 Task: Find connections with filter location Carpina with filter topic #houseforsalewith filter profile language German with filter current company The Indian Hotels Company Limited (IHCL) with filter school PSG College of Arts and Science with filter industry Nonresidential Building Construction with filter service category Video Production with filter keywords title Community Food Project Worker
Action: Mouse moved to (489, 151)
Screenshot: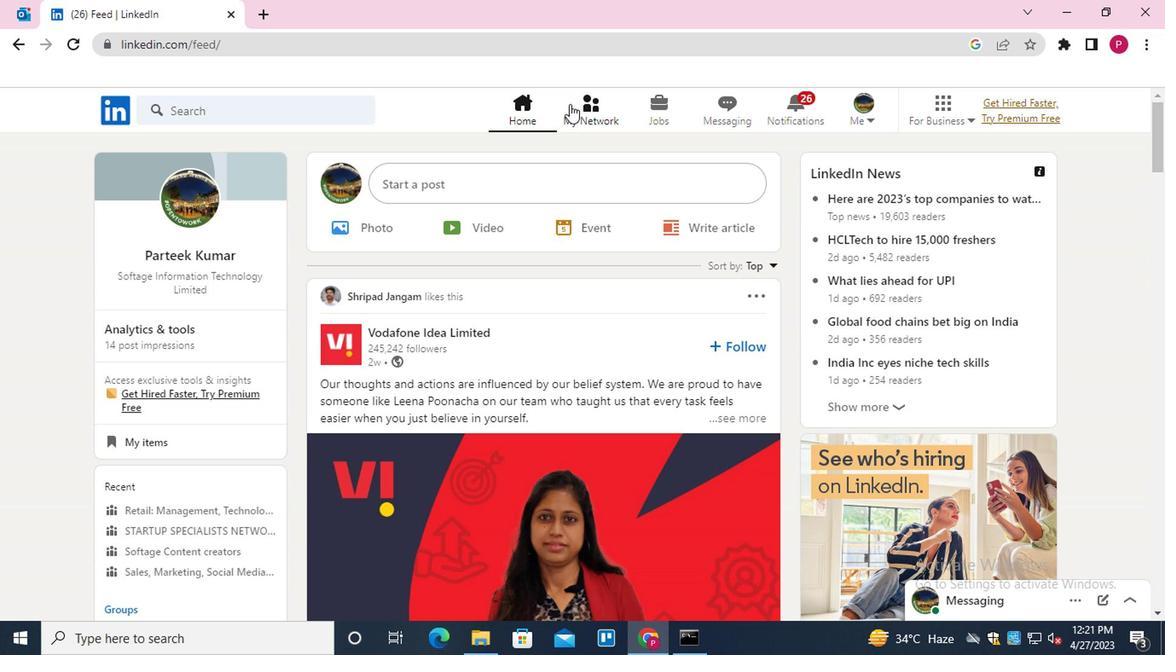 
Action: Mouse pressed left at (489, 151)
Screenshot: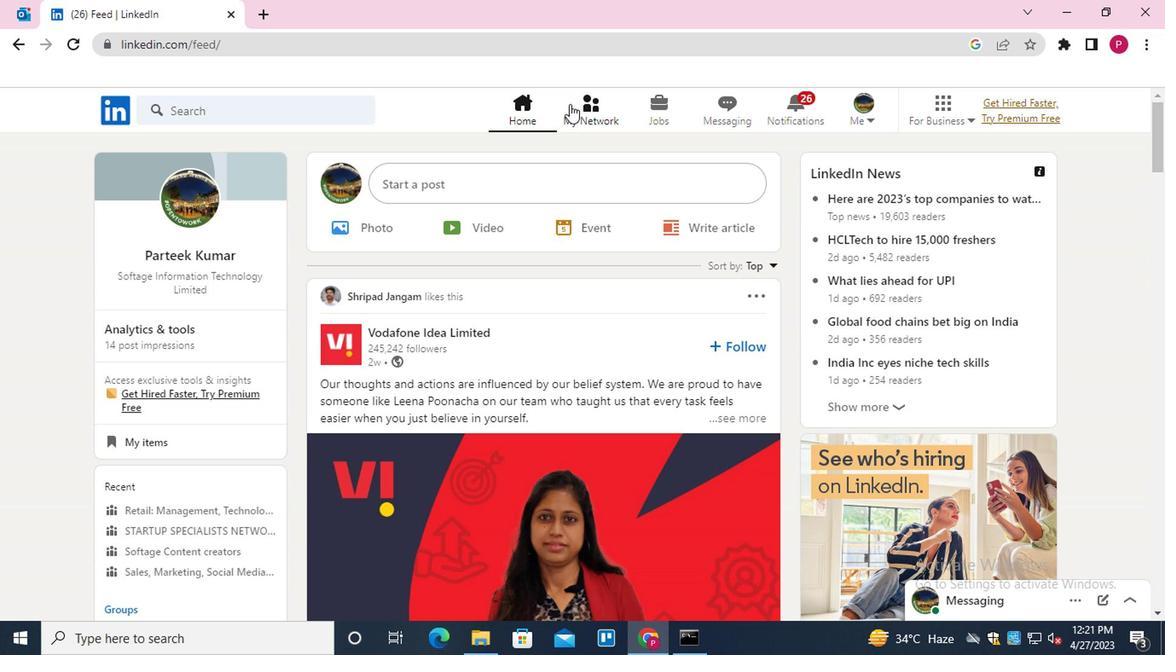 
Action: Mouse moved to (281, 224)
Screenshot: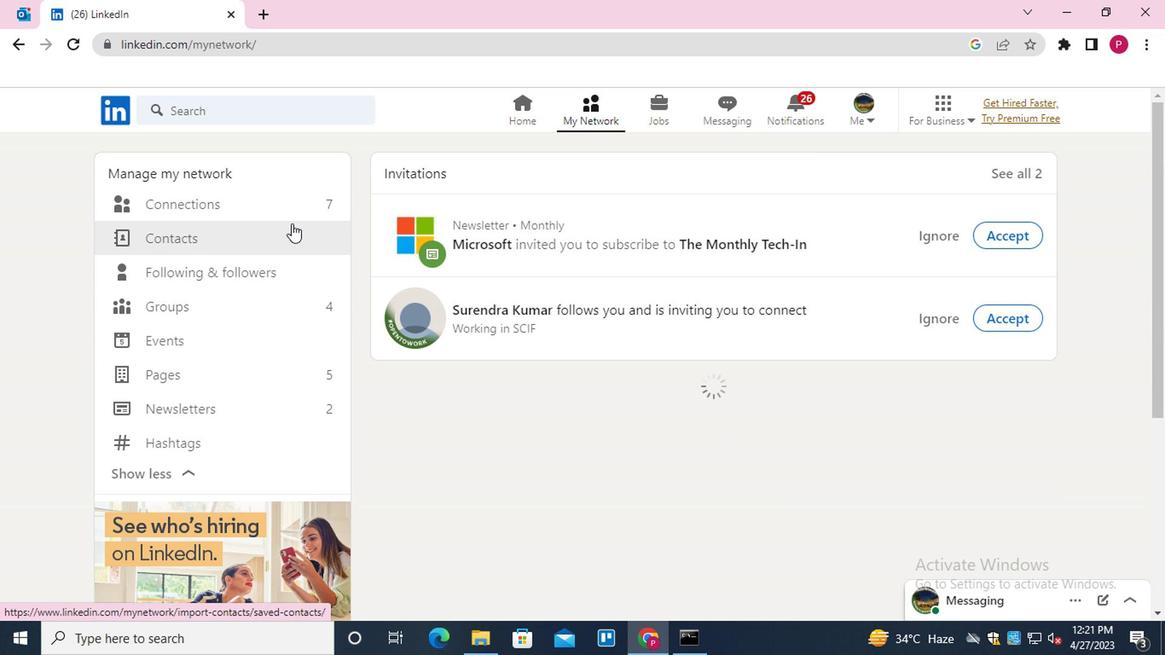 
Action: Mouse pressed left at (281, 224)
Screenshot: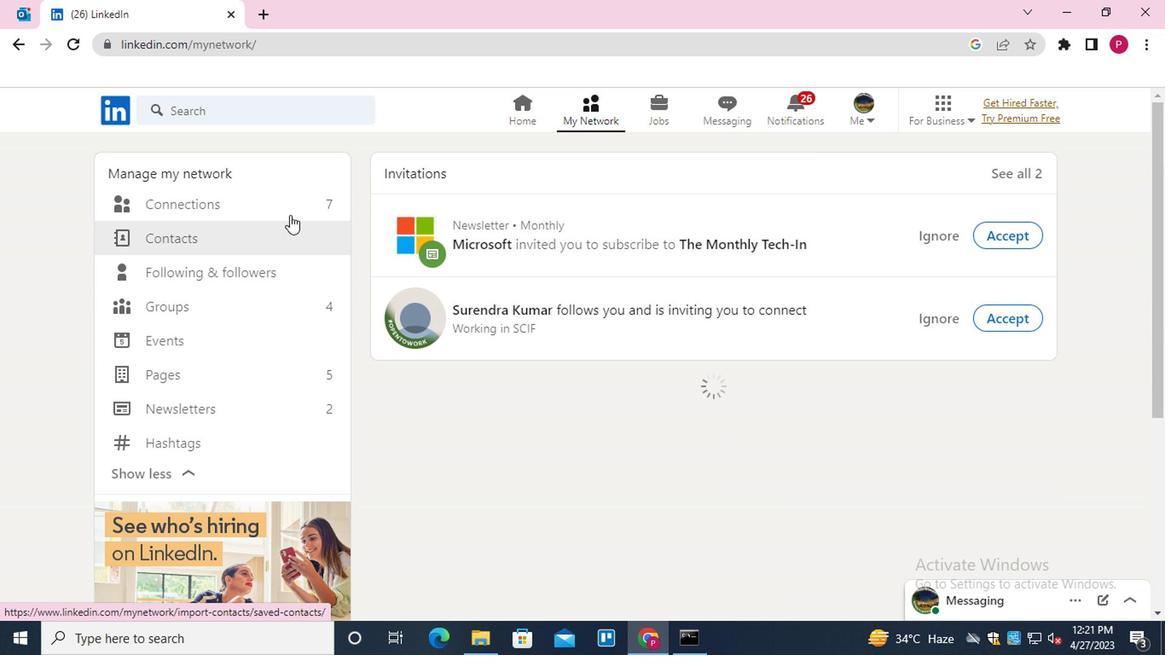 
Action: Mouse moved to (580, 219)
Screenshot: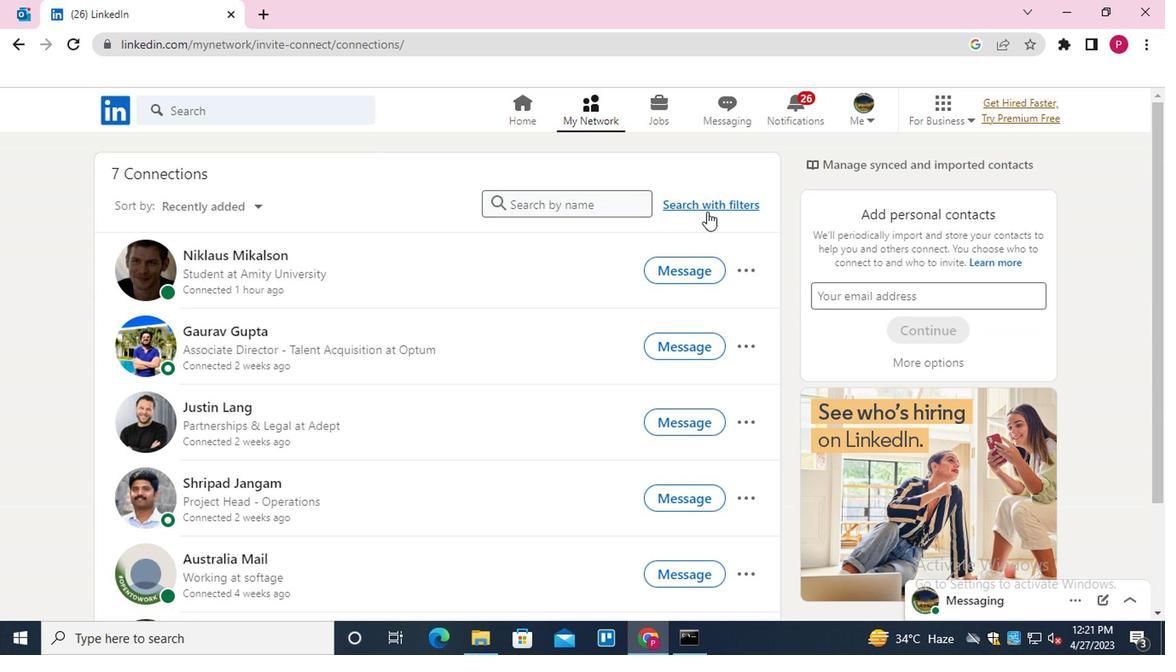 
Action: Mouse pressed left at (580, 219)
Screenshot: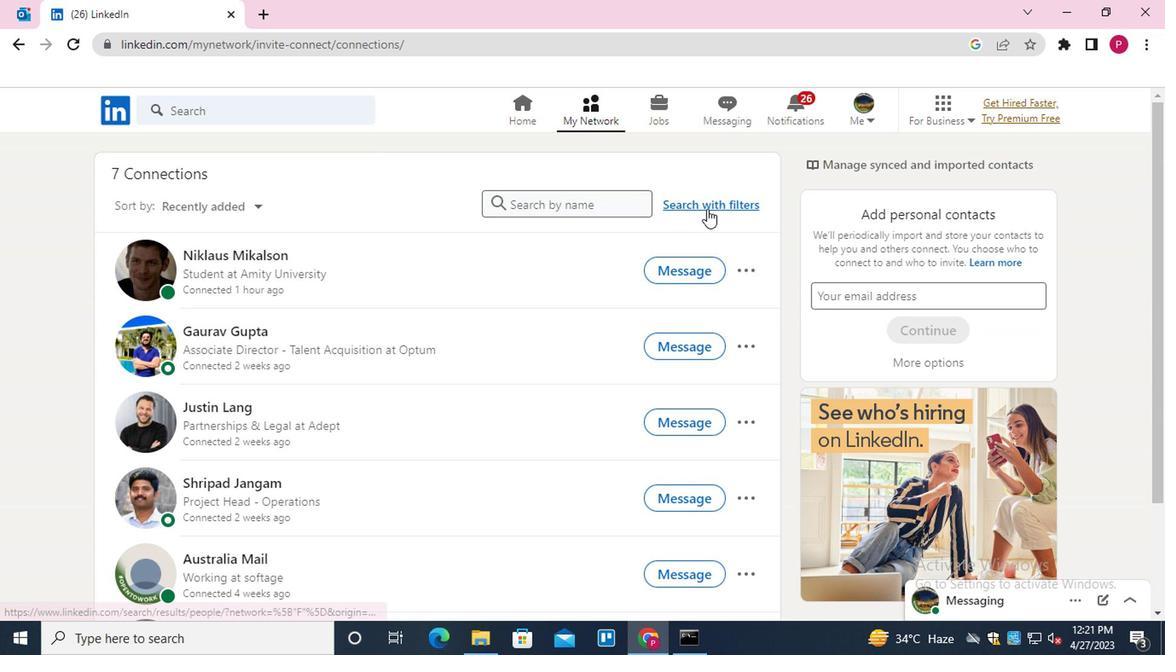 
Action: Mouse moved to (530, 188)
Screenshot: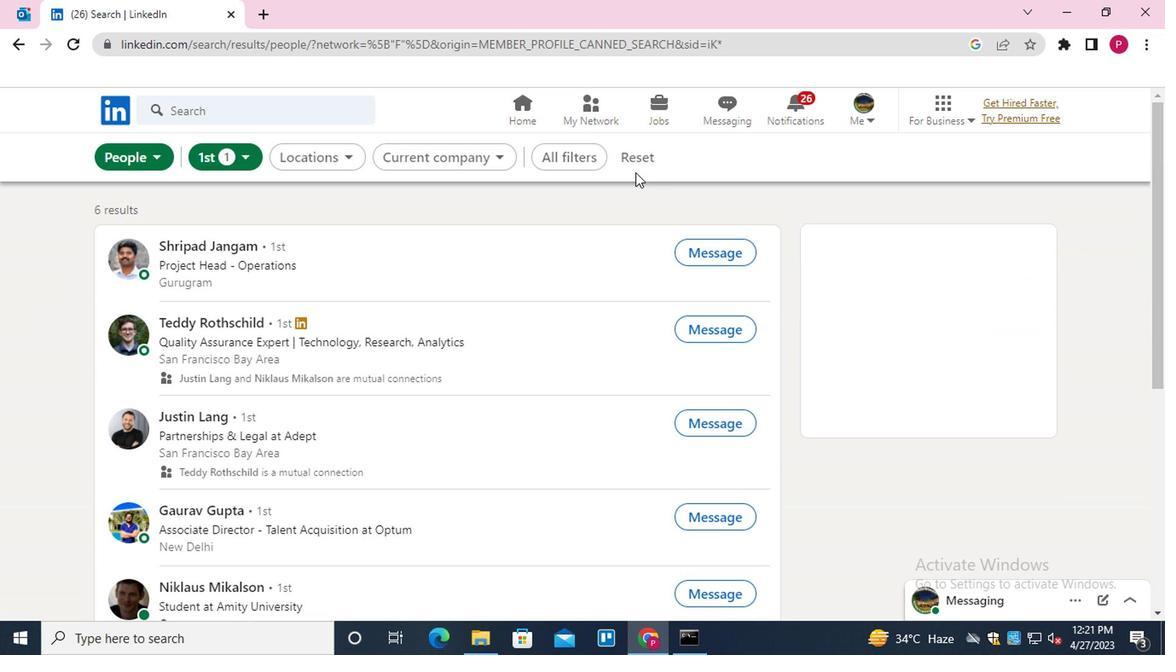 
Action: Mouse pressed left at (530, 188)
Screenshot: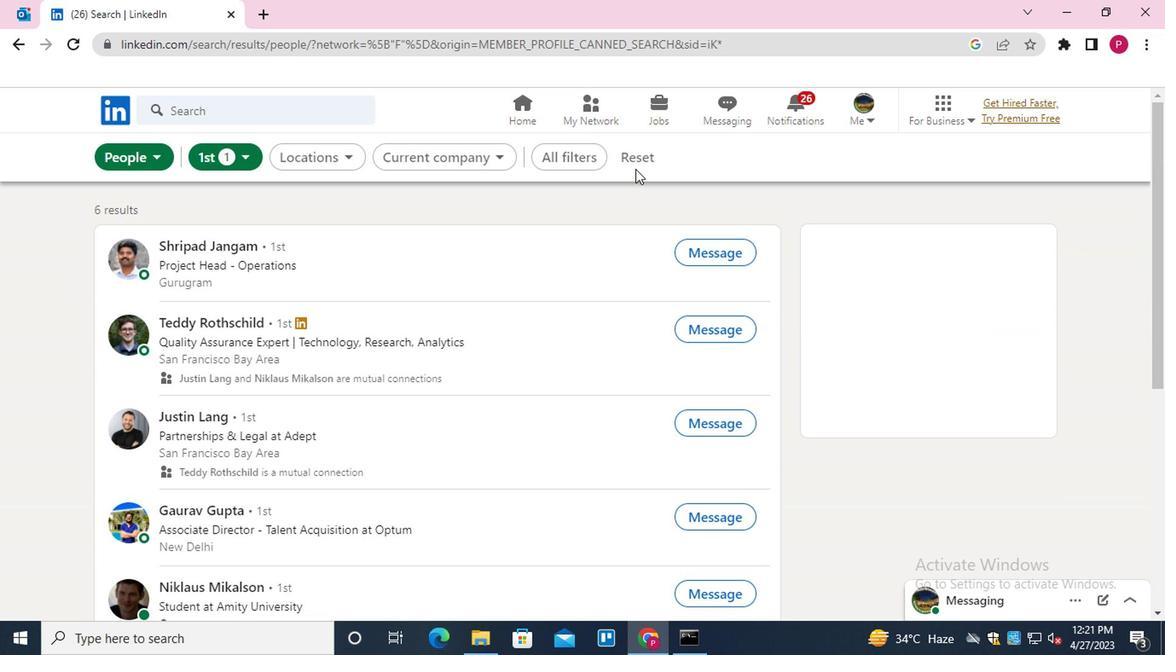 
Action: Mouse moved to (514, 190)
Screenshot: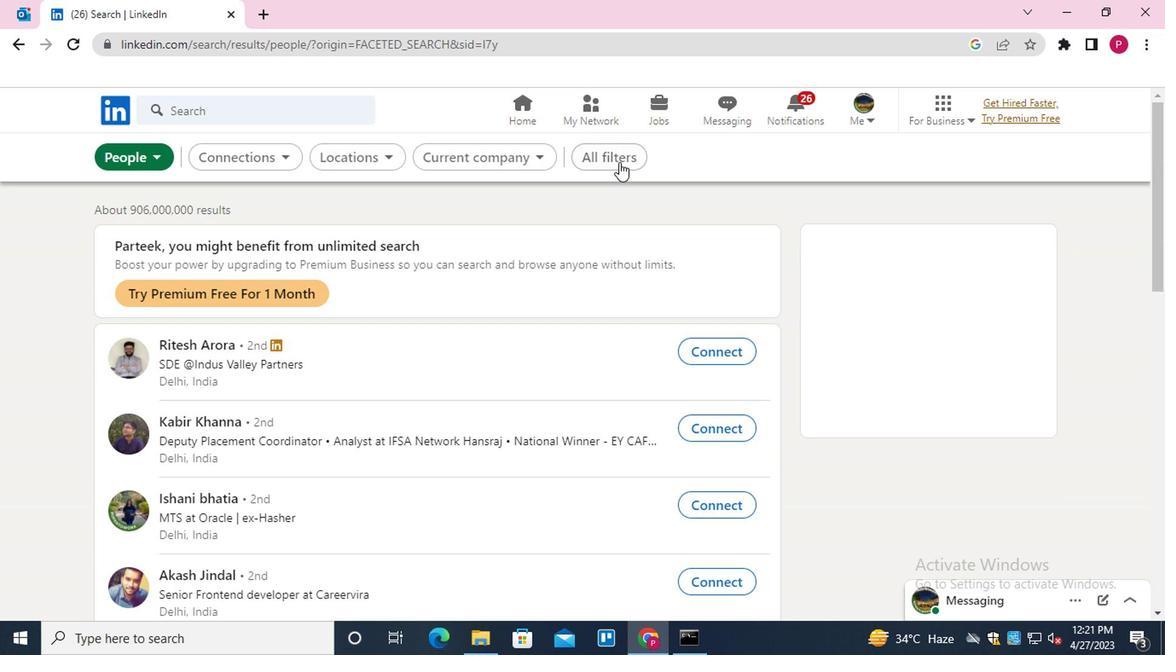 
Action: Mouse pressed left at (514, 190)
Screenshot: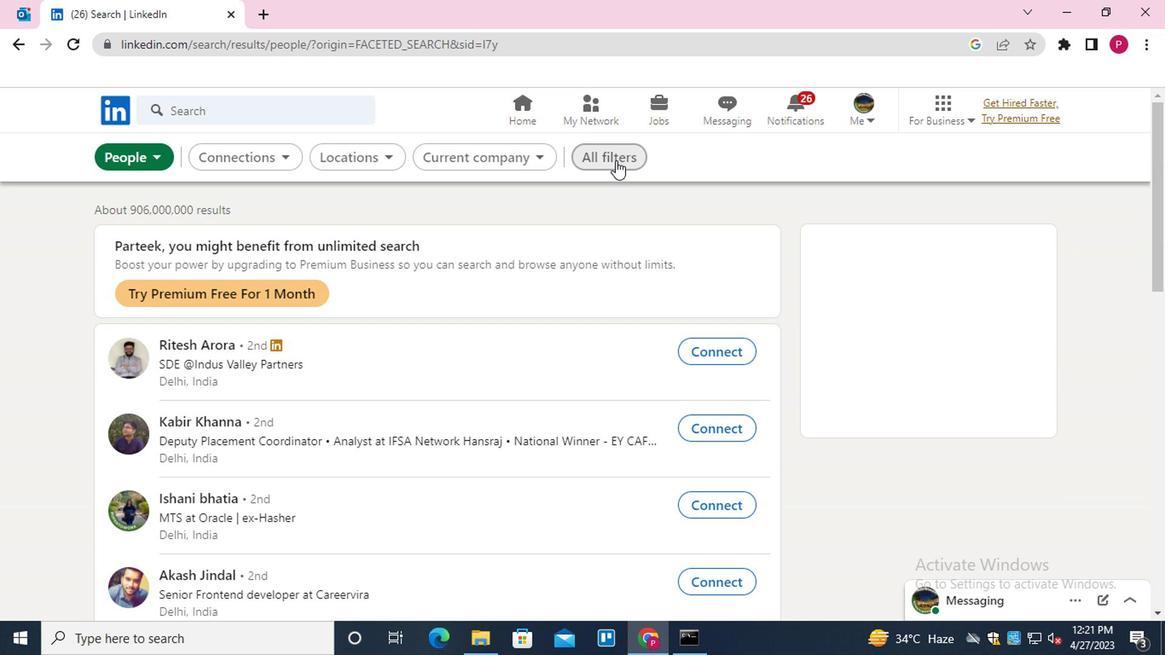 
Action: Mouse moved to (781, 360)
Screenshot: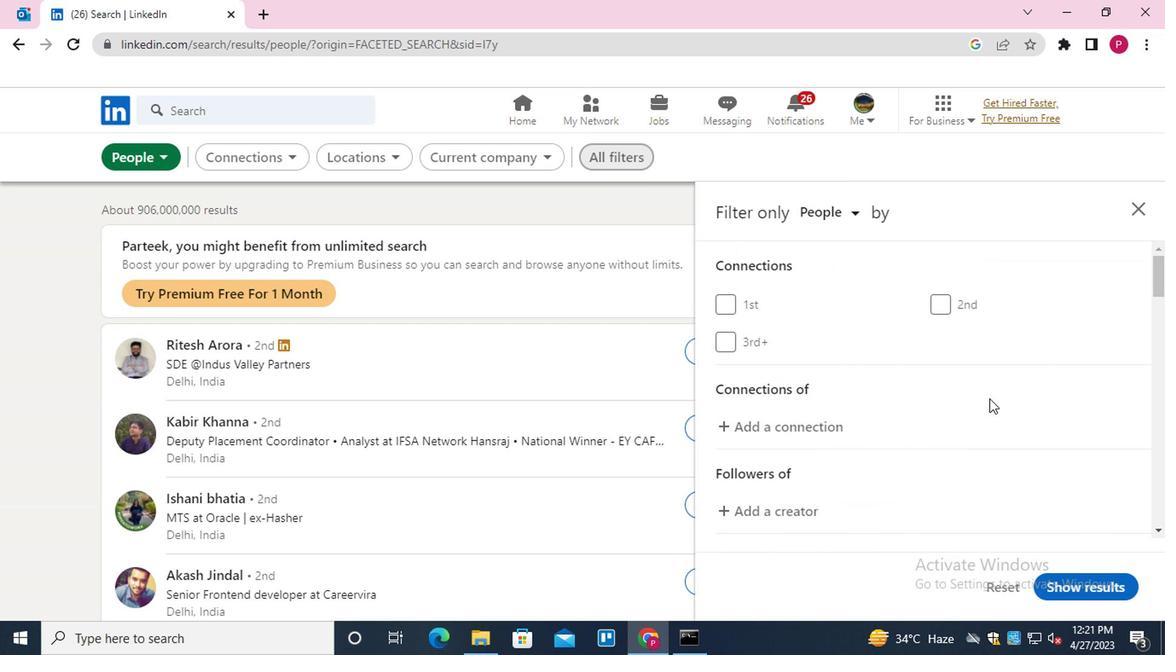 
Action: Mouse scrolled (781, 359) with delta (0, 0)
Screenshot: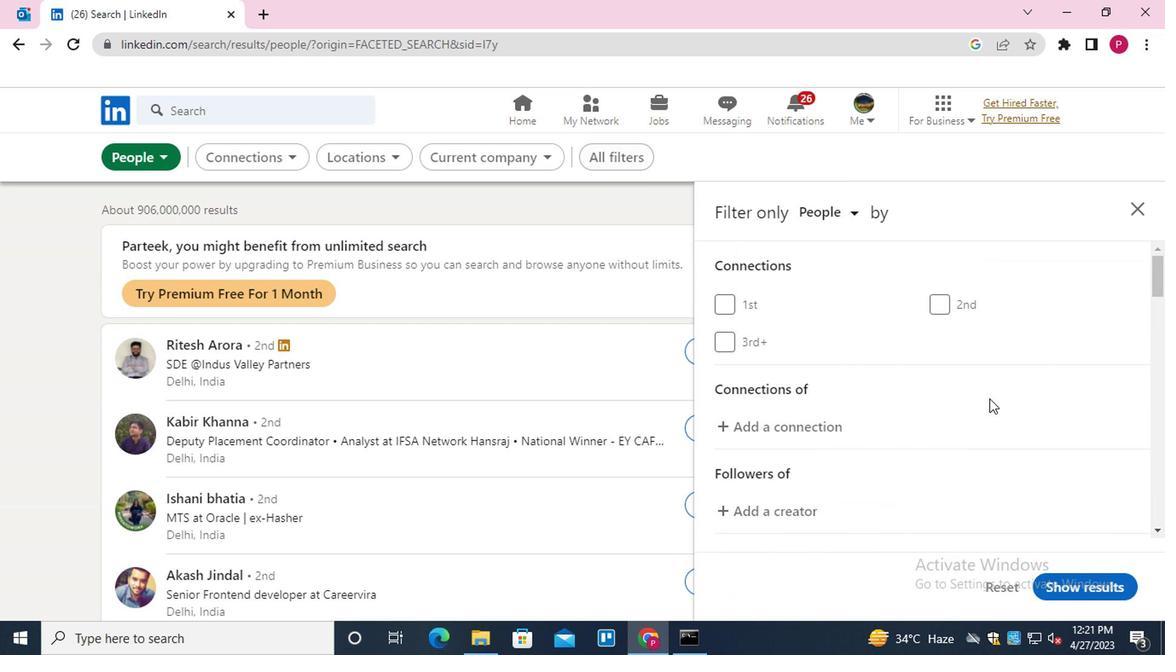 
Action: Mouse scrolled (781, 359) with delta (0, 0)
Screenshot: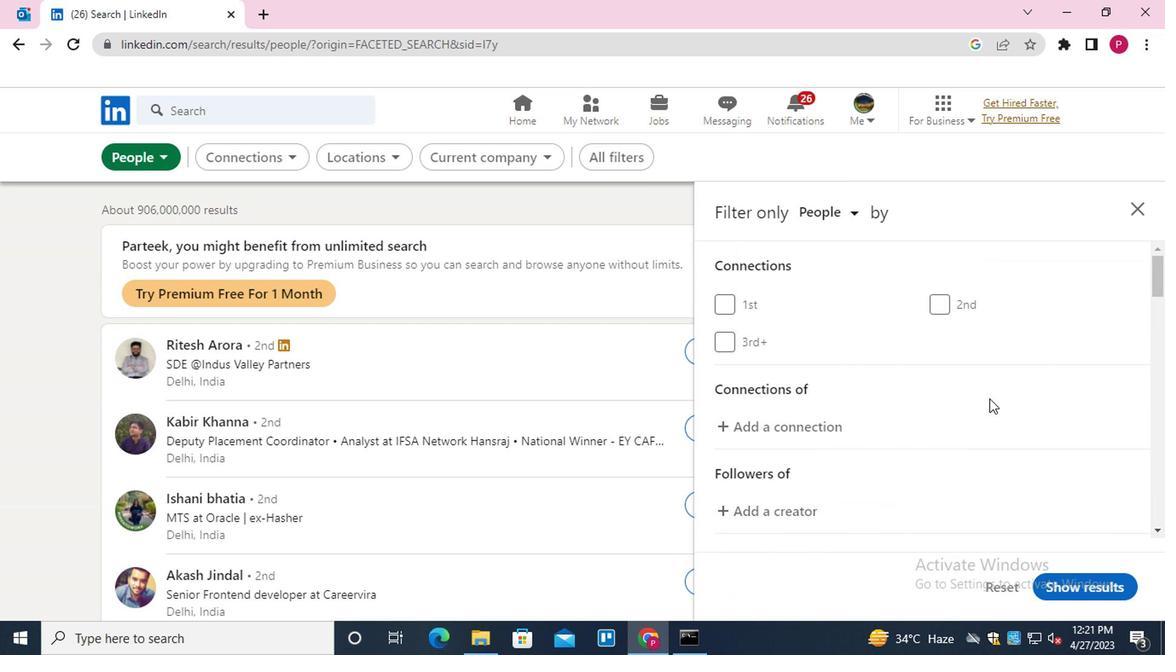 
Action: Mouse scrolled (781, 359) with delta (0, 0)
Screenshot: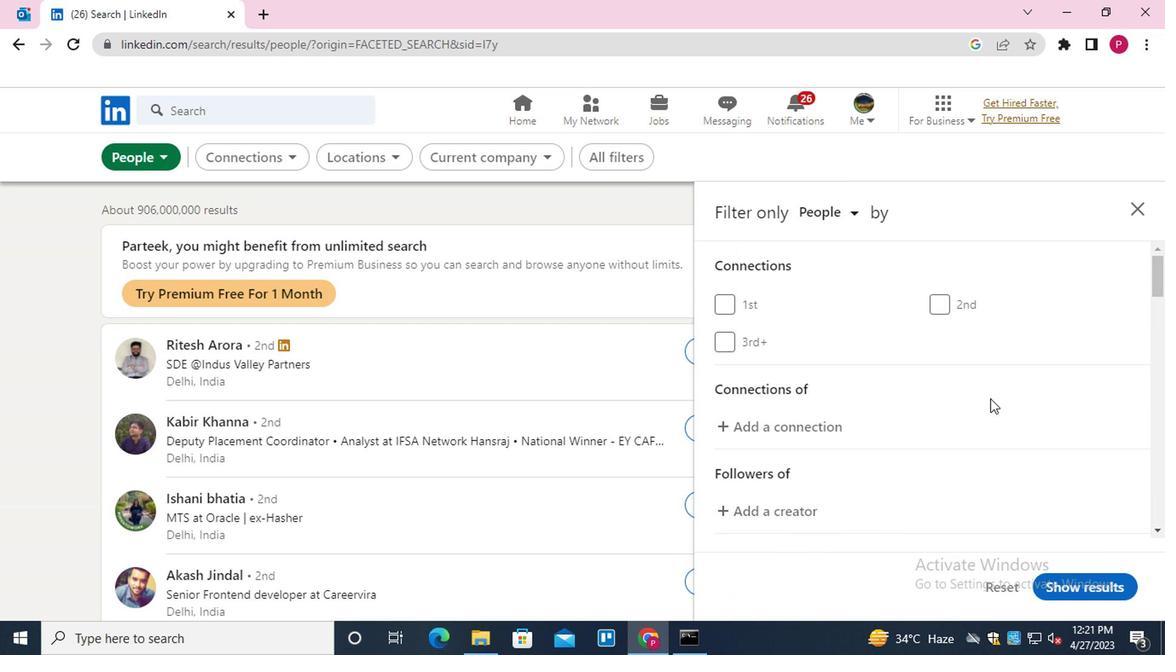 
Action: Mouse moved to (751, 365)
Screenshot: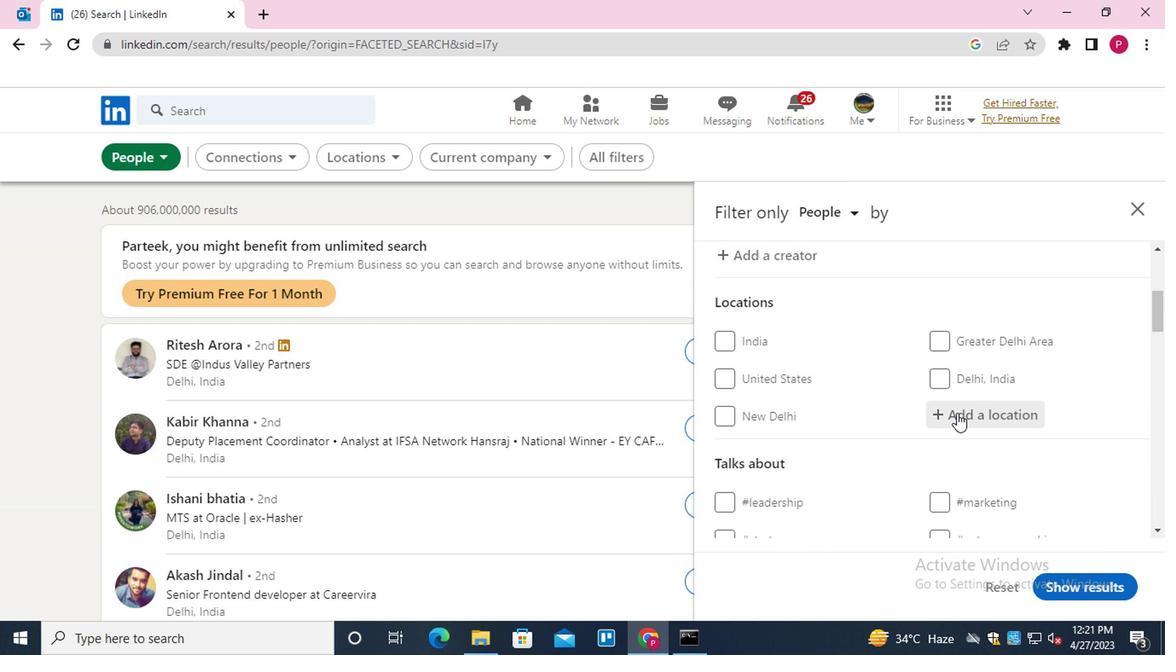
Action: Mouse scrolled (751, 365) with delta (0, 0)
Screenshot: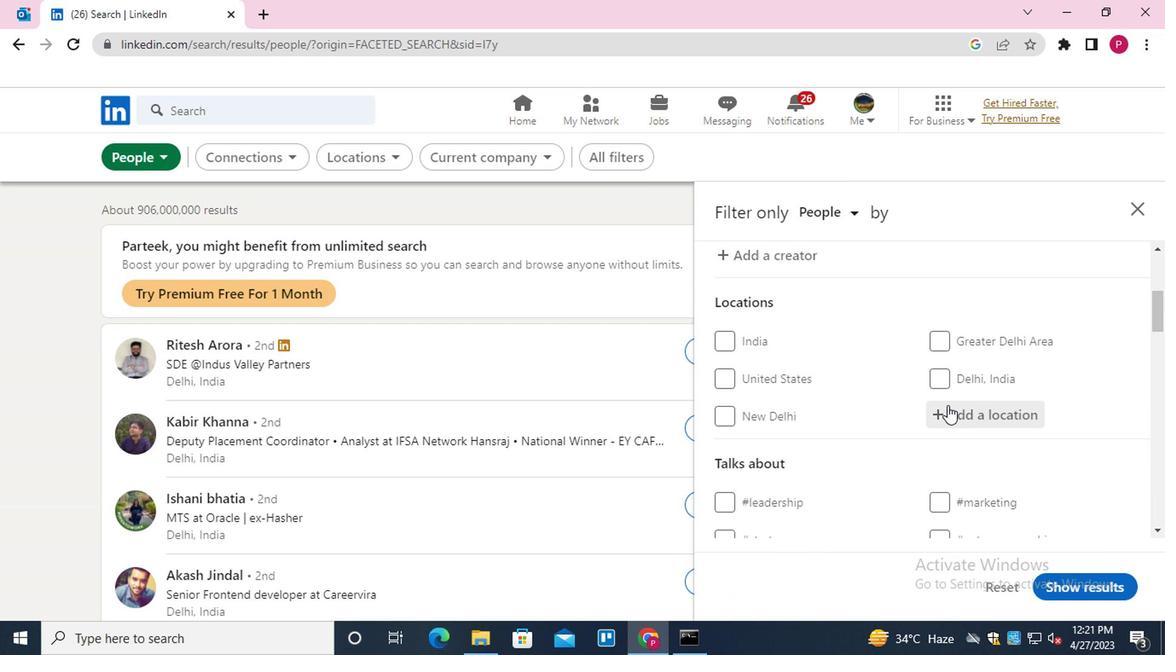 
Action: Mouse scrolled (751, 365) with delta (0, 0)
Screenshot: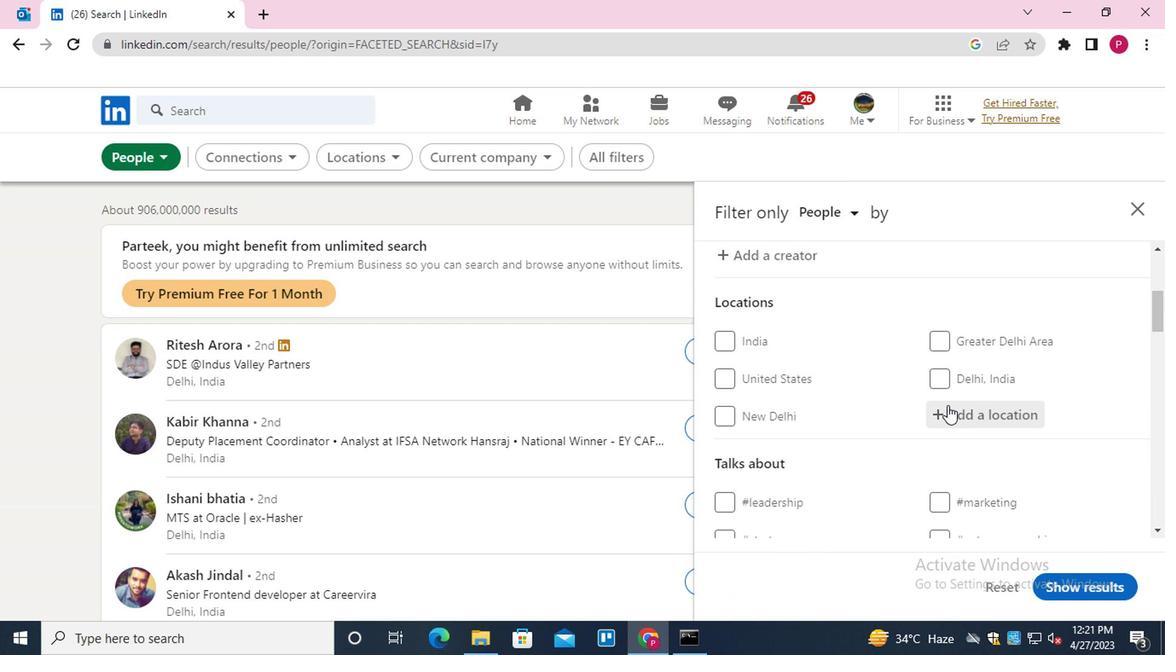 
Action: Mouse moved to (751, 364)
Screenshot: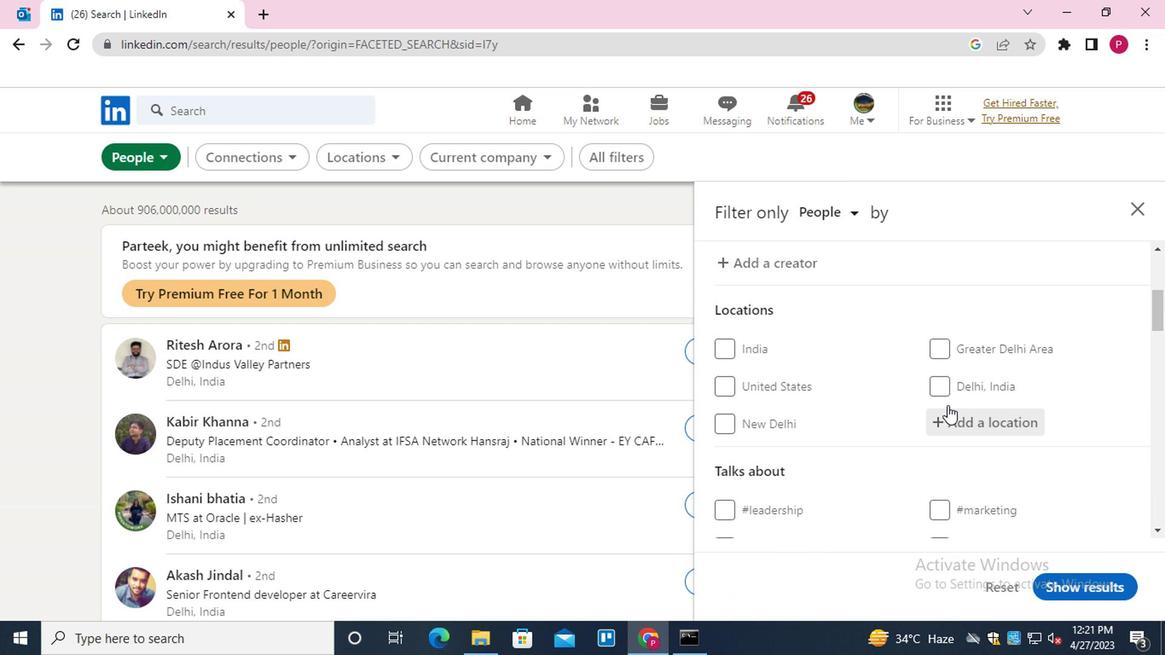 
Action: Mouse scrolled (751, 364) with delta (0, 0)
Screenshot: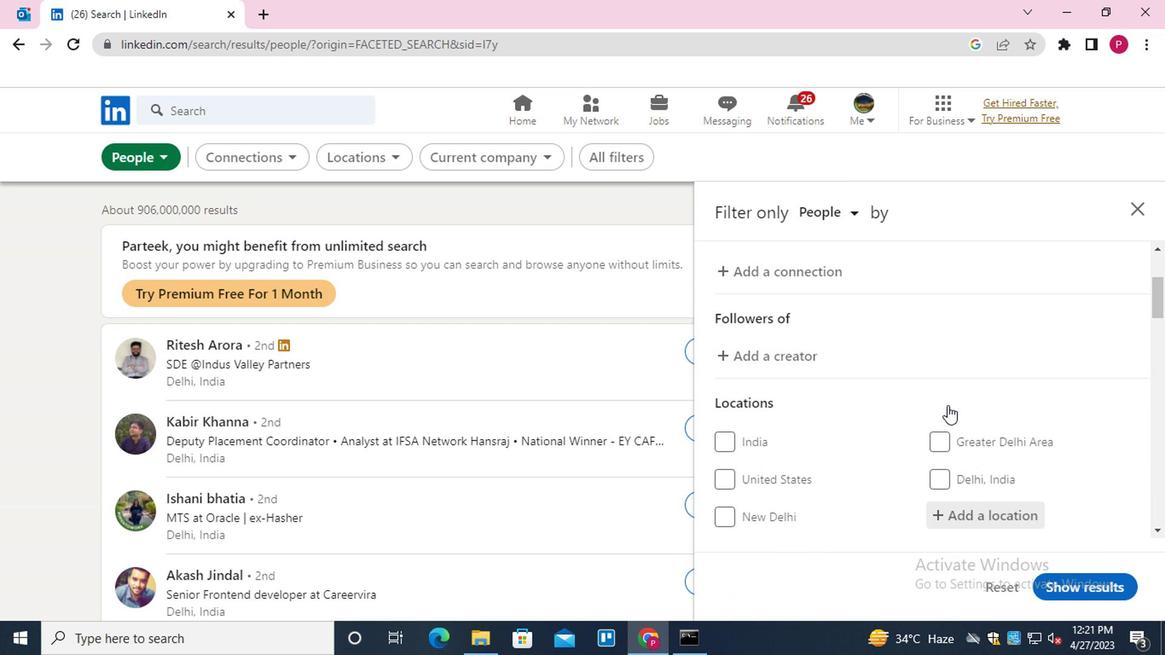 
Action: Mouse scrolled (751, 364) with delta (0, 0)
Screenshot: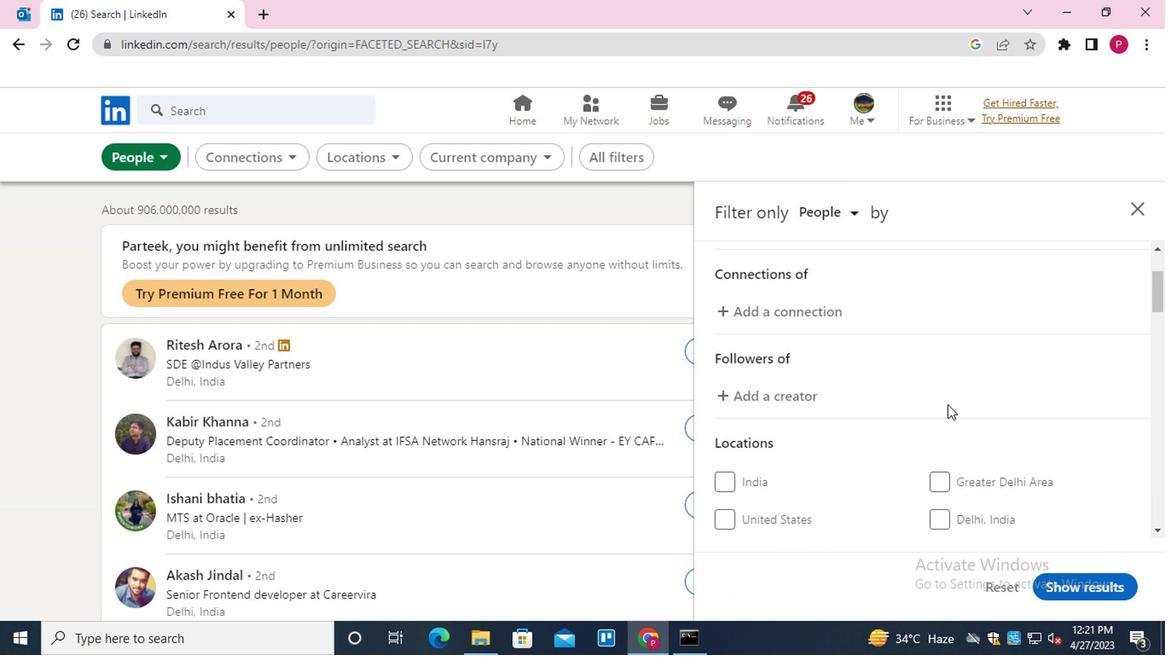 
Action: Mouse moved to (767, 368)
Screenshot: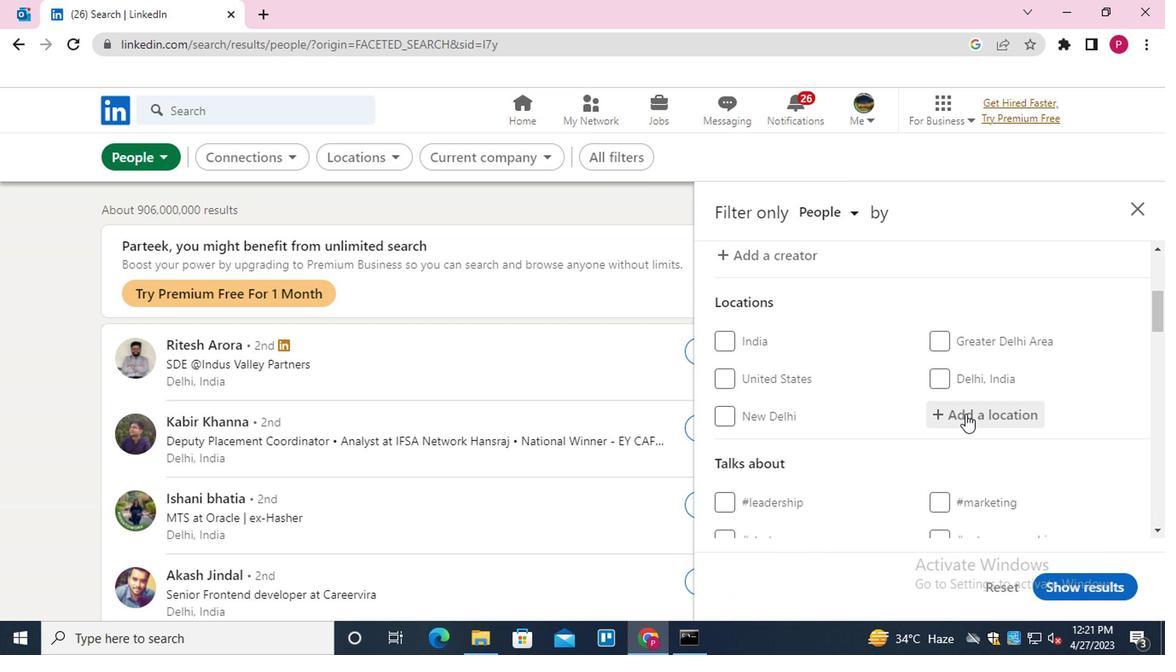 
Action: Mouse pressed left at (767, 368)
Screenshot: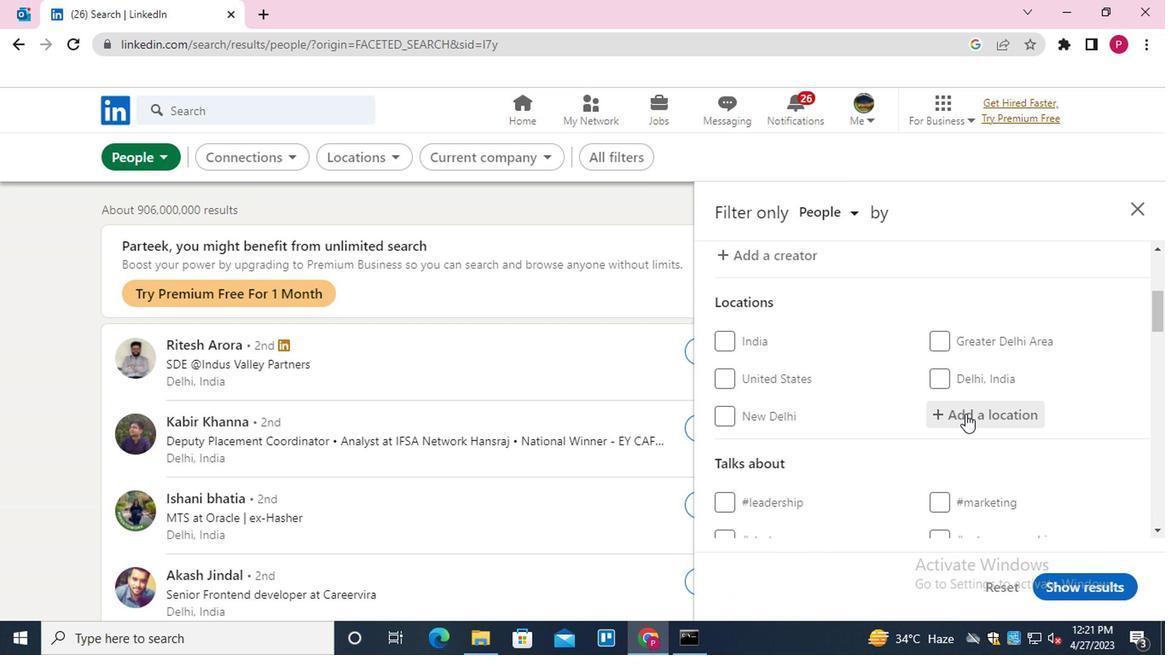 
Action: Key pressed <Key.shift>CARPINA<Key.down><Key.enter>
Screenshot: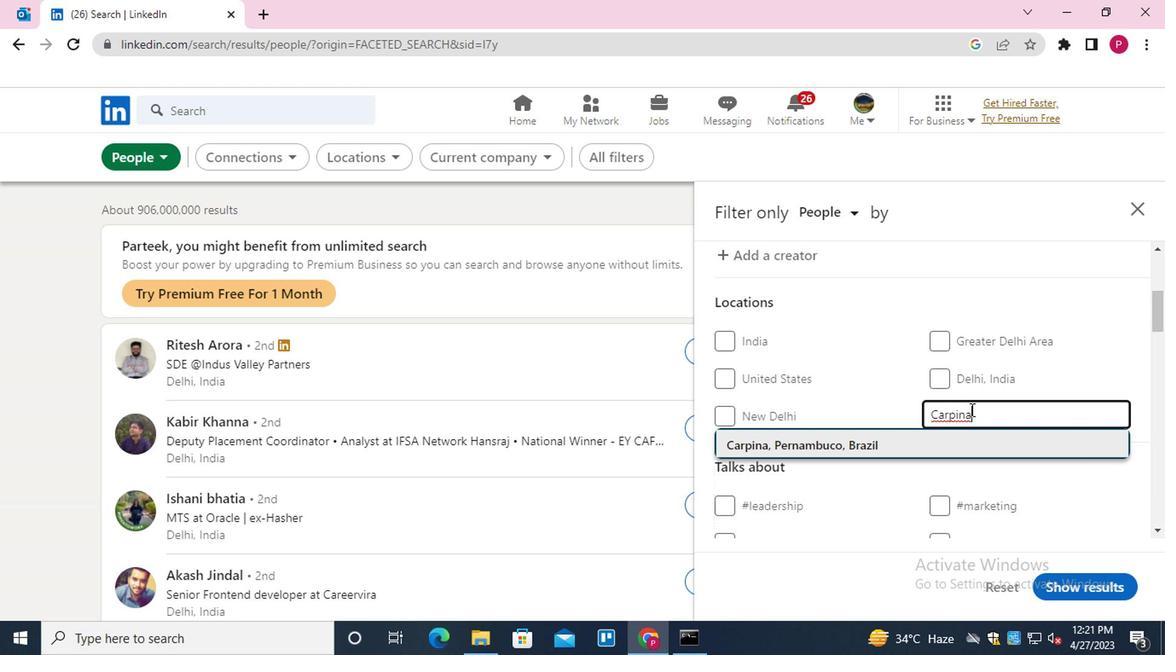 
Action: Mouse scrolled (767, 367) with delta (0, 0)
Screenshot: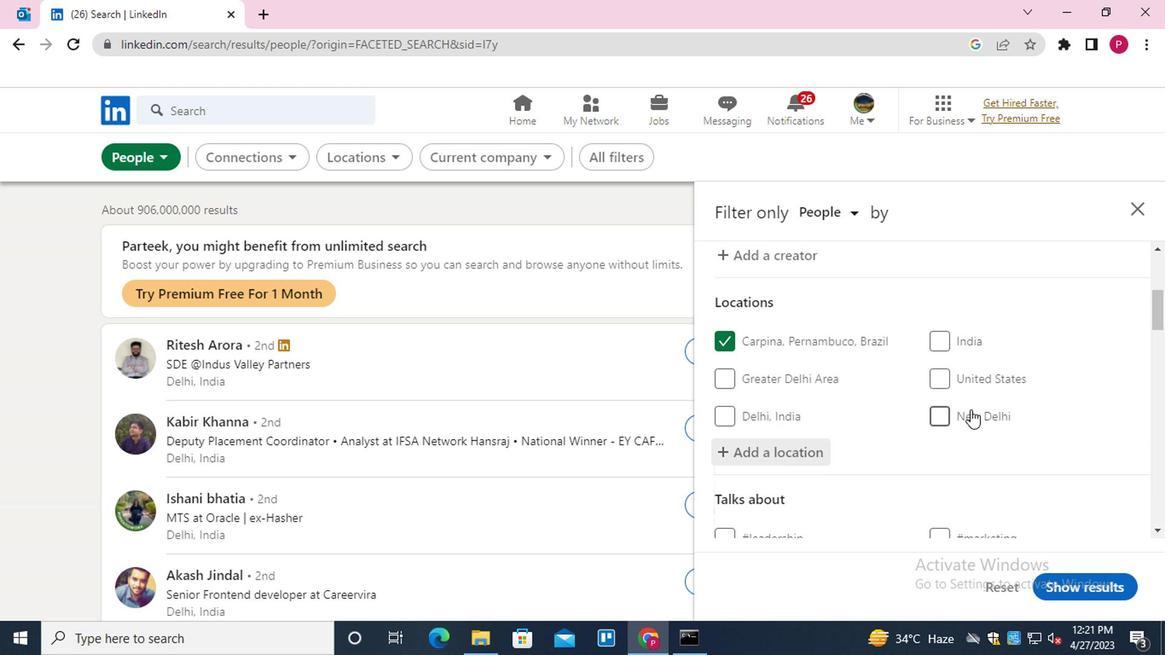 
Action: Mouse scrolled (767, 367) with delta (0, 0)
Screenshot: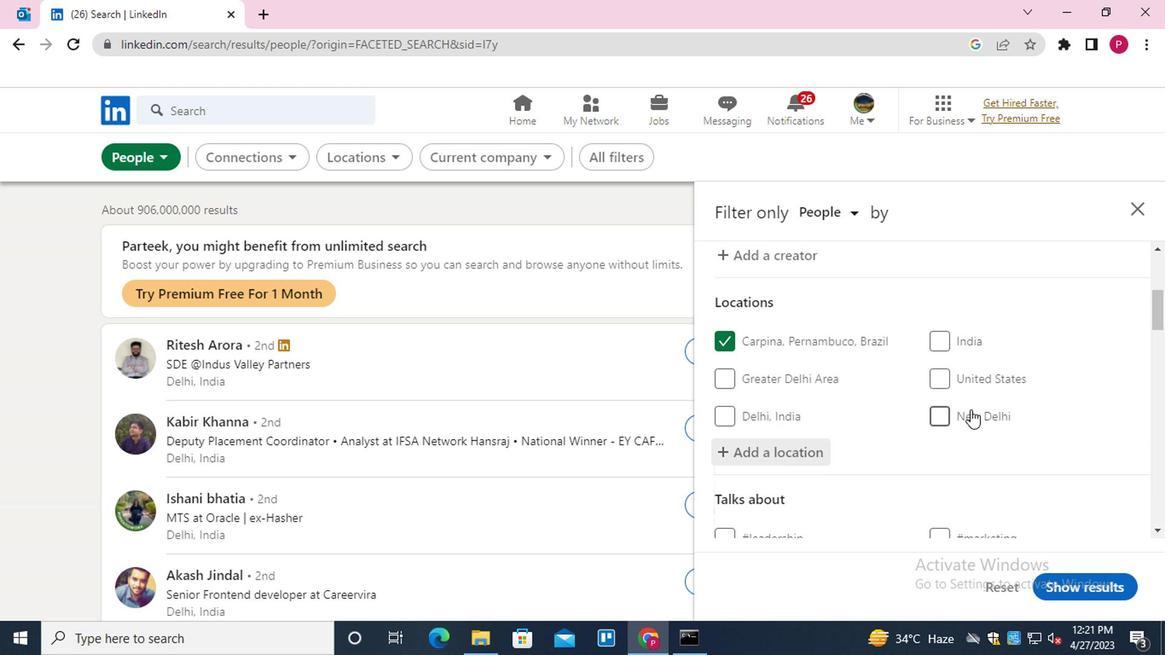
Action: Mouse scrolled (767, 367) with delta (0, 0)
Screenshot: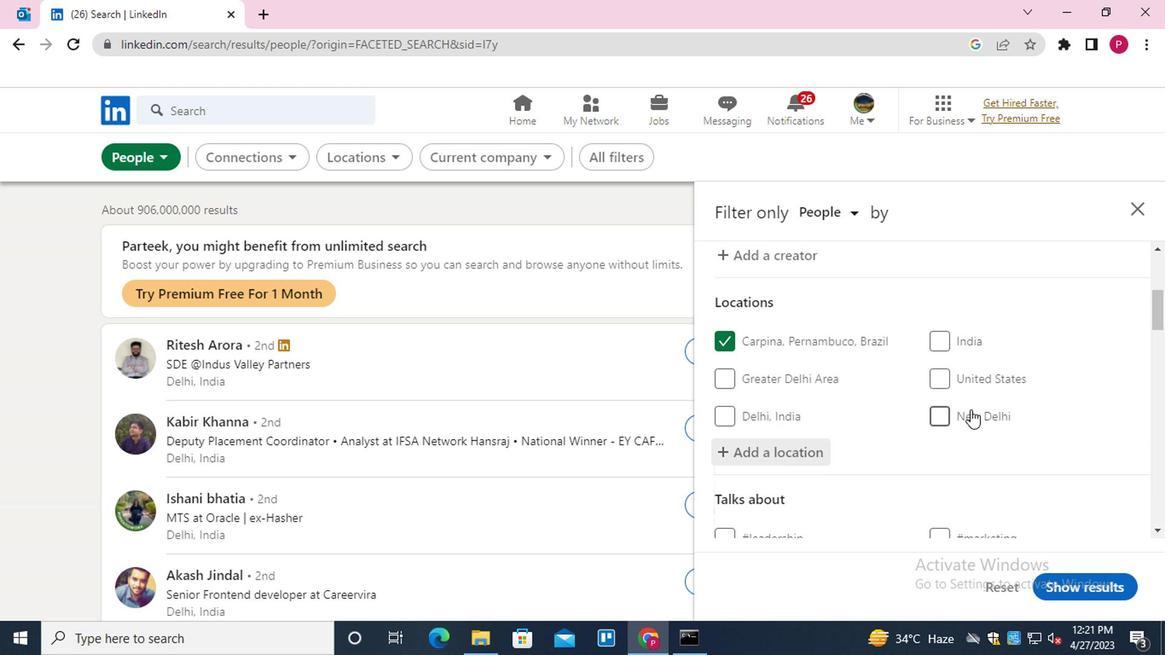 
Action: Mouse moved to (774, 335)
Screenshot: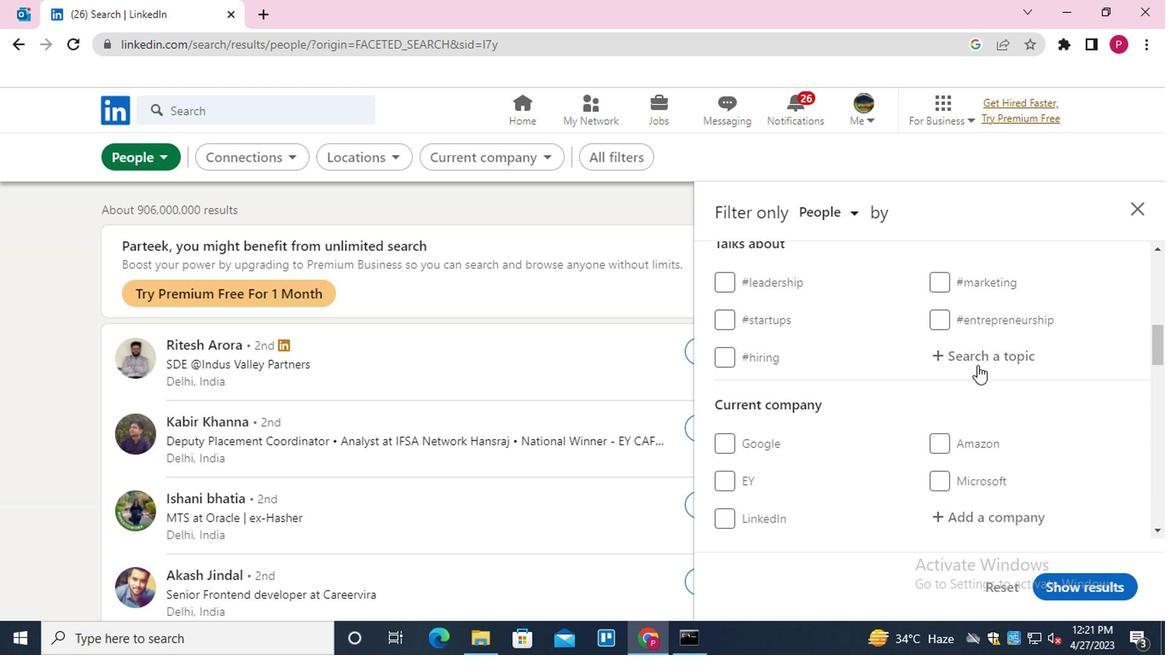
Action: Mouse pressed left at (774, 335)
Screenshot: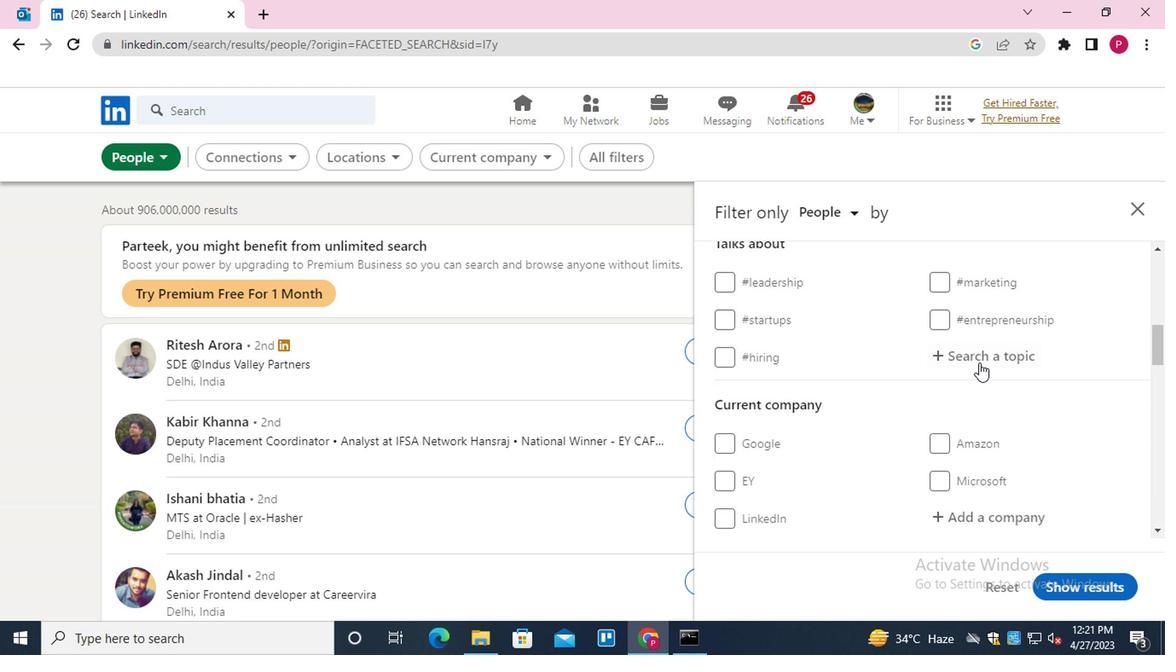 
Action: Key pressed HOUSEFOR<Key.down><Key.enter>
Screenshot: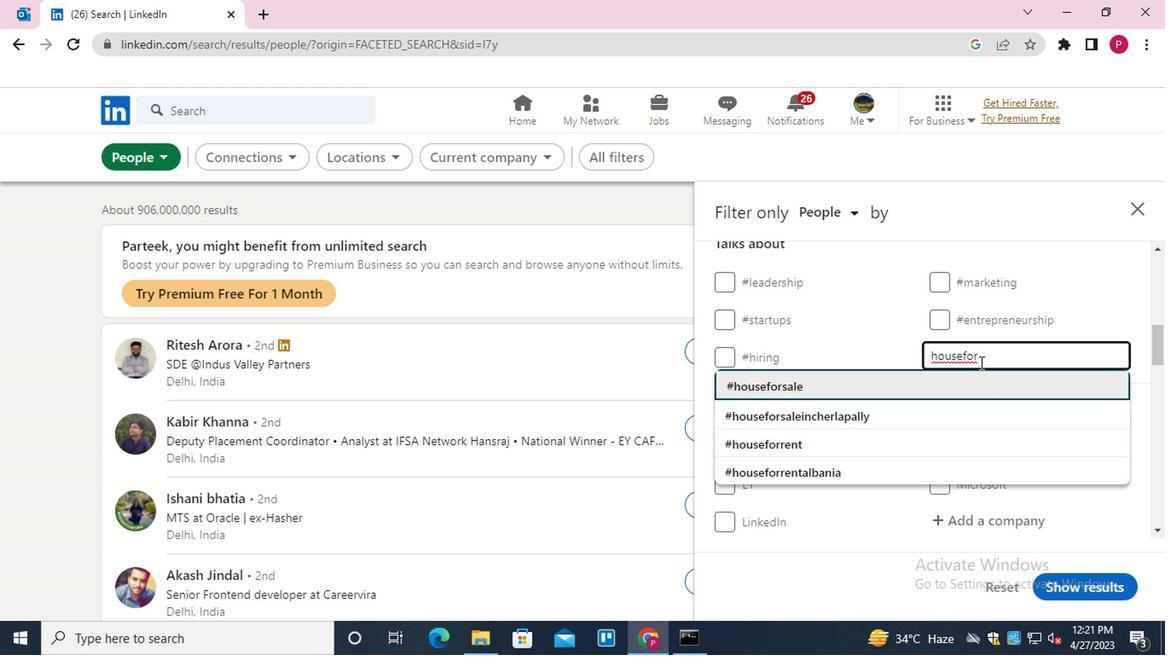 
Action: Mouse moved to (721, 359)
Screenshot: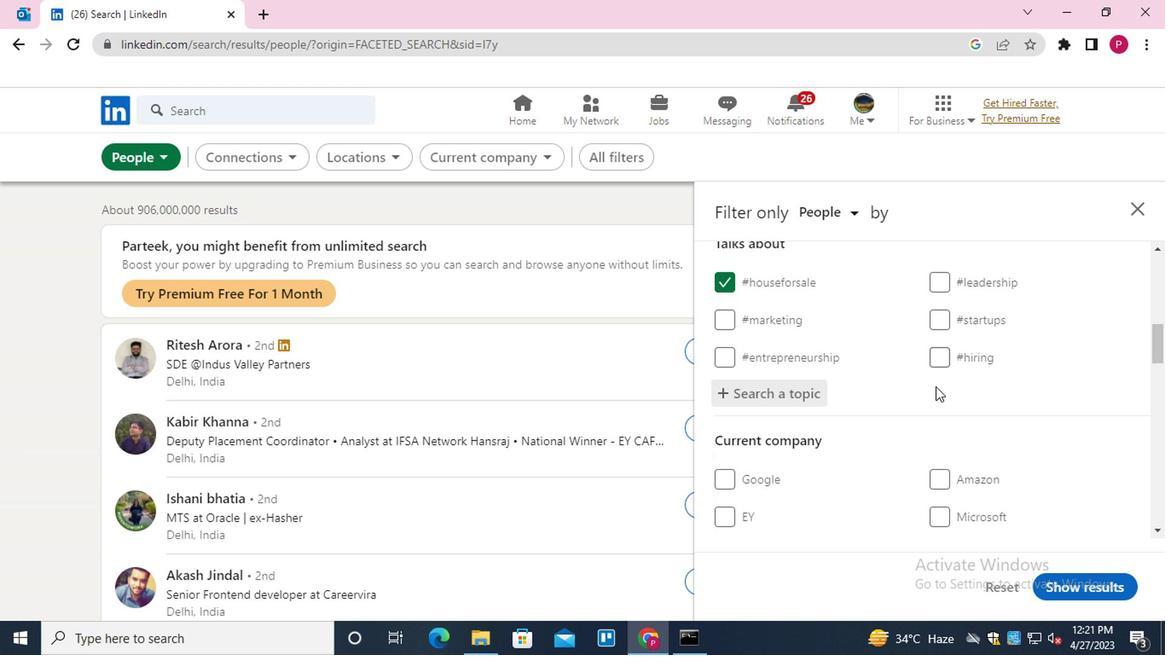 
Action: Mouse scrolled (721, 359) with delta (0, 0)
Screenshot: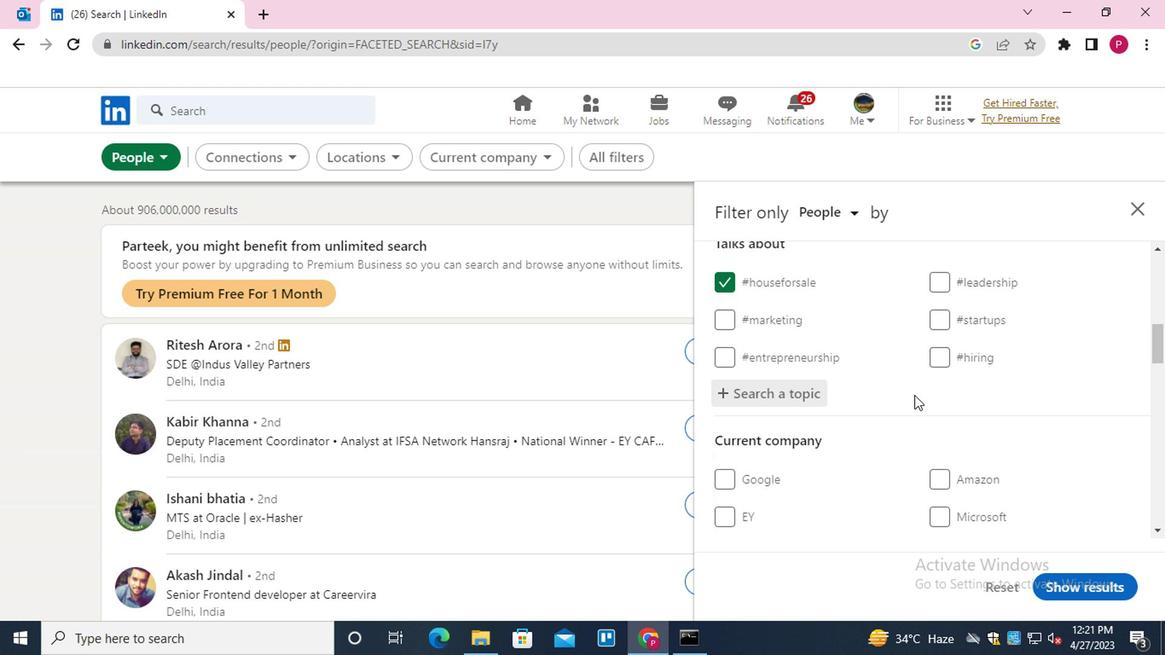 
Action: Mouse scrolled (721, 359) with delta (0, 0)
Screenshot: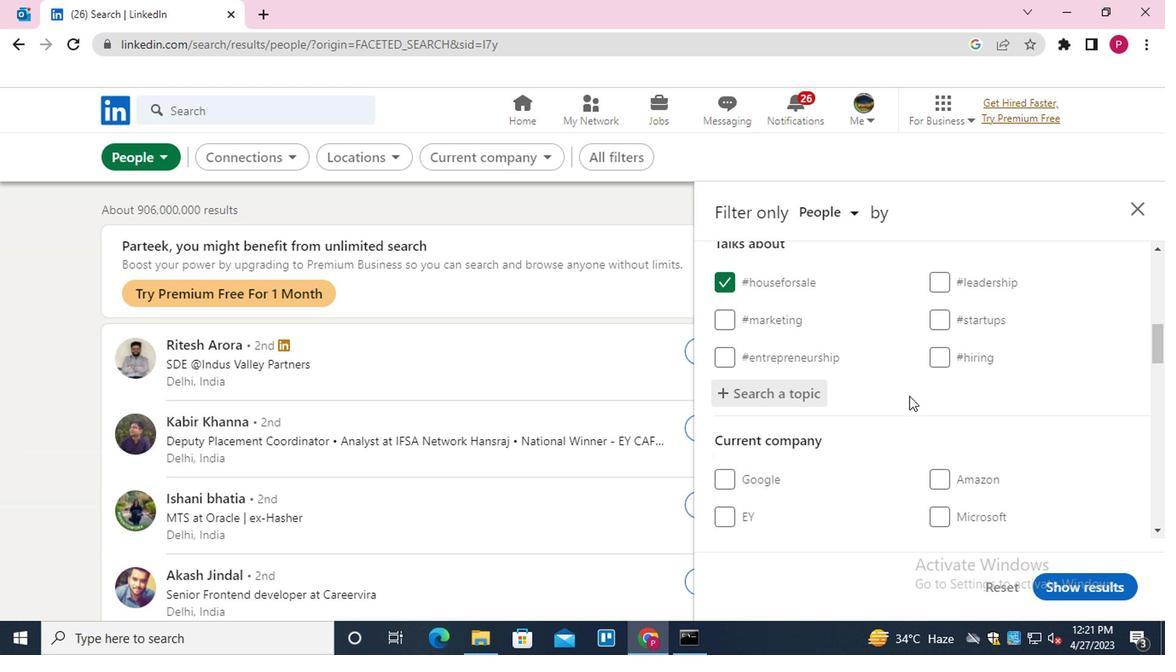 
Action: Mouse moved to (737, 356)
Screenshot: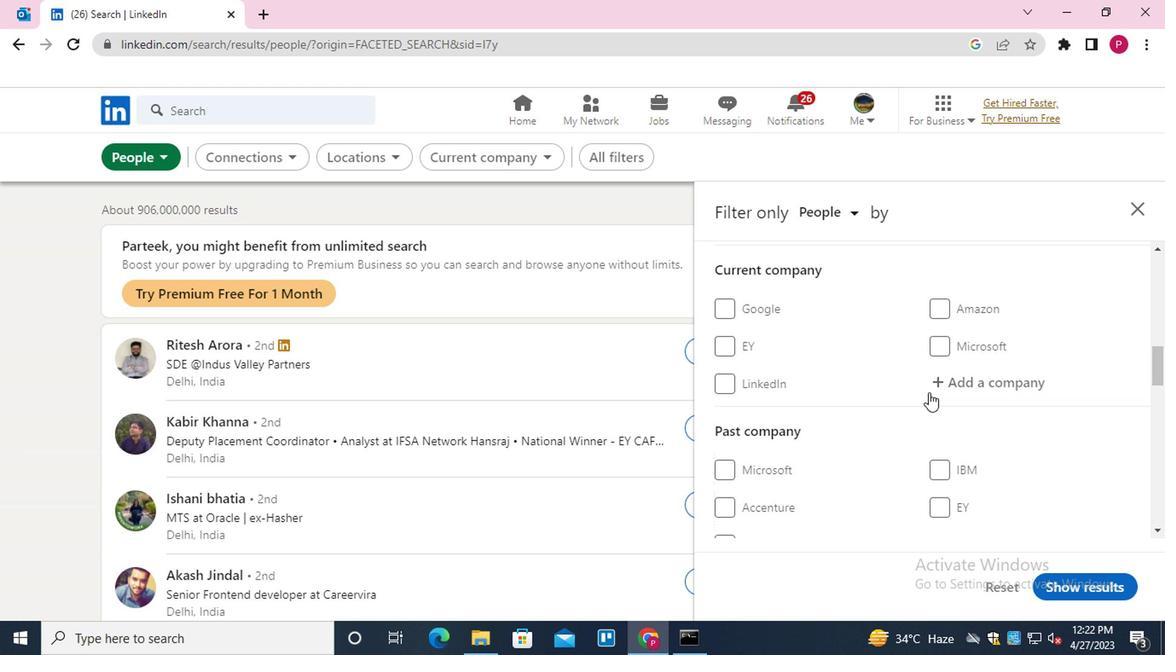 
Action: Mouse scrolled (737, 356) with delta (0, 0)
Screenshot: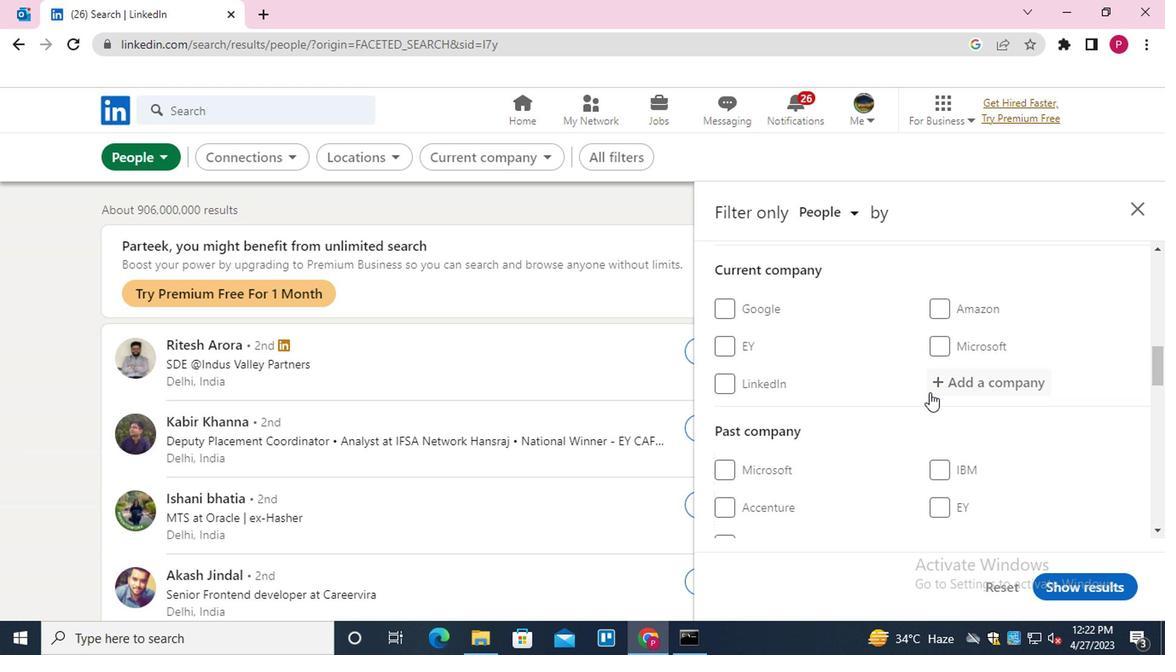 
Action: Mouse moved to (737, 356)
Screenshot: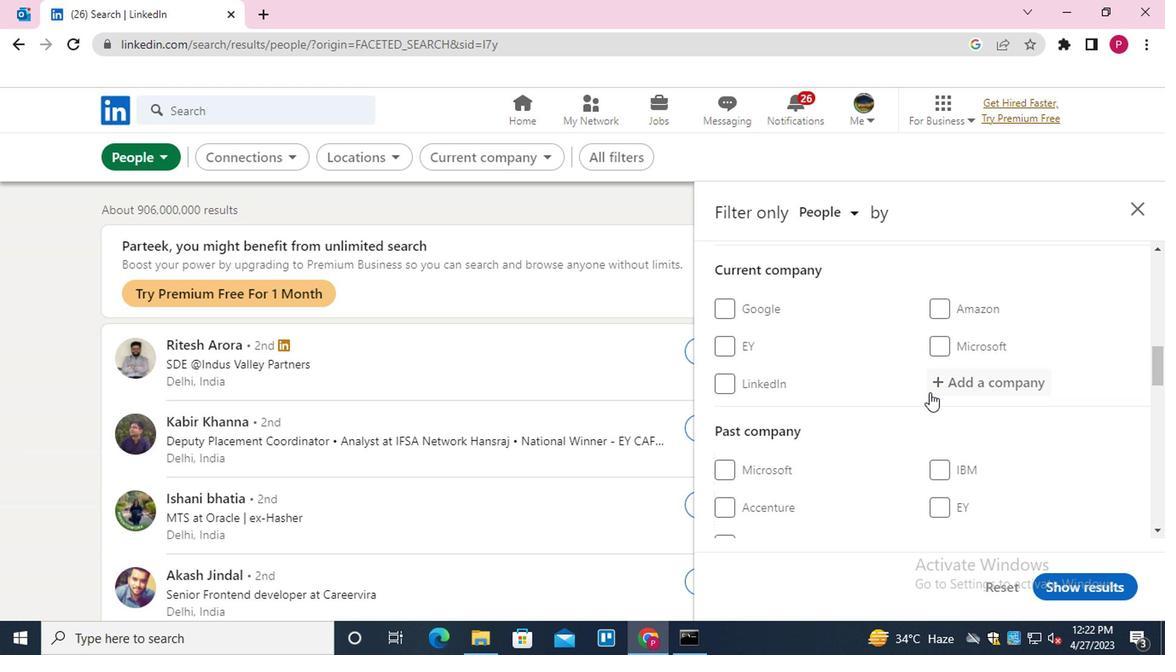 
Action: Mouse scrolled (737, 356) with delta (0, 0)
Screenshot: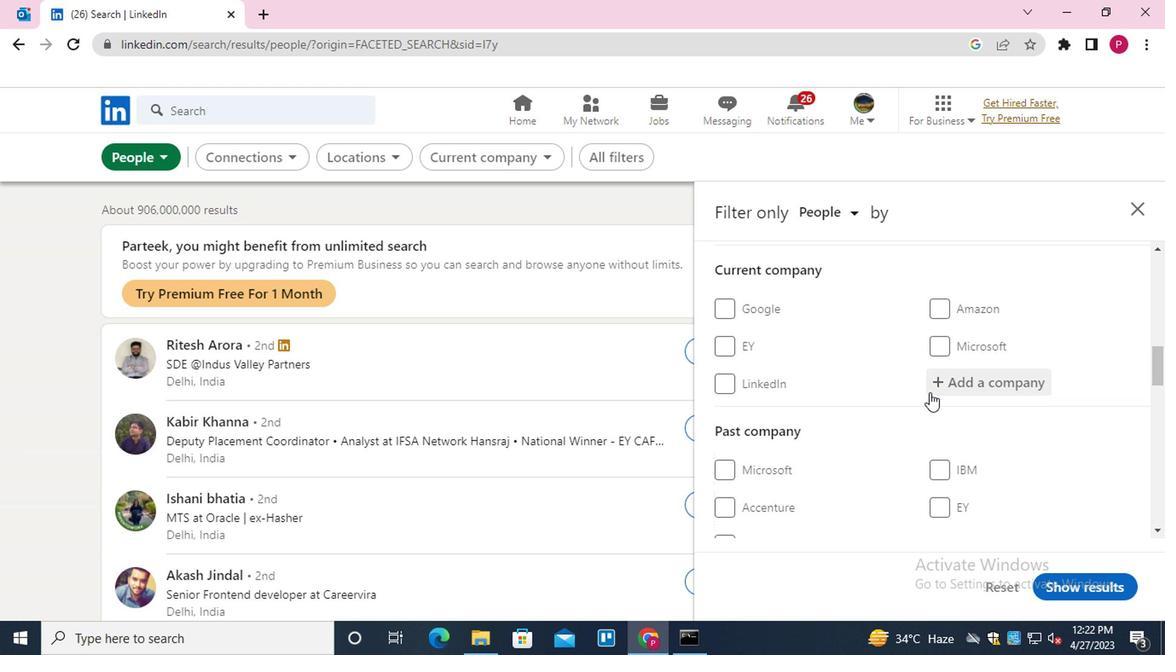 
Action: Mouse moved to (731, 357)
Screenshot: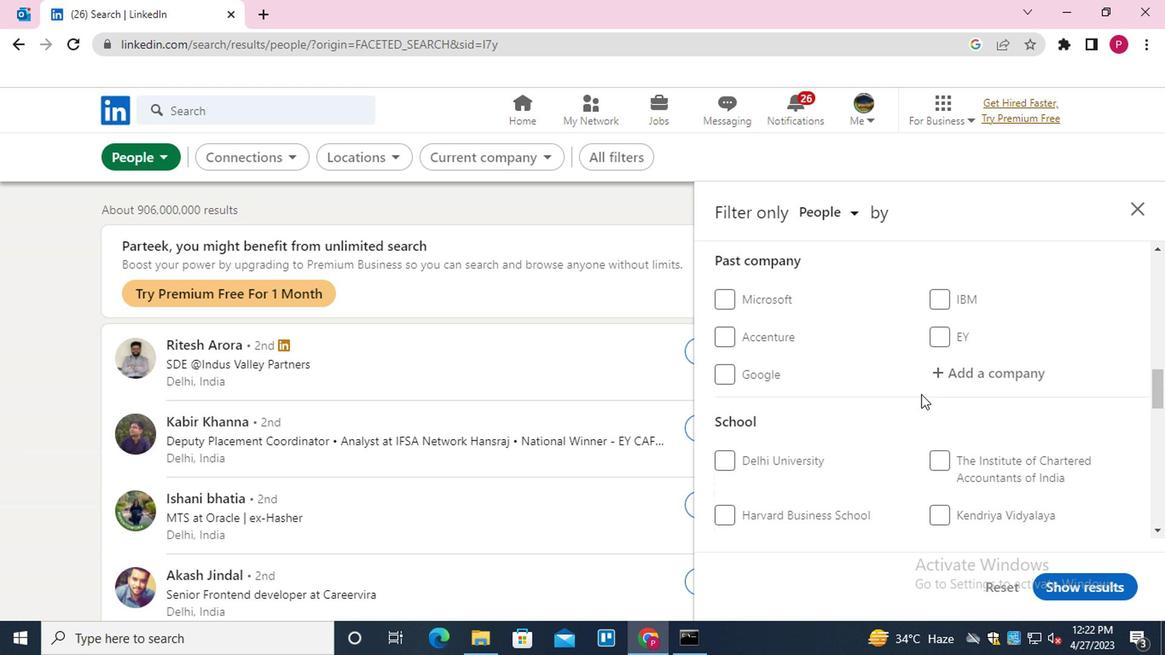 
Action: Mouse scrolled (731, 356) with delta (0, 0)
Screenshot: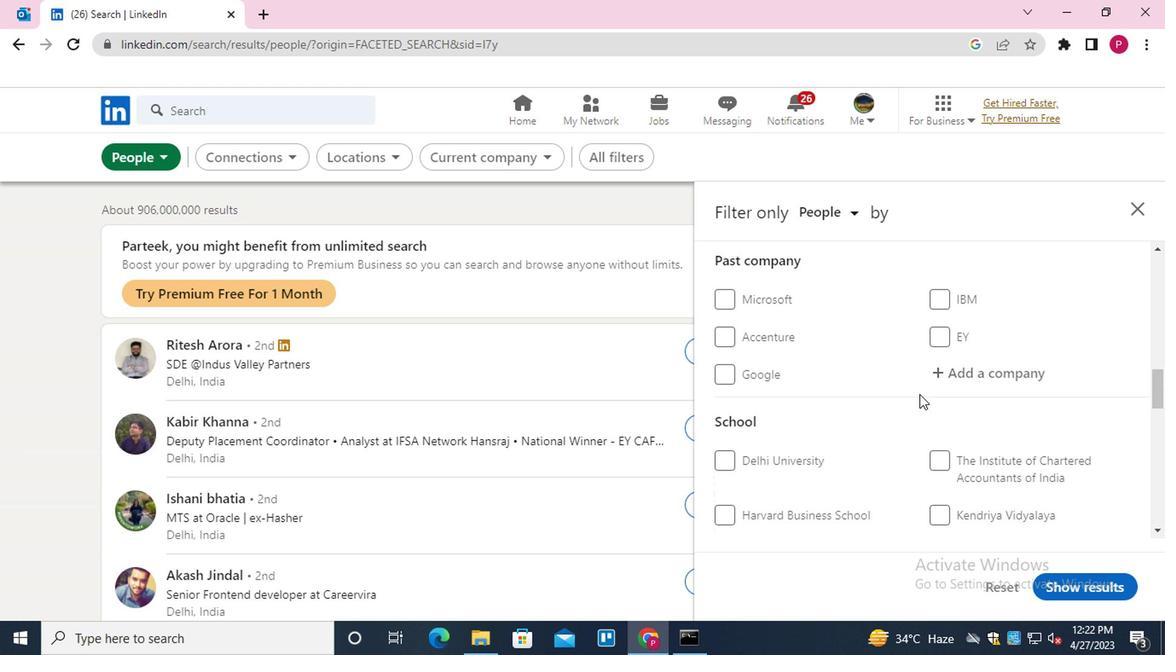 
Action: Mouse scrolled (731, 356) with delta (0, 0)
Screenshot: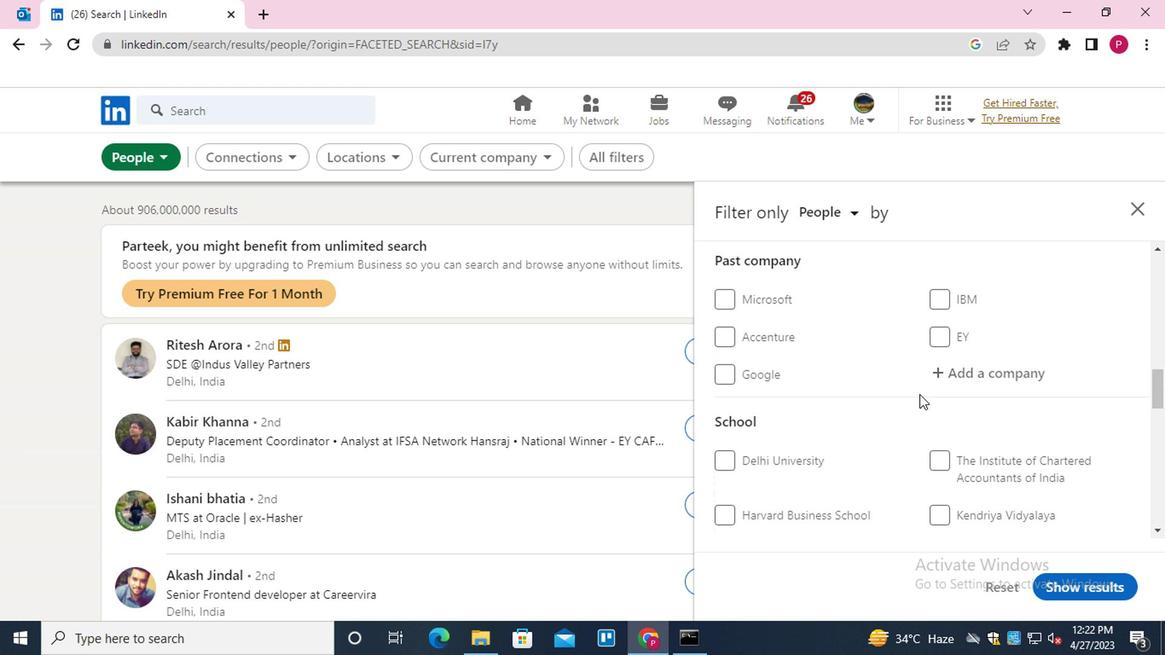 
Action: Mouse moved to (620, 296)
Screenshot: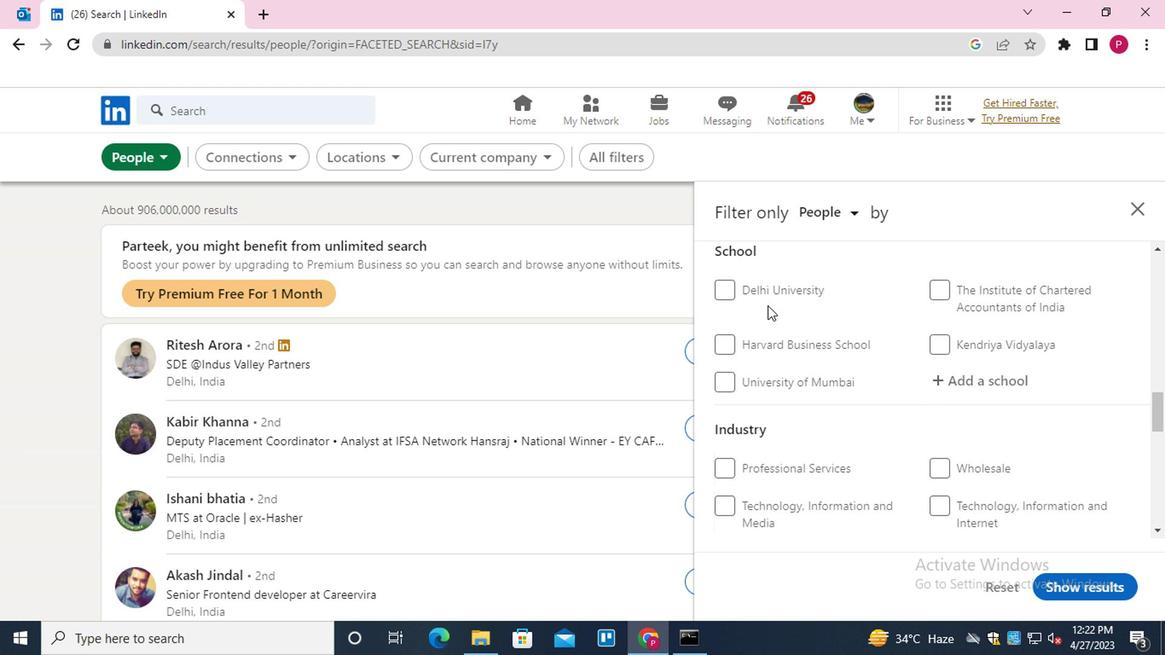 
Action: Mouse scrolled (620, 295) with delta (0, 0)
Screenshot: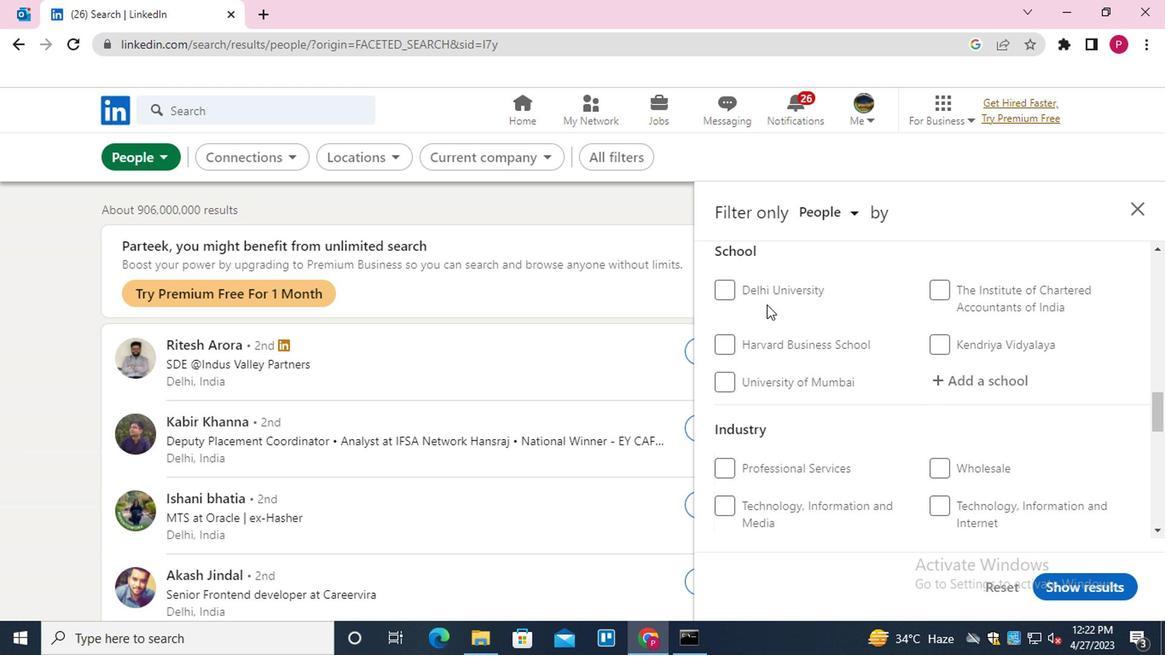 
Action: Mouse moved to (620, 301)
Screenshot: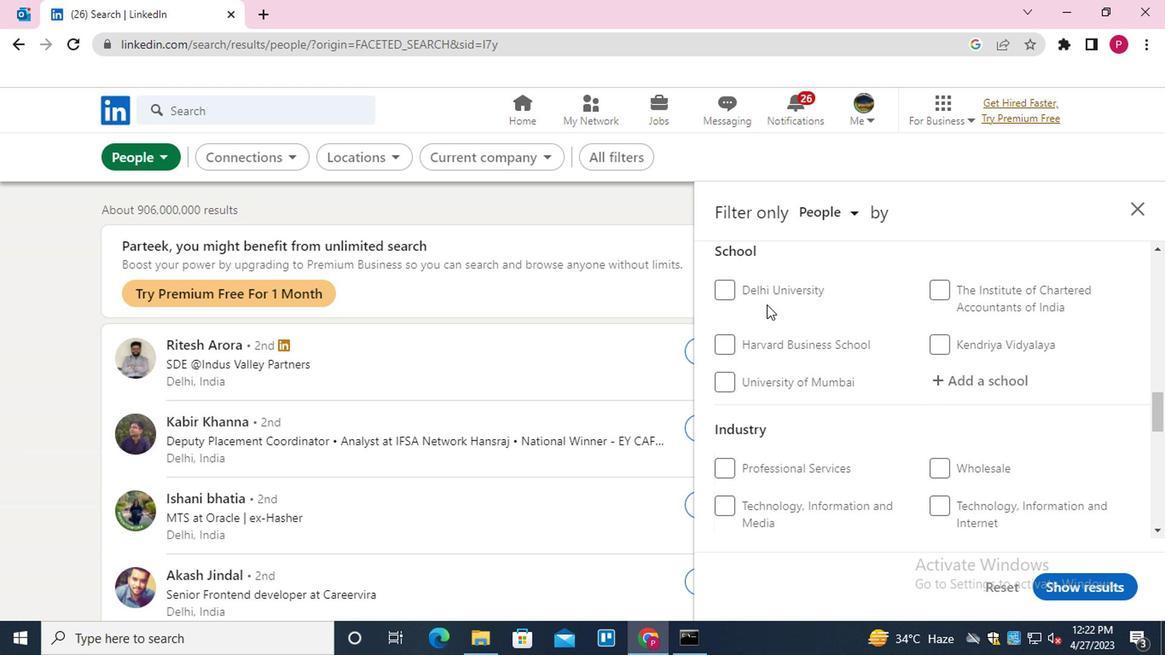 
Action: Mouse scrolled (620, 300) with delta (0, 0)
Screenshot: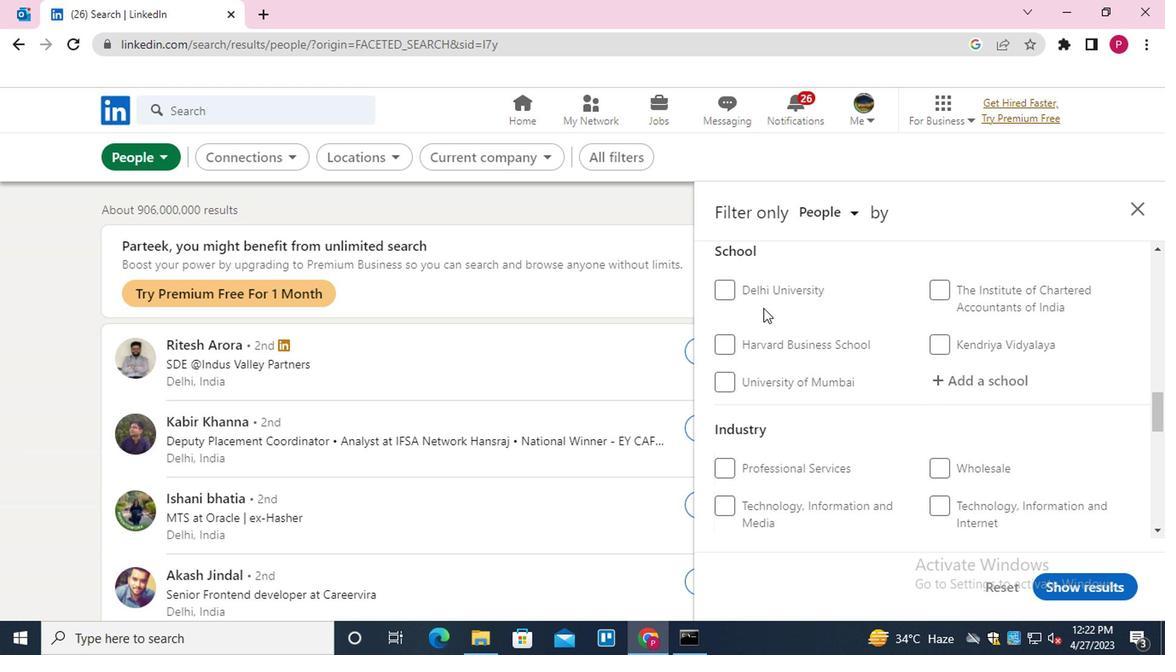 
Action: Mouse scrolled (620, 300) with delta (0, 0)
Screenshot: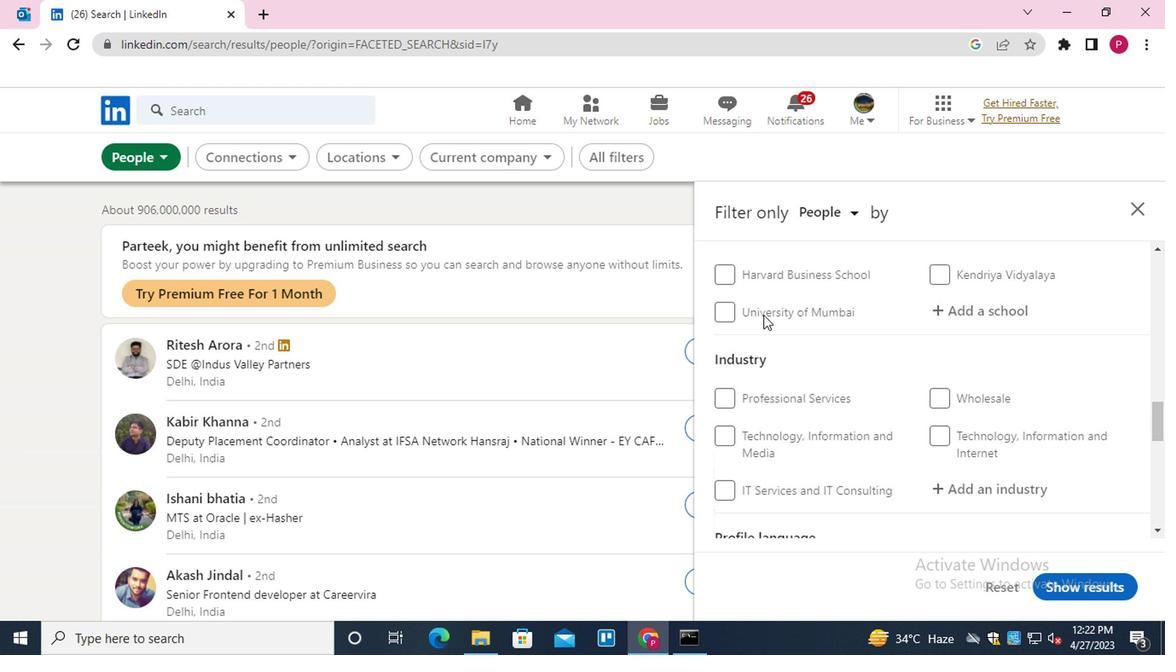 
Action: Mouse scrolled (620, 300) with delta (0, 0)
Screenshot: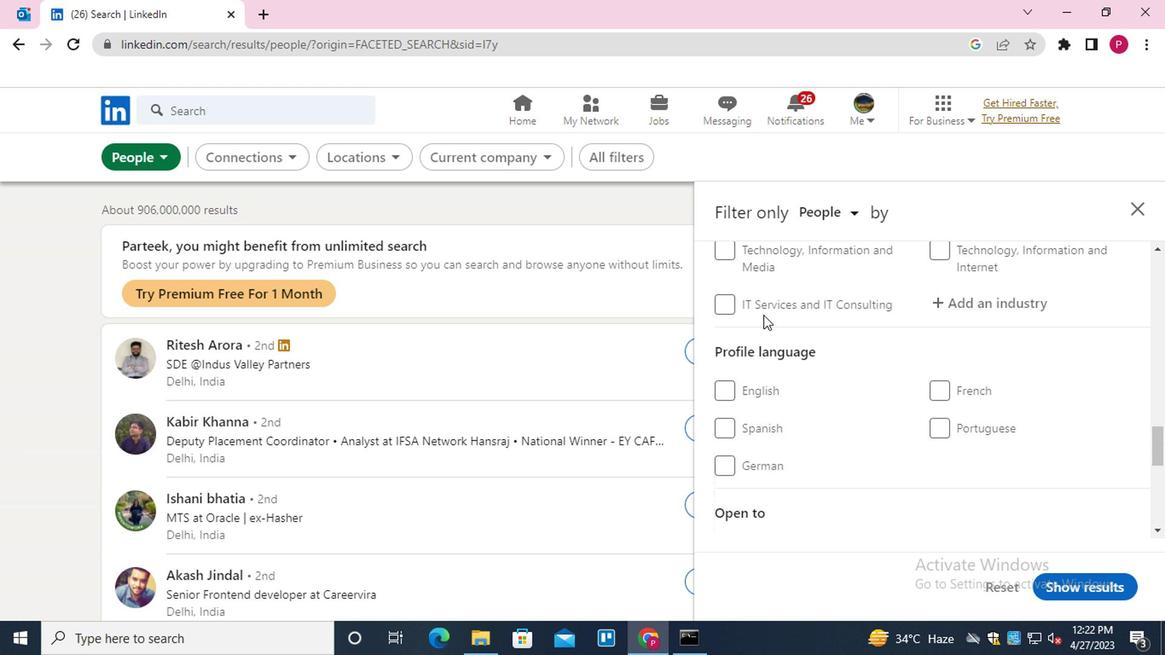 
Action: Mouse moved to (591, 352)
Screenshot: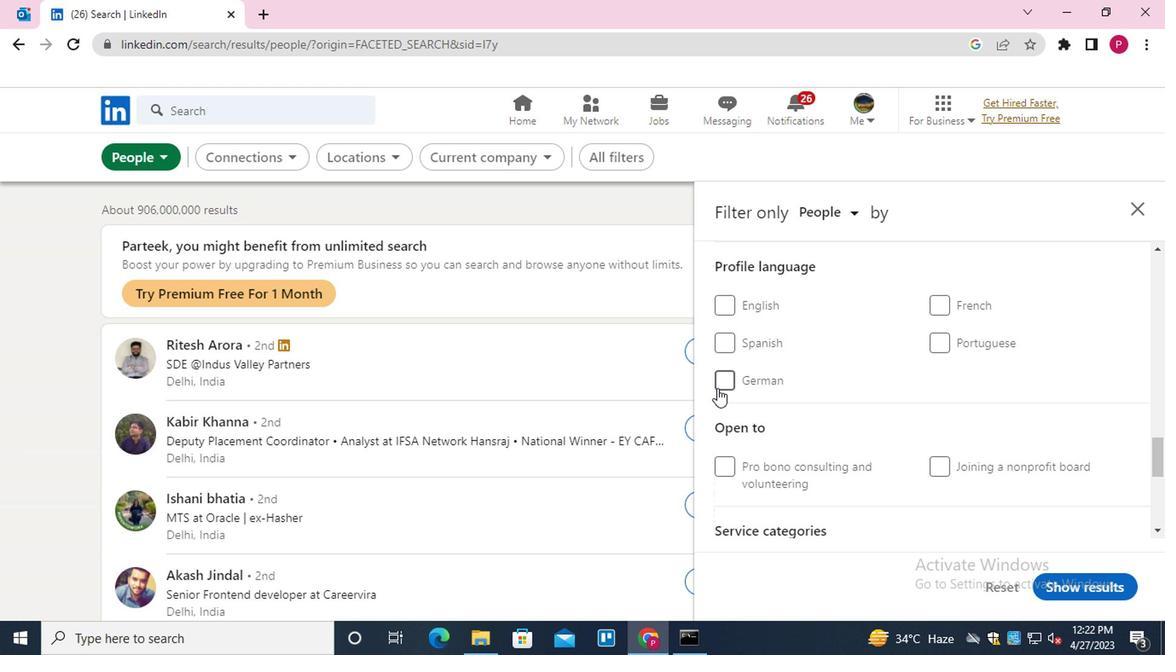 
Action: Mouse pressed left at (591, 352)
Screenshot: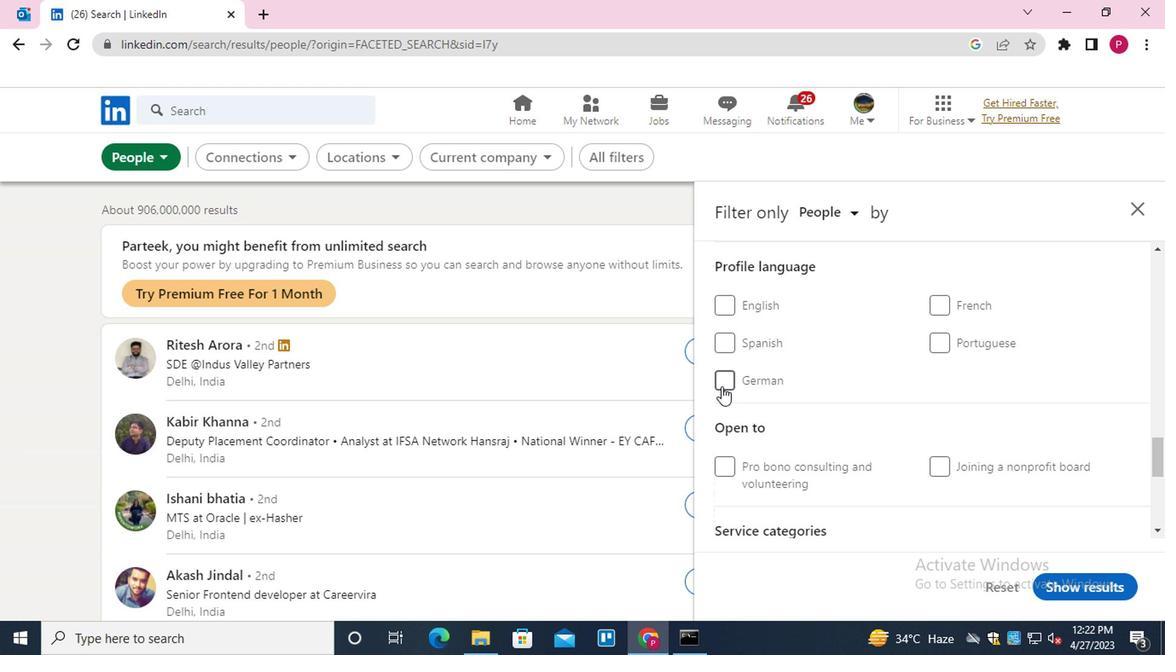 
Action: Mouse moved to (616, 355)
Screenshot: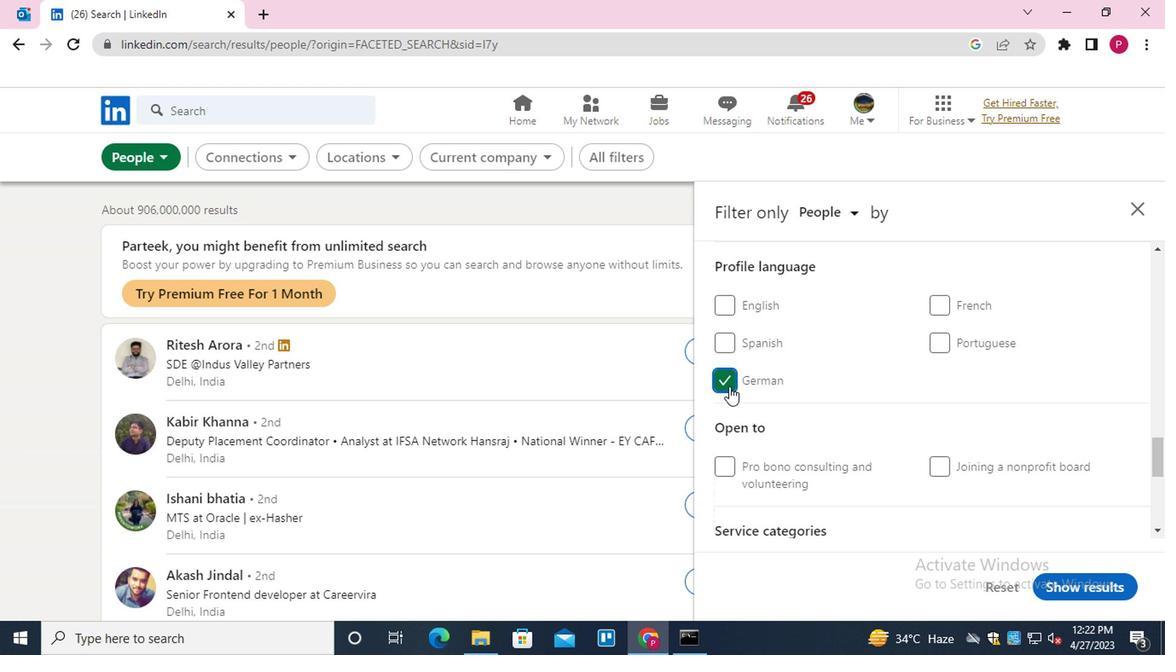 
Action: Mouse scrolled (616, 355) with delta (0, 0)
Screenshot: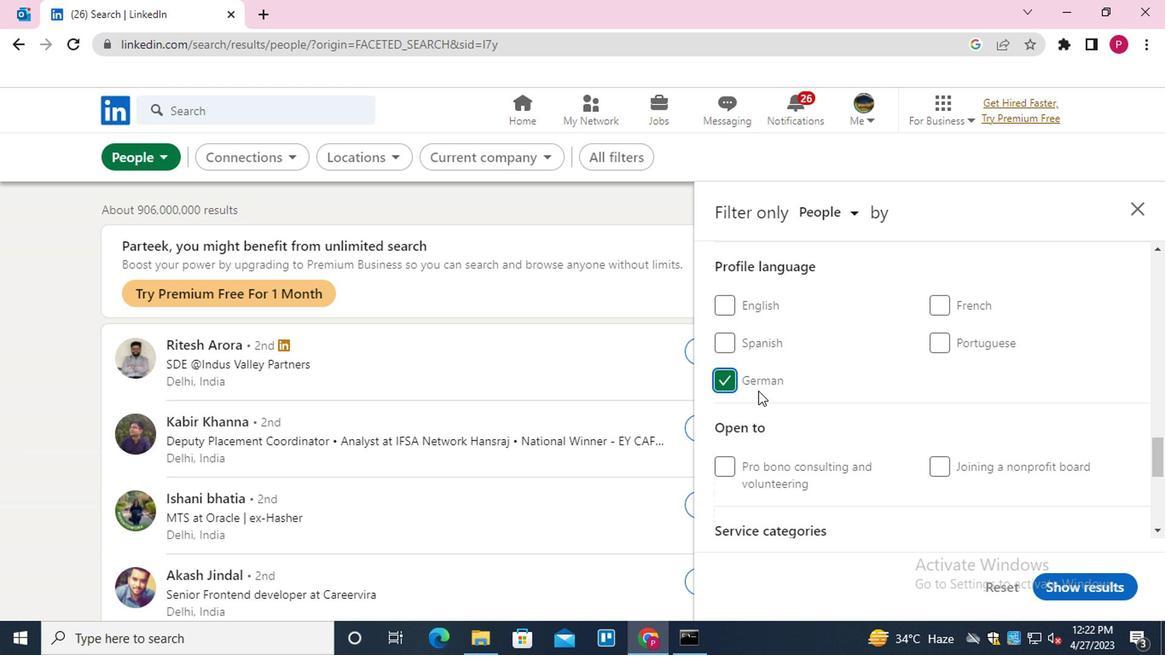 
Action: Mouse scrolled (616, 355) with delta (0, 0)
Screenshot: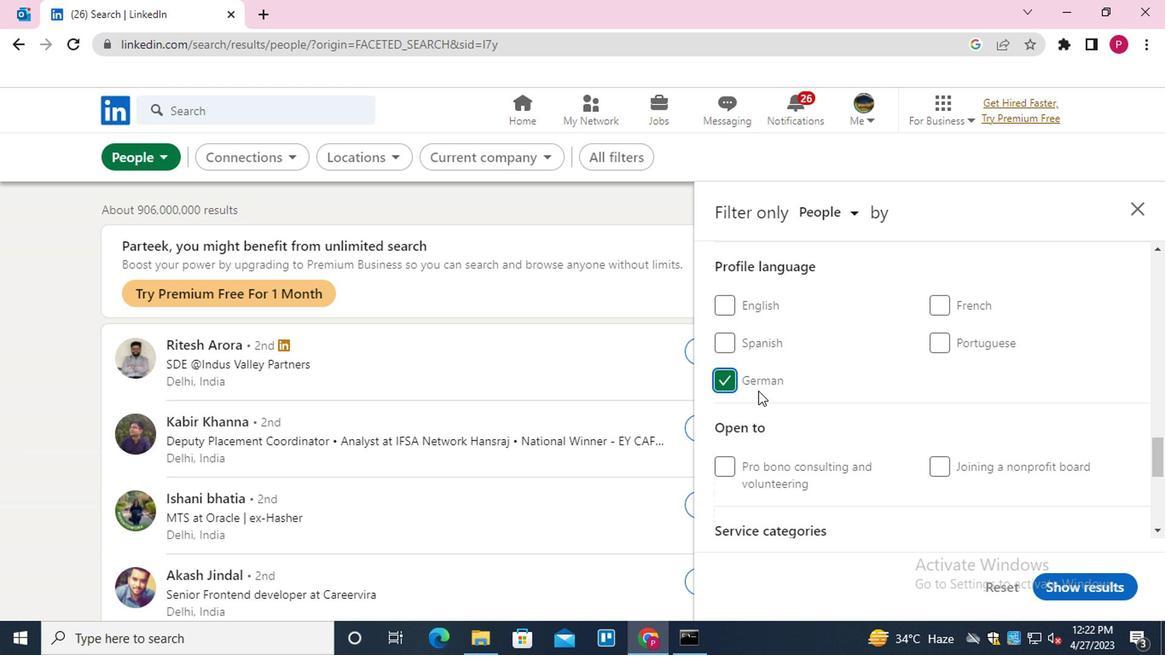 
Action: Mouse scrolled (616, 355) with delta (0, 0)
Screenshot: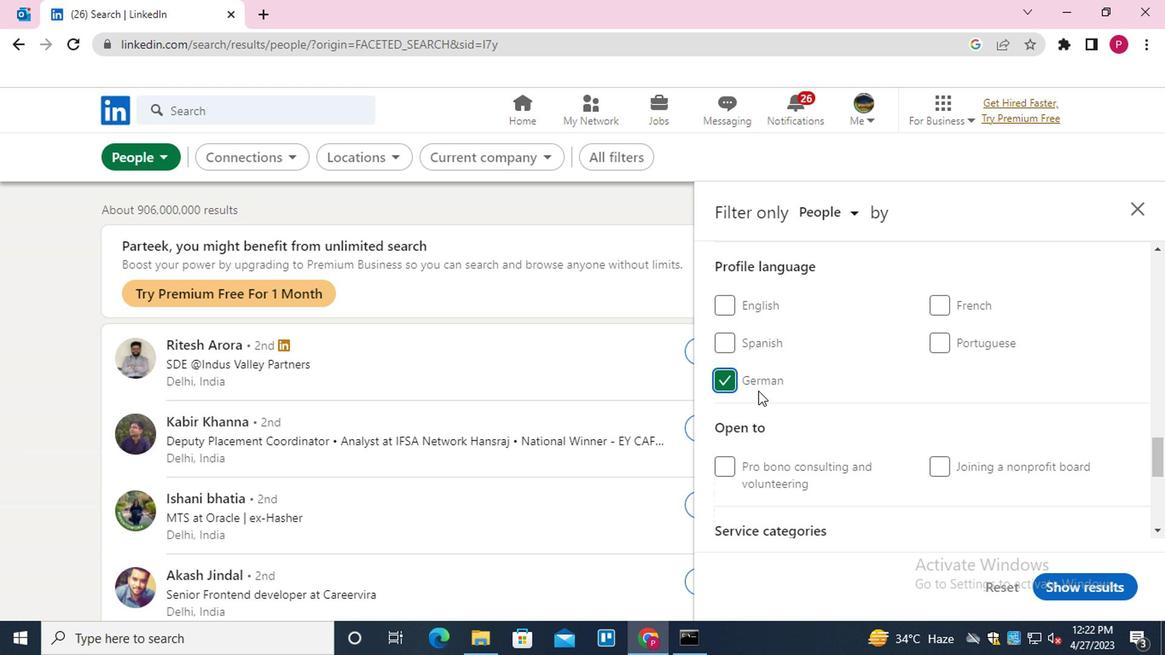 
Action: Mouse scrolled (616, 355) with delta (0, 0)
Screenshot: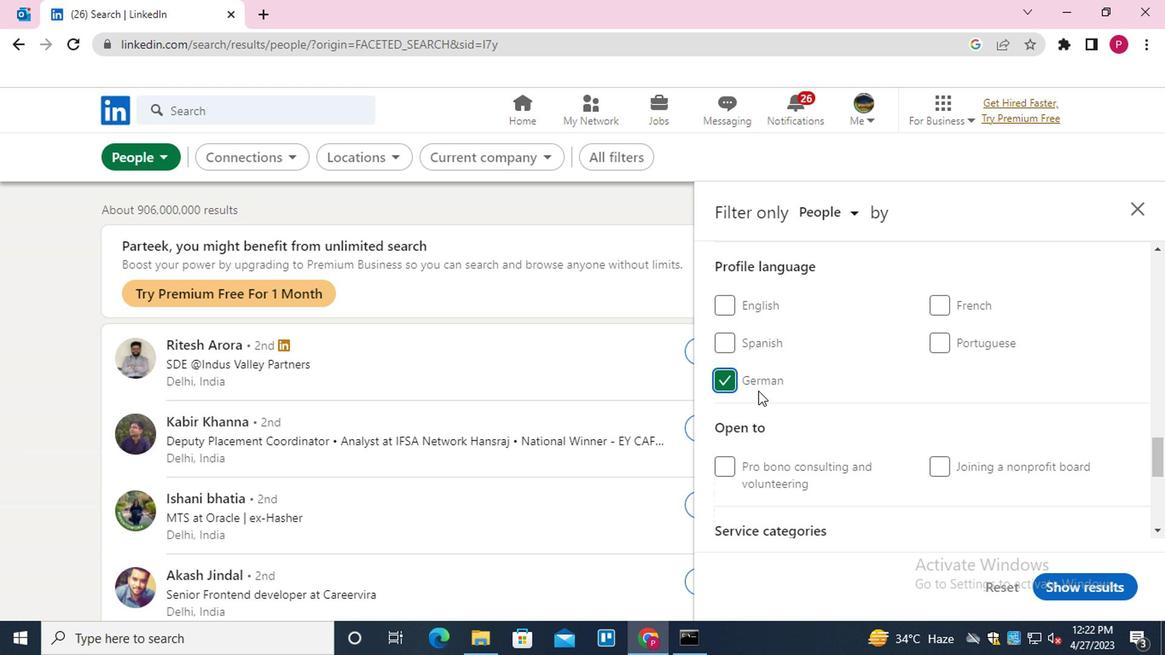 
Action: Mouse scrolled (616, 355) with delta (0, 0)
Screenshot: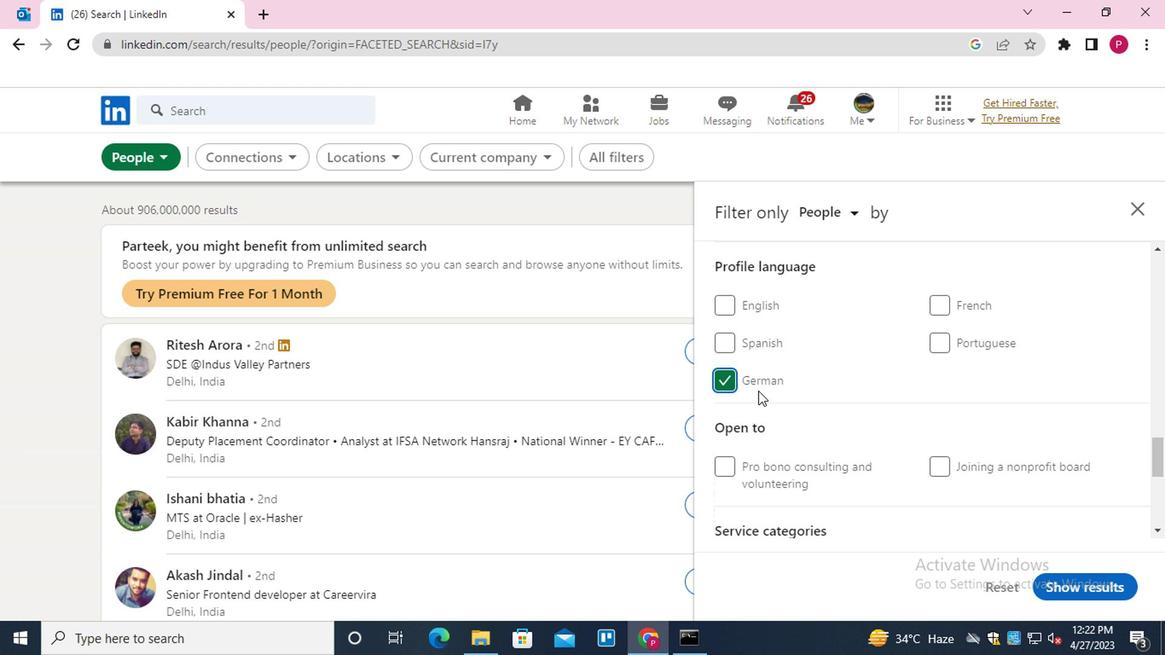 
Action: Mouse scrolled (616, 355) with delta (0, 0)
Screenshot: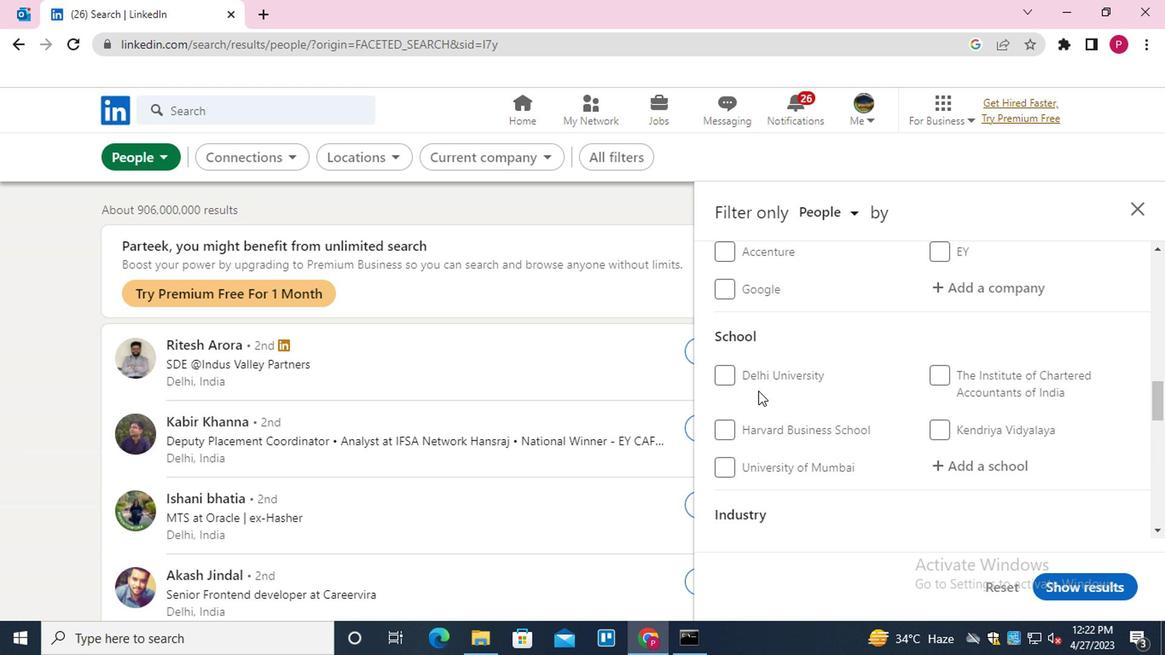 
Action: Mouse scrolled (616, 355) with delta (0, 0)
Screenshot: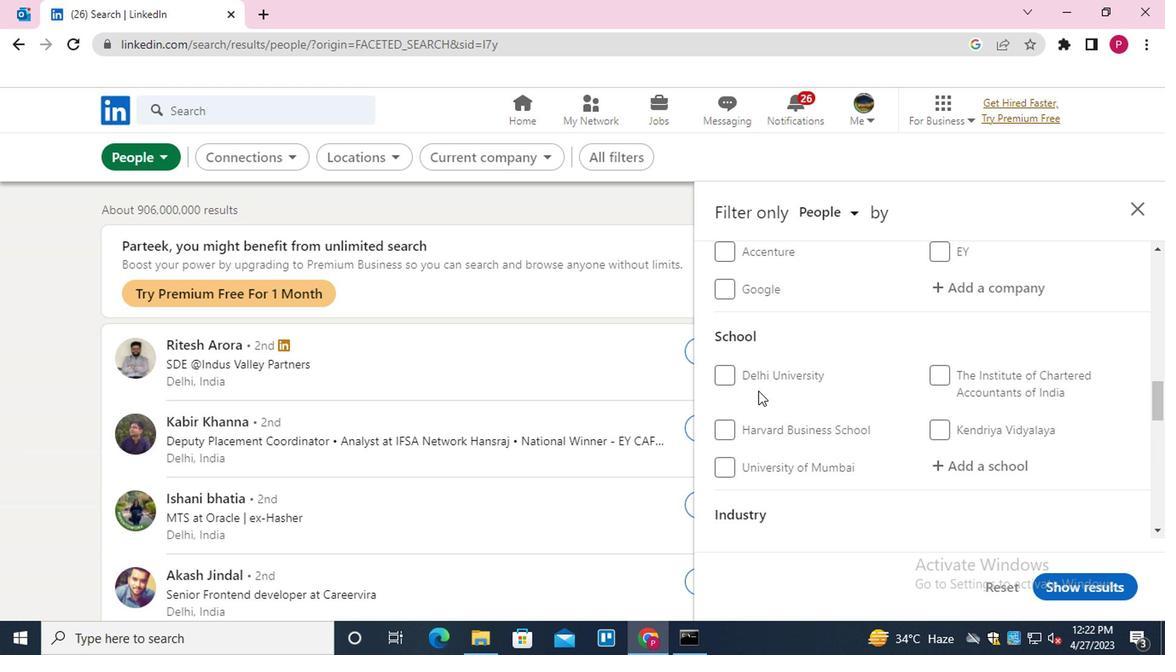 
Action: Mouse scrolled (616, 355) with delta (0, 0)
Screenshot: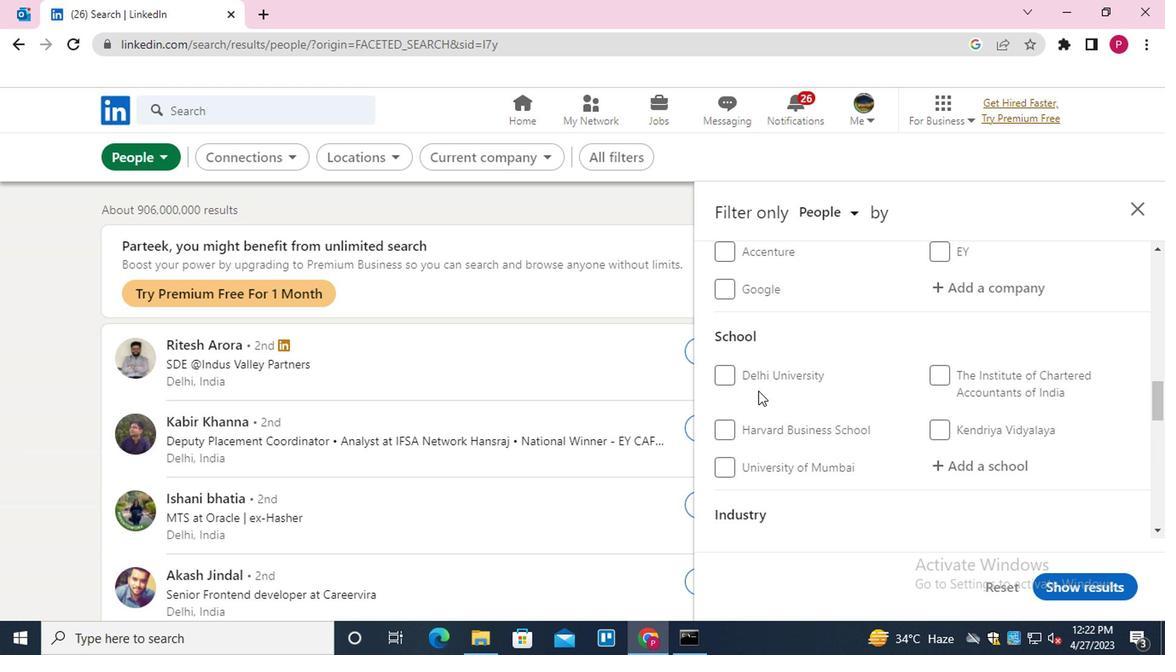 
Action: Mouse moved to (758, 350)
Screenshot: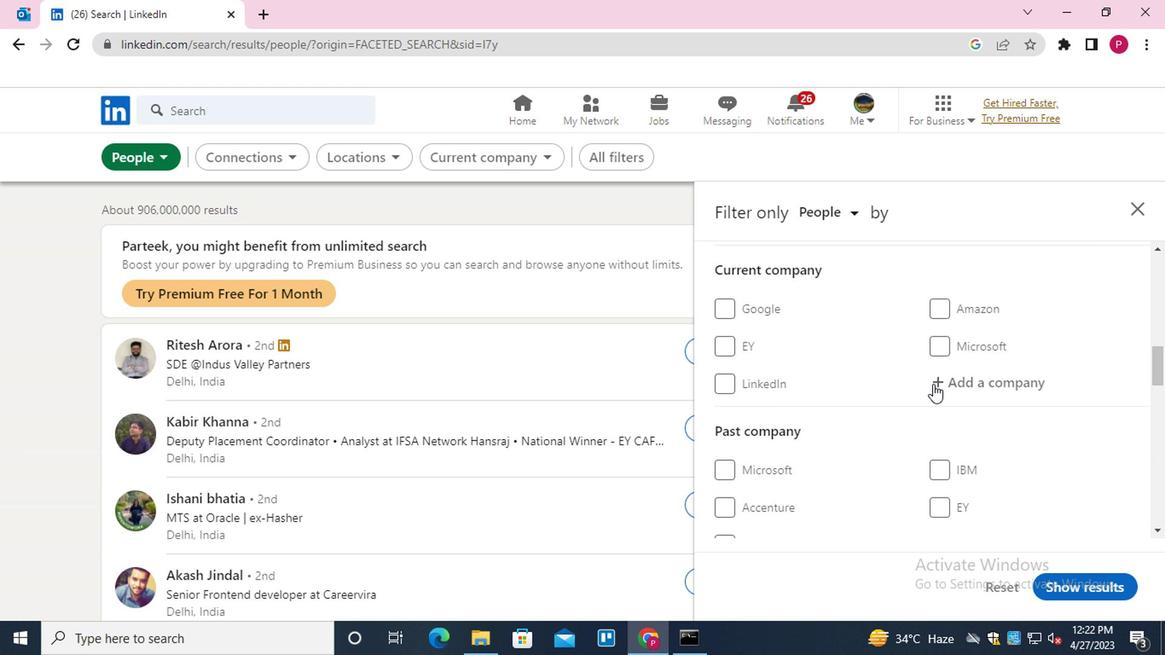 
Action: Mouse pressed left at (758, 350)
Screenshot: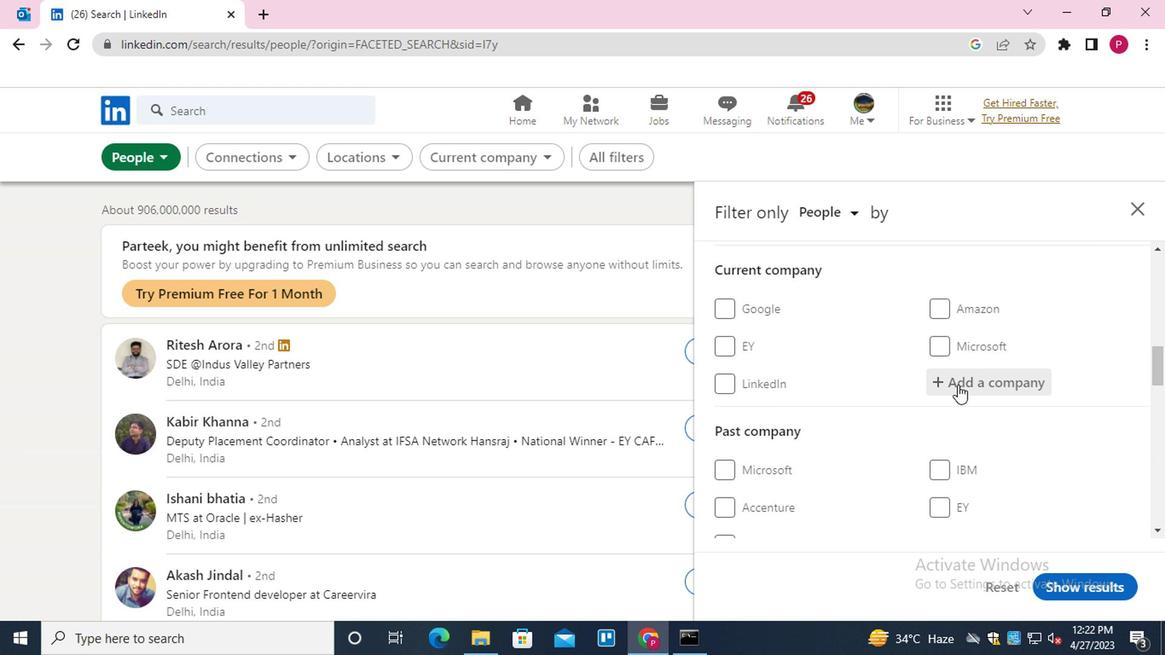 
Action: Key pressed <Key.shift>THE<Key.space><Key.shift>INDIAN<Key.space><Key.shift><Key.shift><Key.shift><Key.shift><Key.shift>HOTELS<Key.space><Key.down><Key.enter>
Screenshot: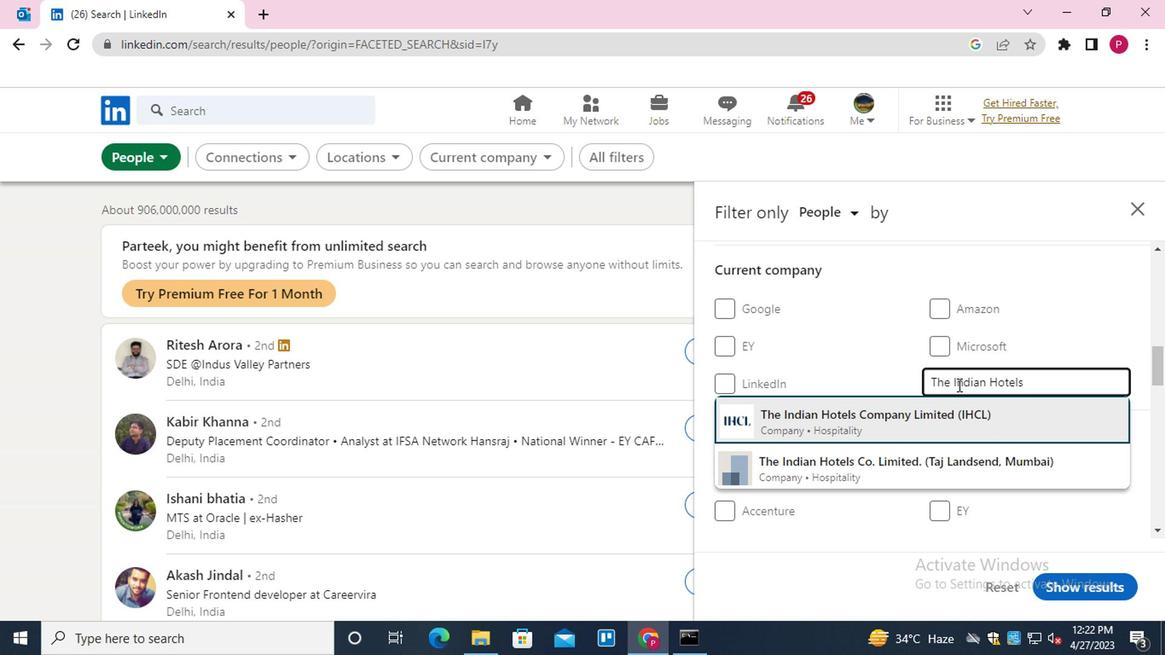 
Action: Mouse moved to (712, 377)
Screenshot: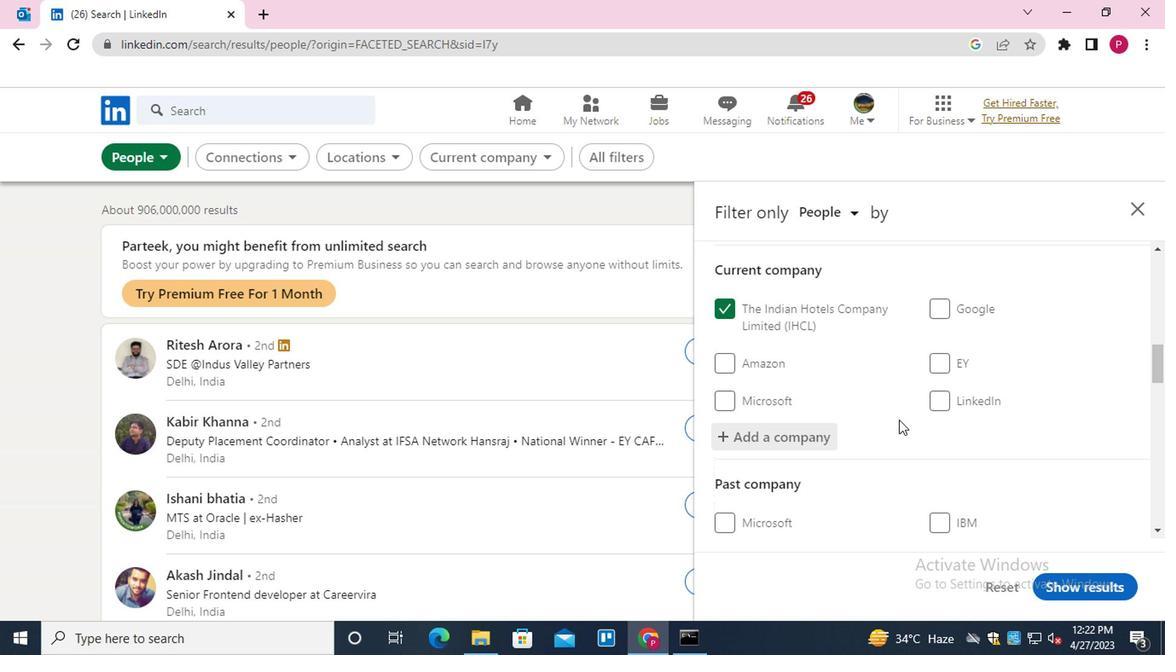 
Action: Mouse scrolled (712, 376) with delta (0, 0)
Screenshot: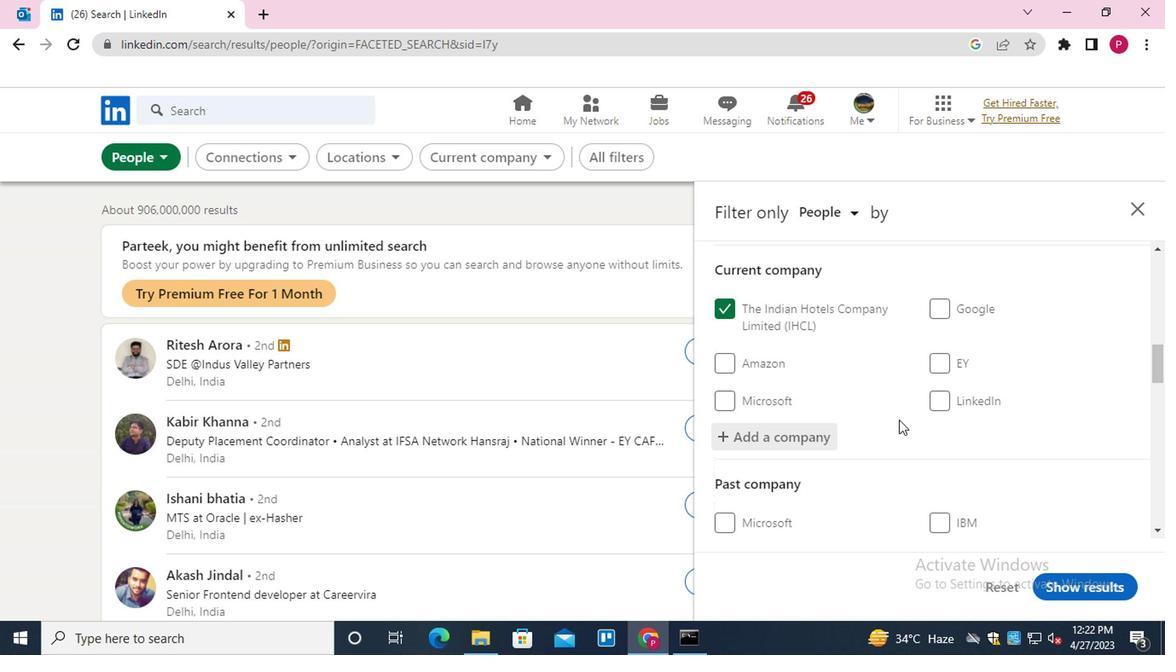 
Action: Mouse moved to (712, 377)
Screenshot: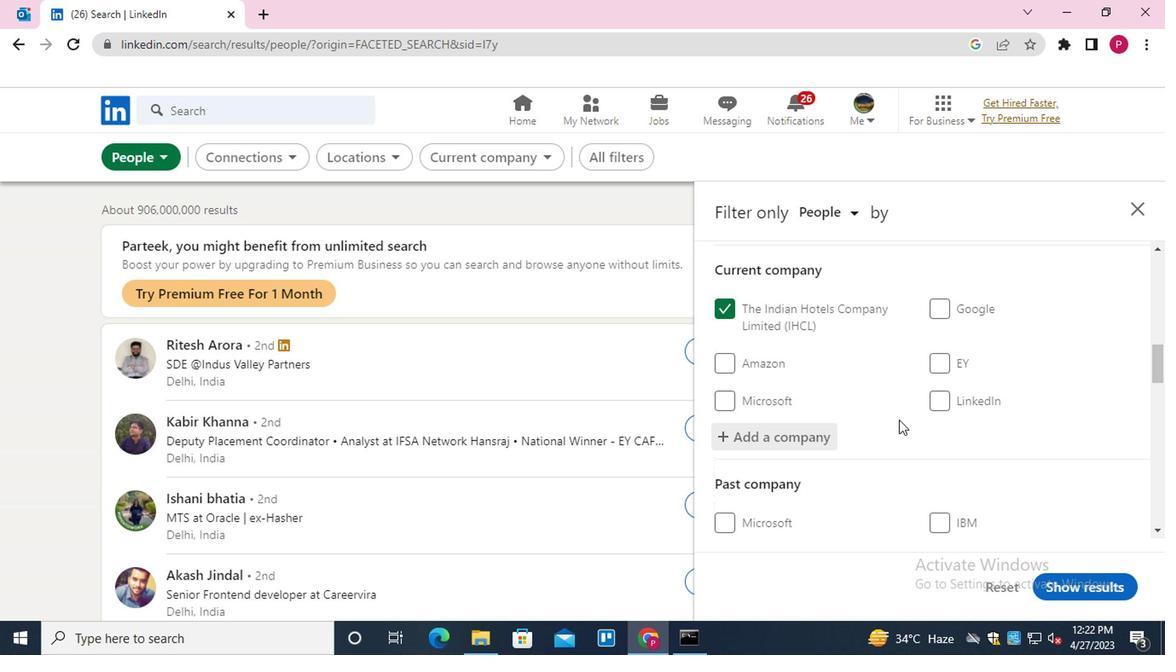 
Action: Mouse scrolled (712, 376) with delta (0, 0)
Screenshot: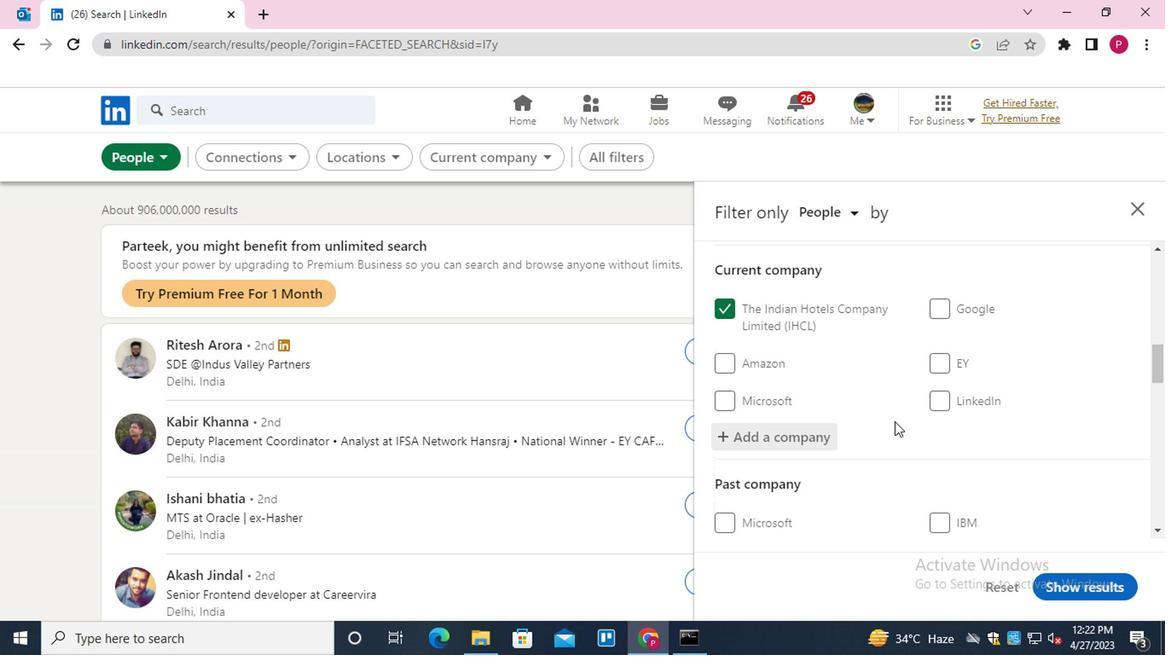 
Action: Mouse scrolled (712, 376) with delta (0, 0)
Screenshot: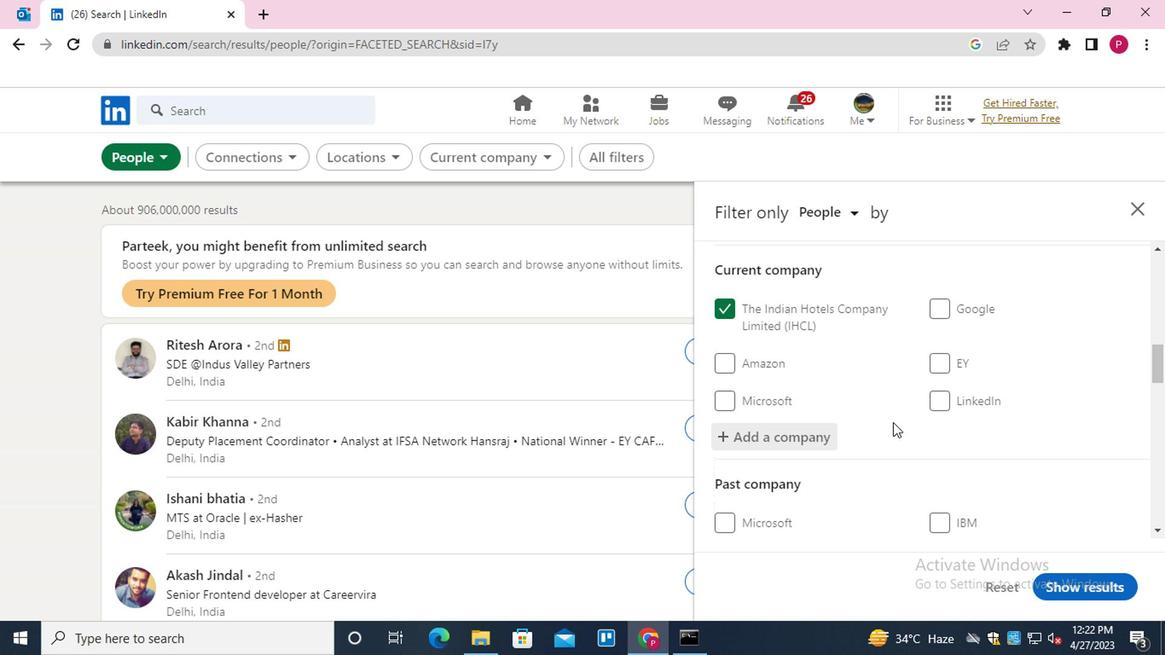 
Action: Mouse scrolled (712, 376) with delta (0, 0)
Screenshot: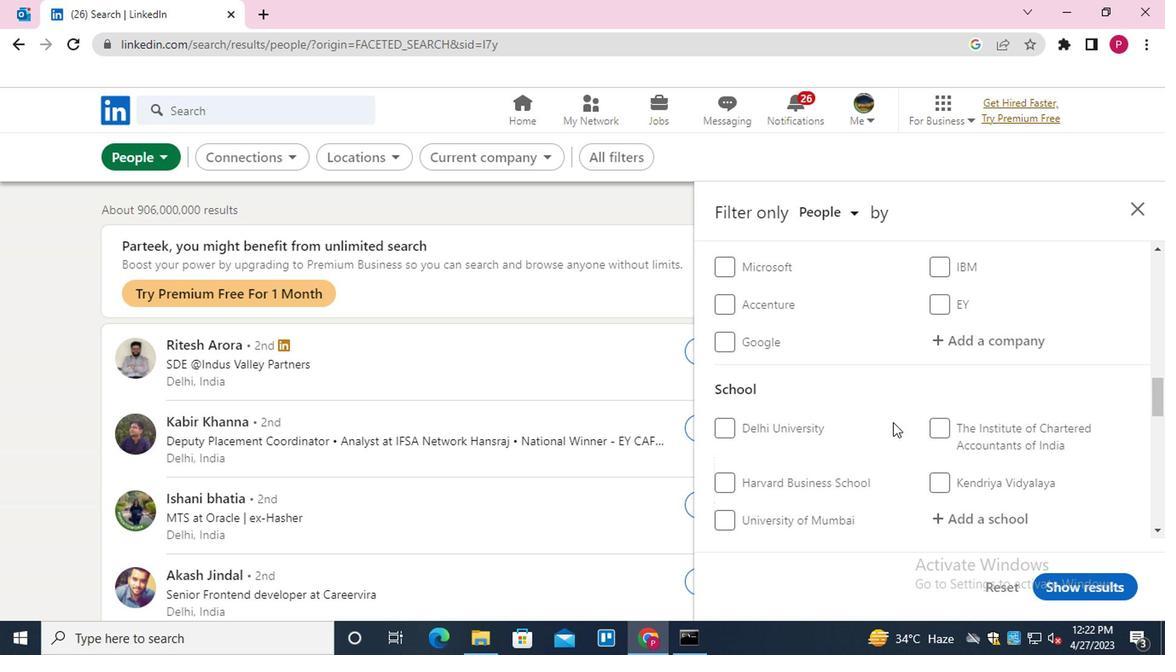 
Action: Mouse scrolled (712, 376) with delta (0, 0)
Screenshot: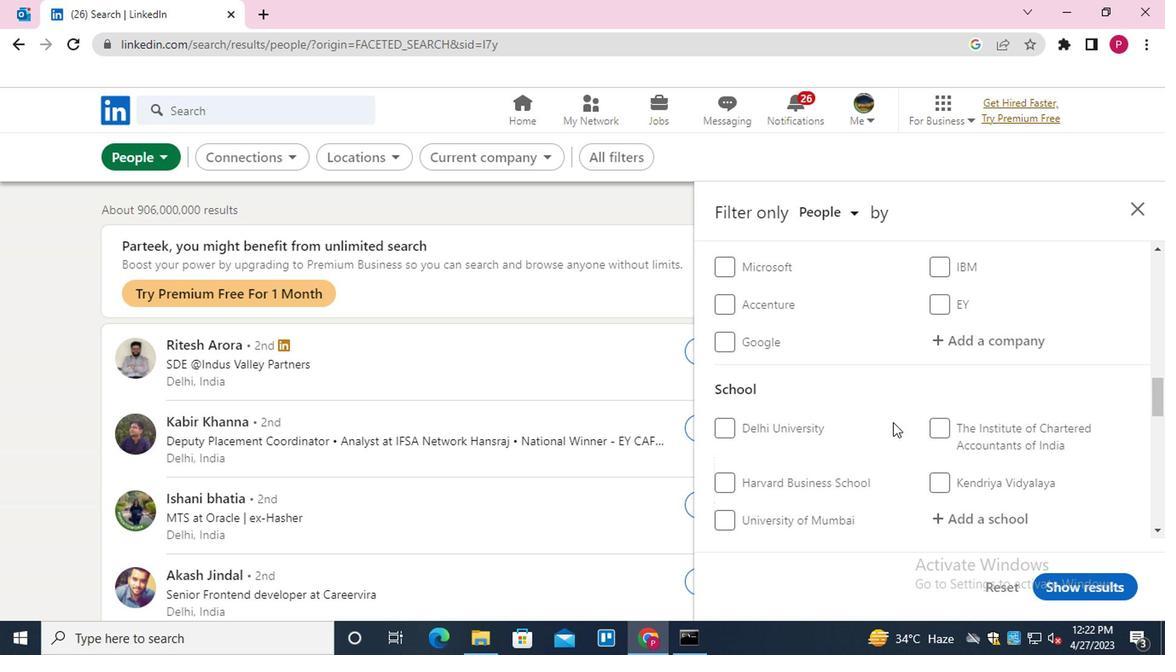 
Action: Mouse scrolled (712, 376) with delta (0, 0)
Screenshot: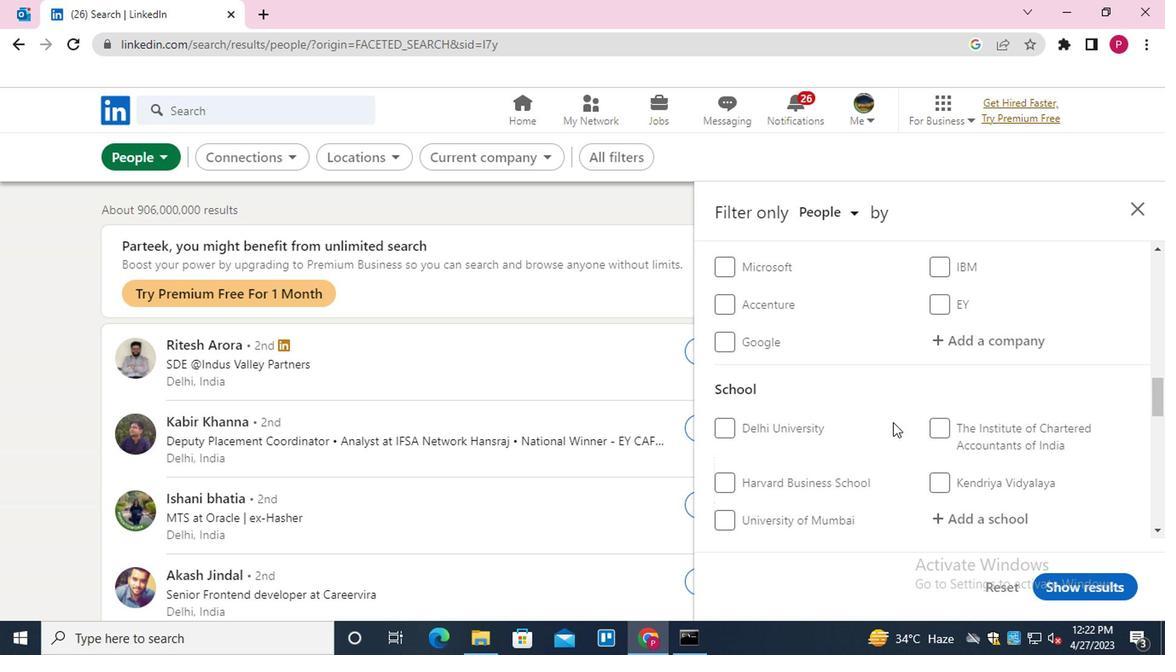 
Action: Mouse moved to (778, 264)
Screenshot: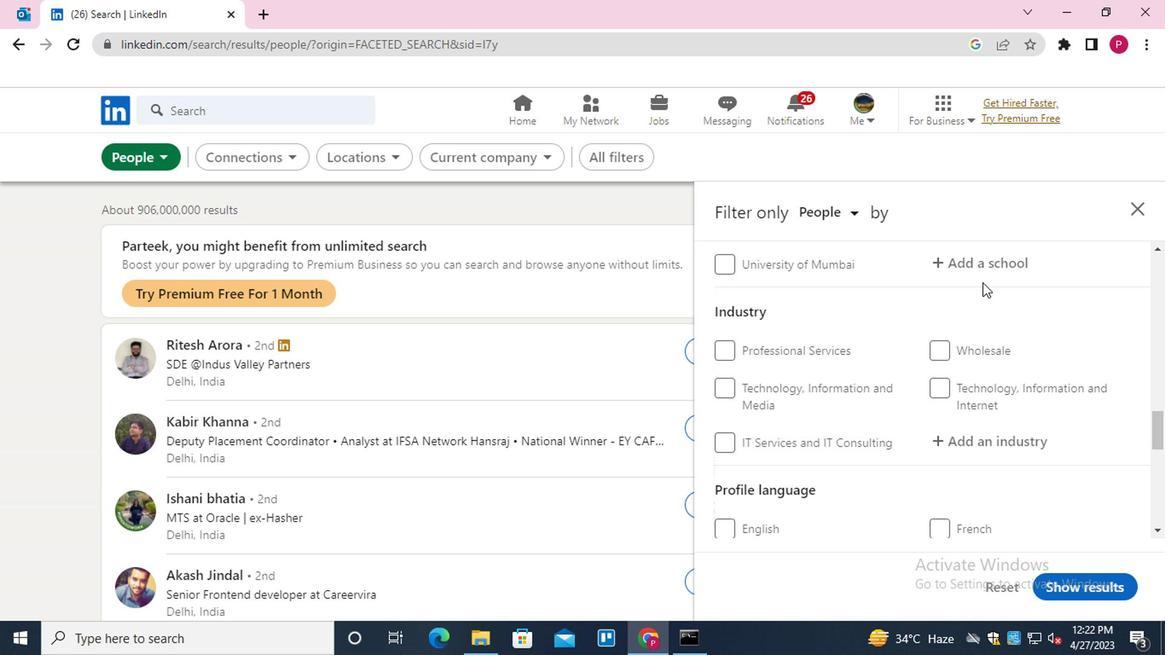 
Action: Mouse pressed left at (778, 264)
Screenshot: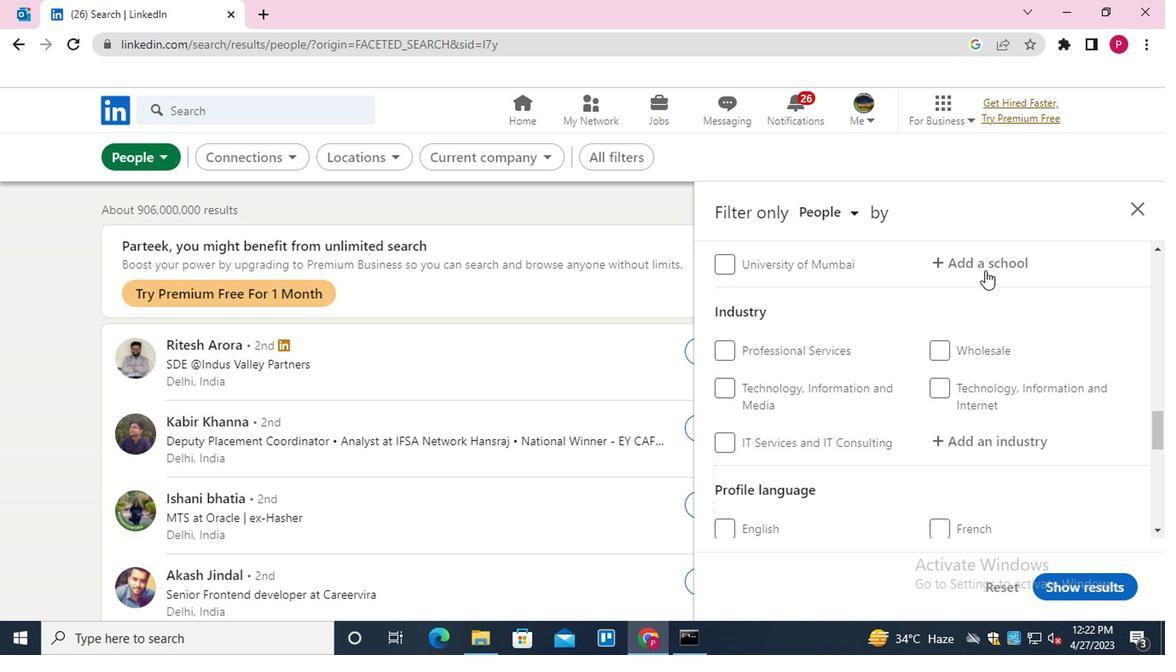 
Action: Key pressed <Key.shift>PSG<Key.down><Key.down><Key.enter>
Screenshot: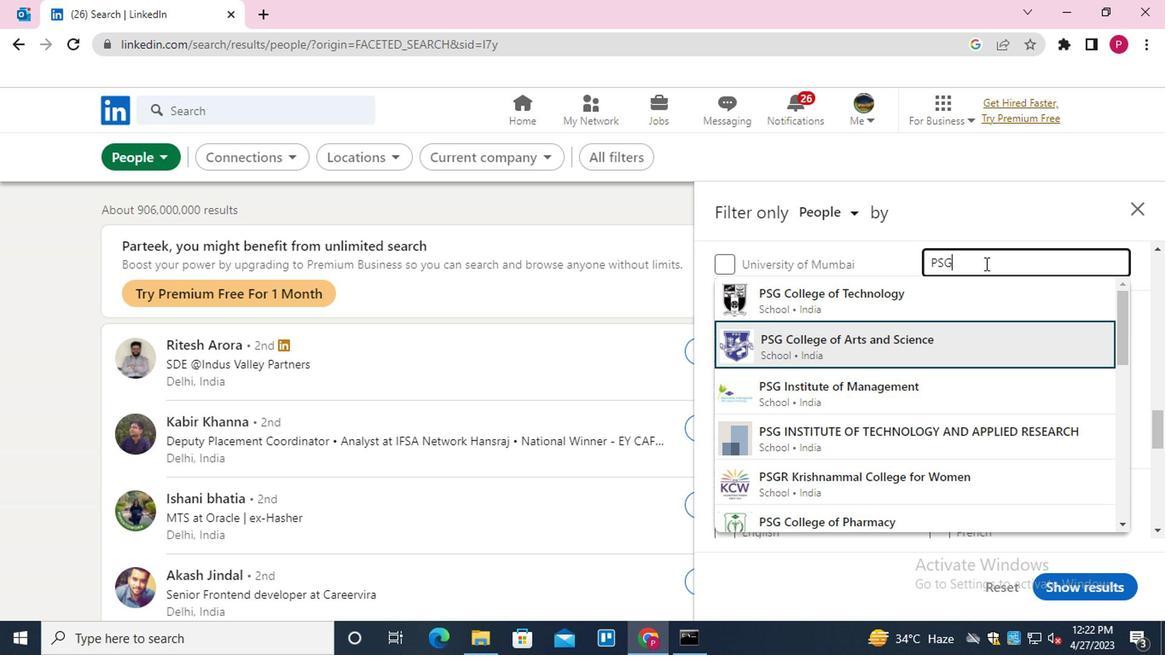 
Action: Mouse moved to (713, 287)
Screenshot: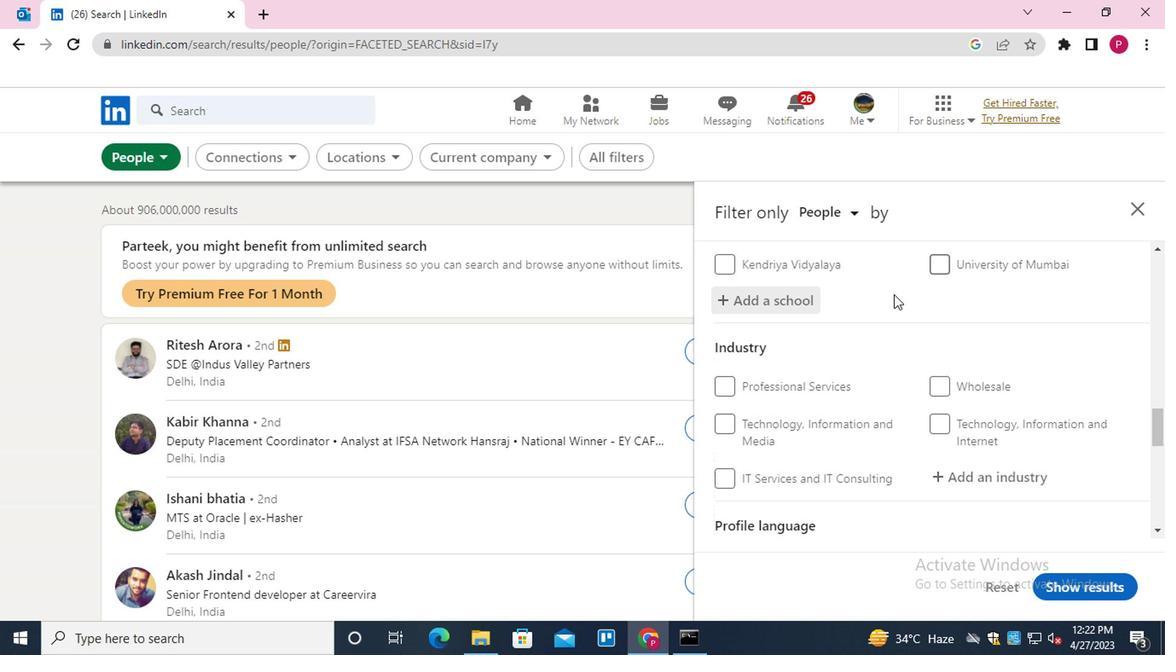 
Action: Mouse scrolled (713, 287) with delta (0, 0)
Screenshot: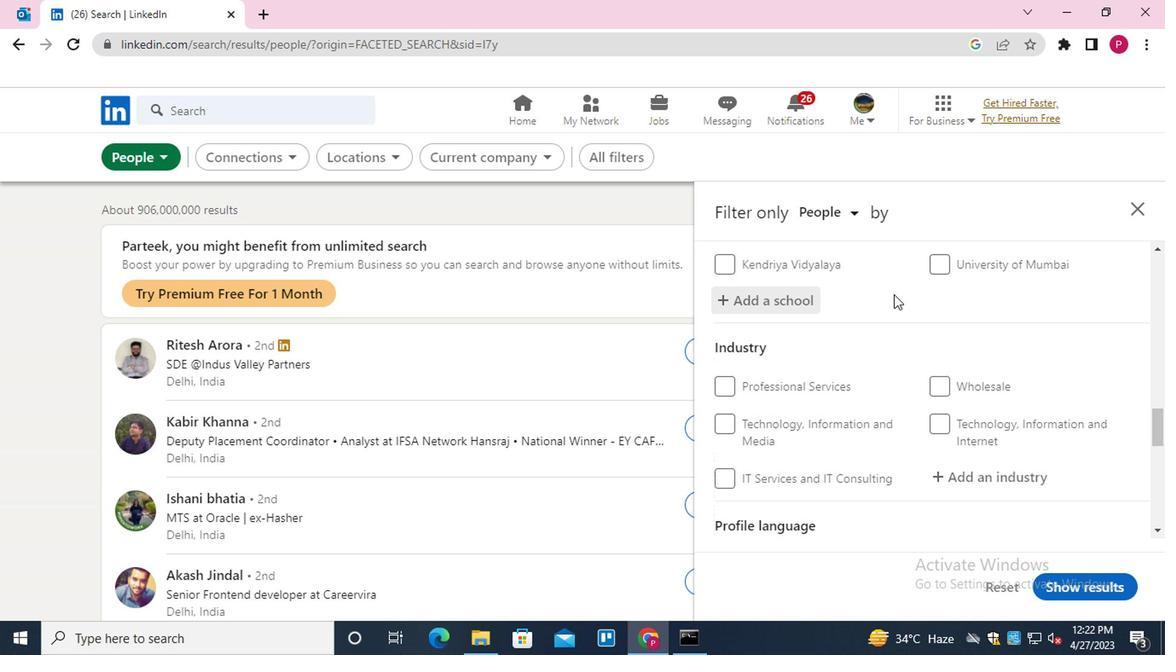 
Action: Mouse scrolled (713, 287) with delta (0, 0)
Screenshot: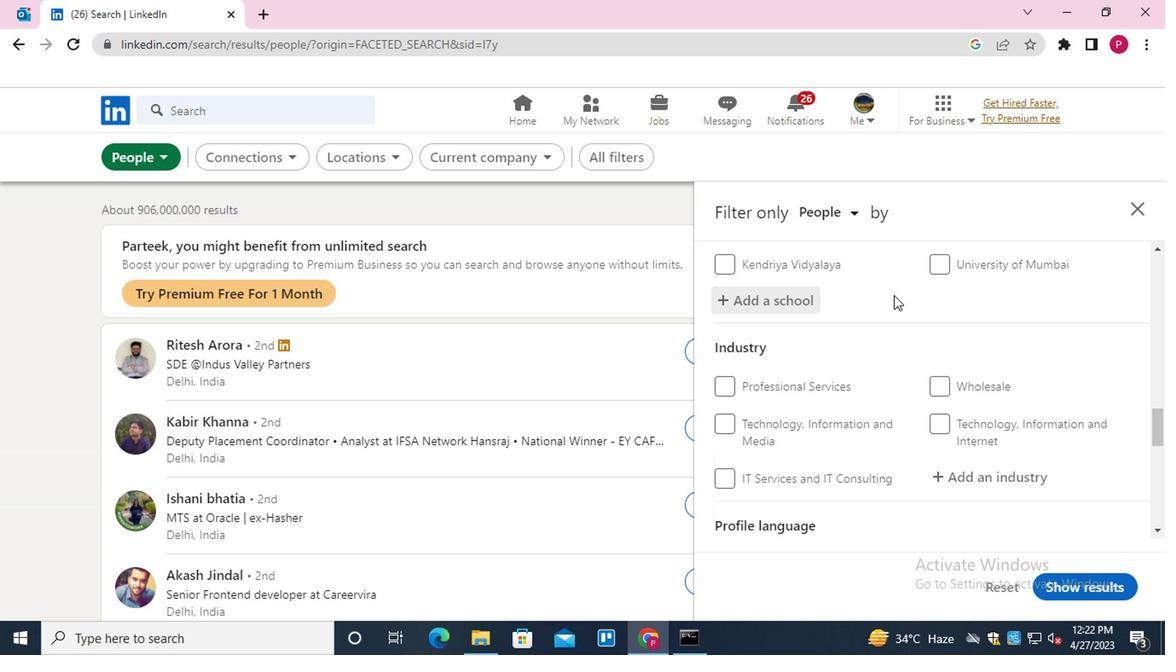 
Action: Mouse moved to (783, 293)
Screenshot: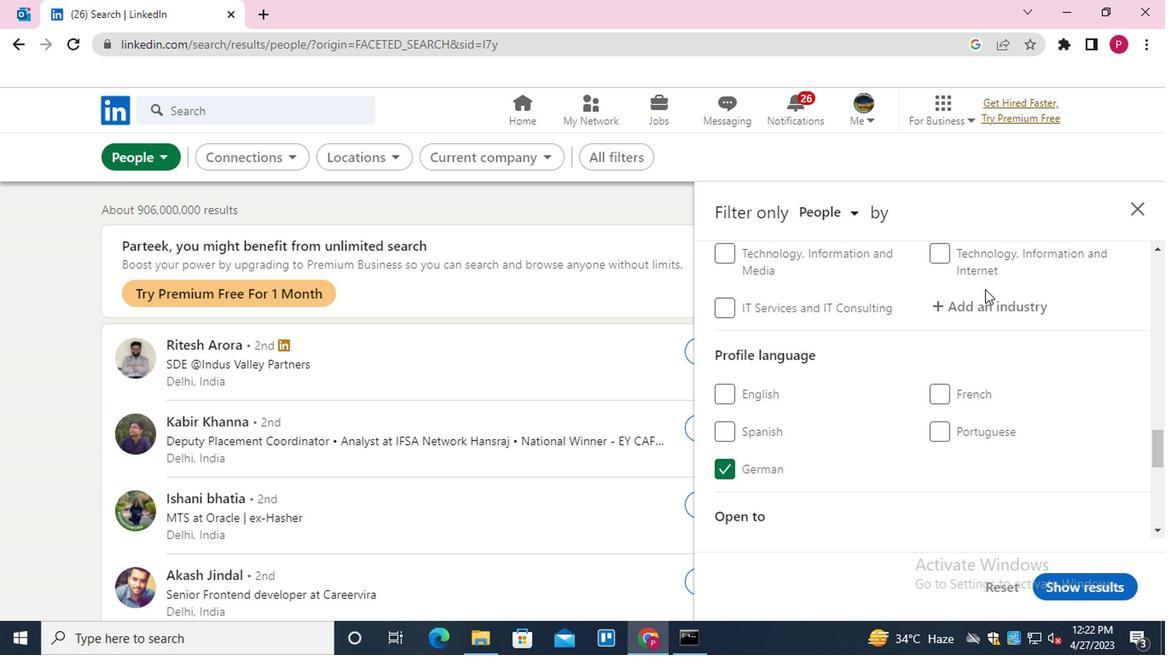 
Action: Mouse pressed left at (783, 293)
Screenshot: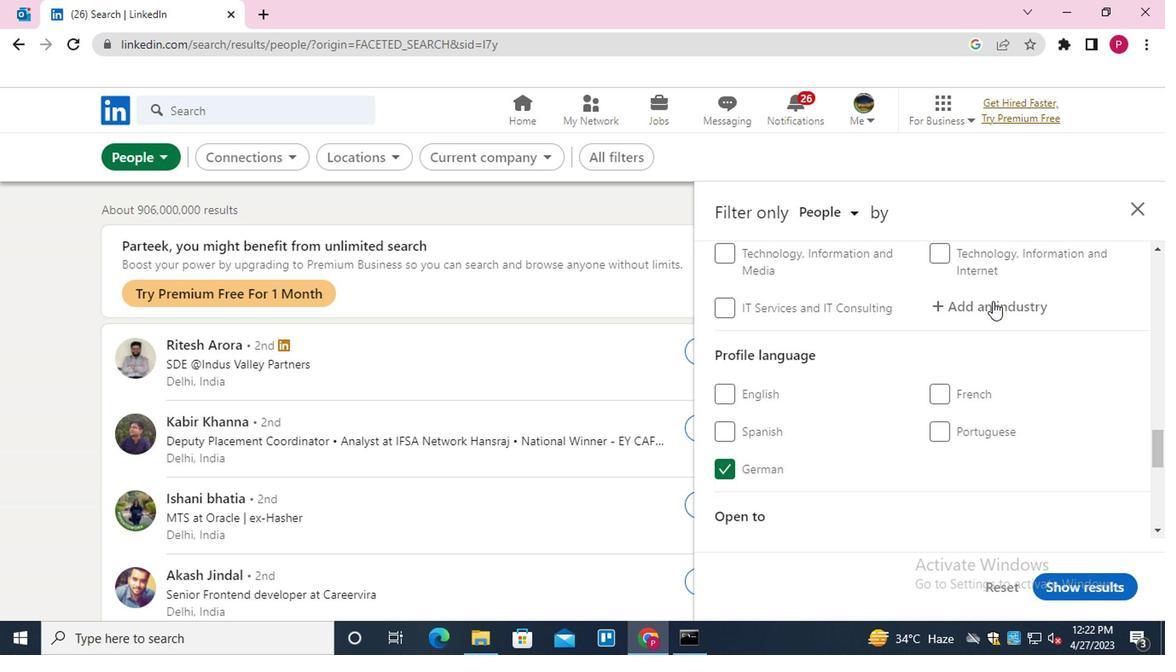 
Action: Key pressed <Key.shift>NON<Key.down><Key.down><Key.down><Key.down><Key.enter>
Screenshot: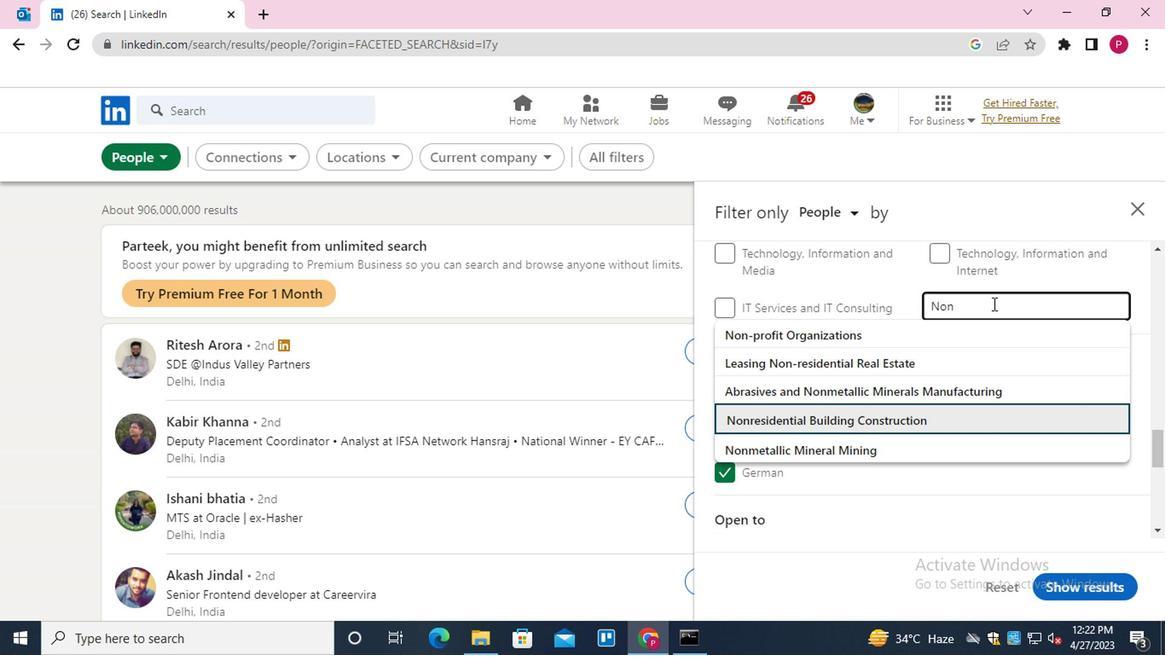 
Action: Mouse moved to (758, 303)
Screenshot: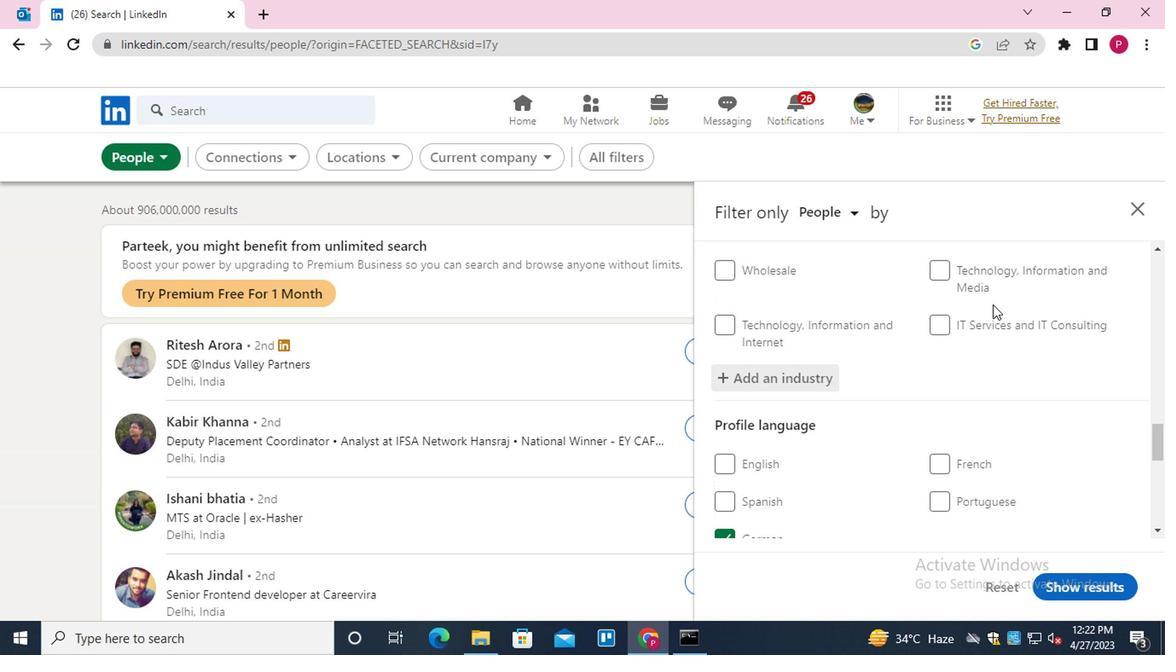 
Action: Mouse scrolled (758, 302) with delta (0, 0)
Screenshot: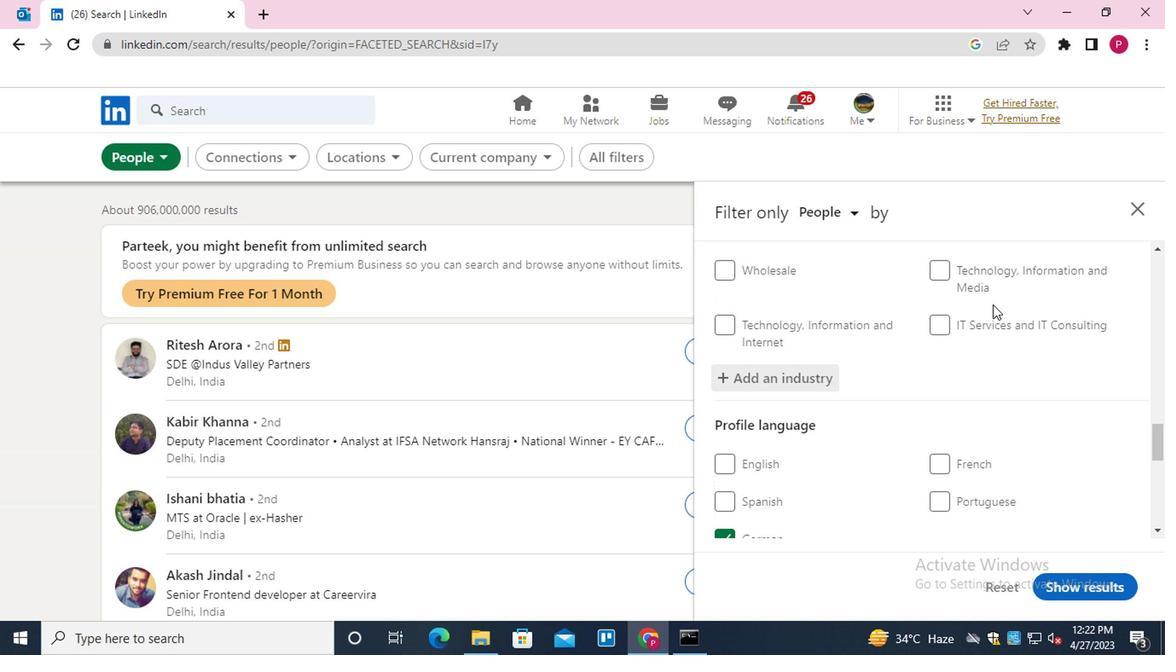 
Action: Mouse moved to (757, 304)
Screenshot: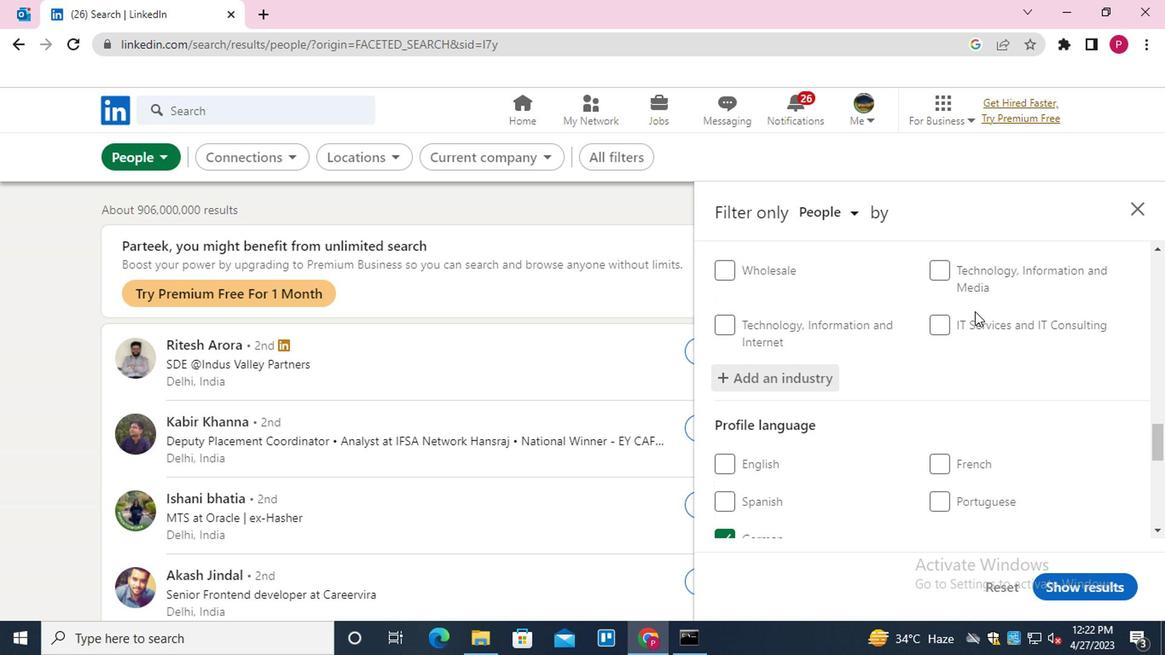 
Action: Mouse scrolled (757, 303) with delta (0, 0)
Screenshot: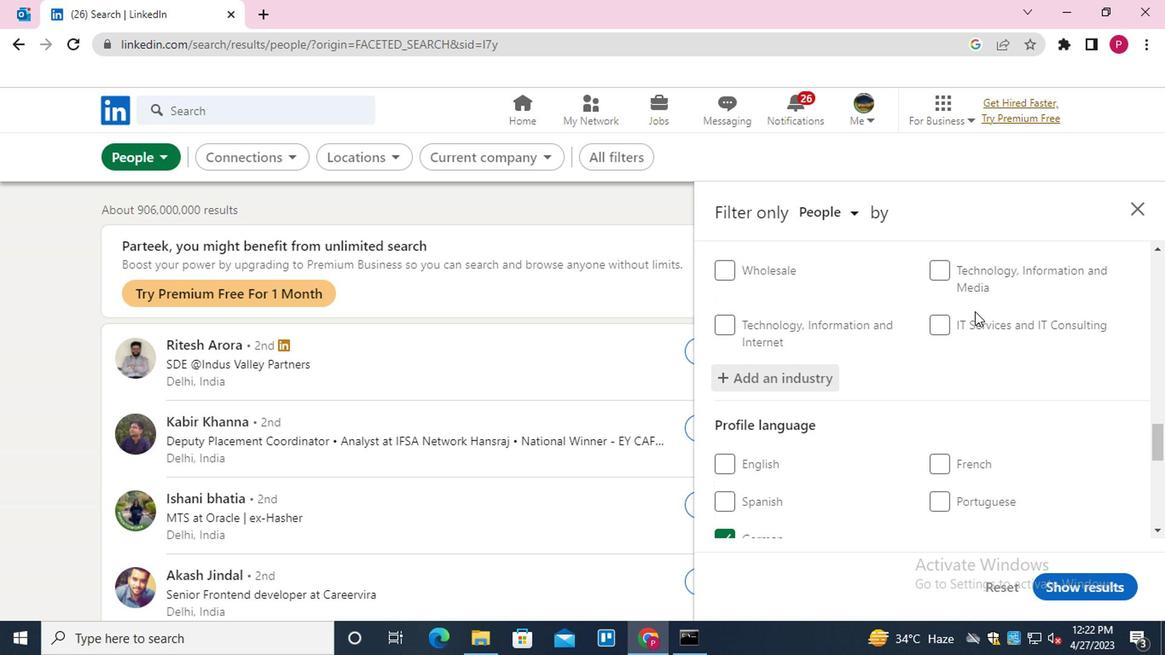 
Action: Mouse moved to (754, 307)
Screenshot: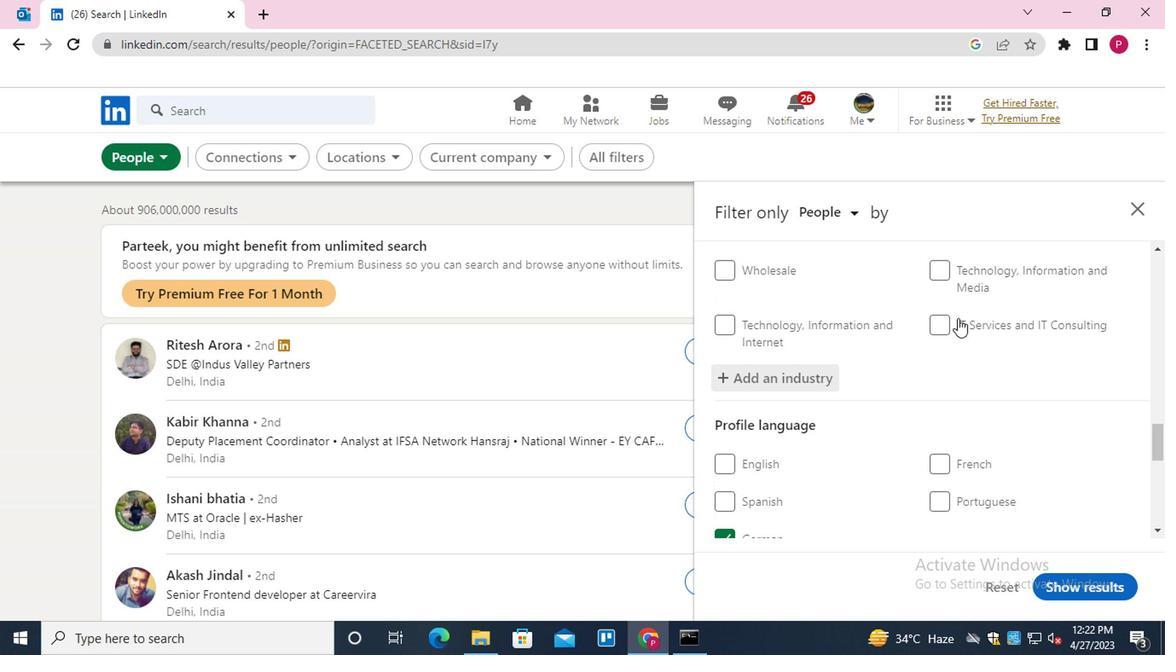 
Action: Mouse scrolled (754, 307) with delta (0, 0)
Screenshot: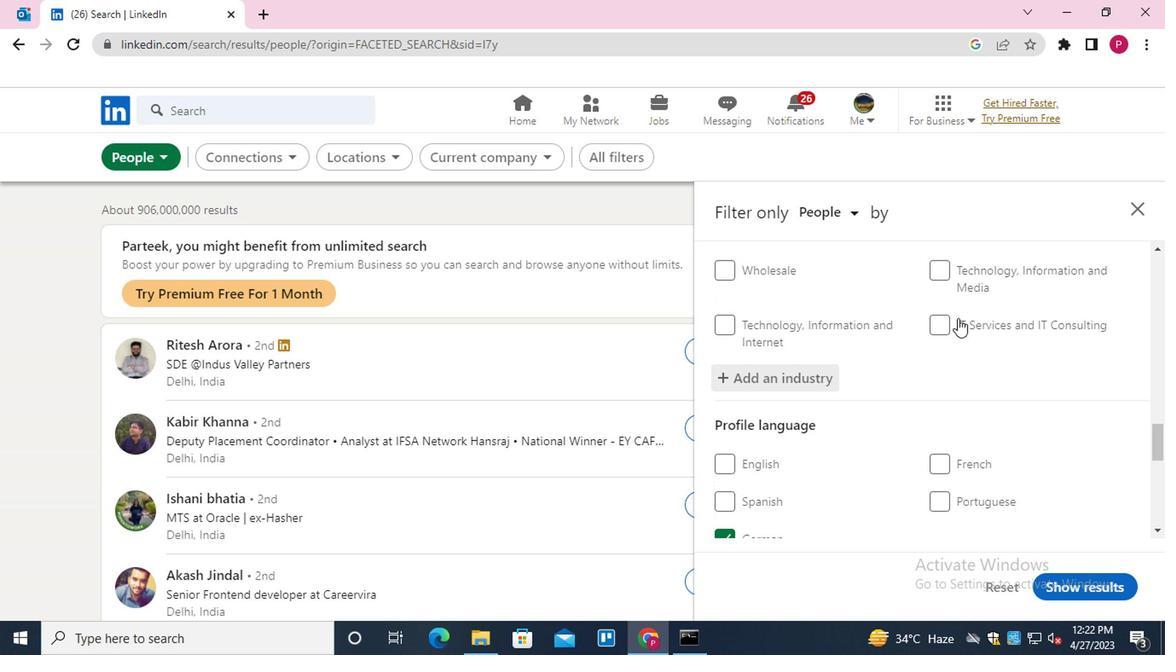 
Action: Mouse moved to (692, 307)
Screenshot: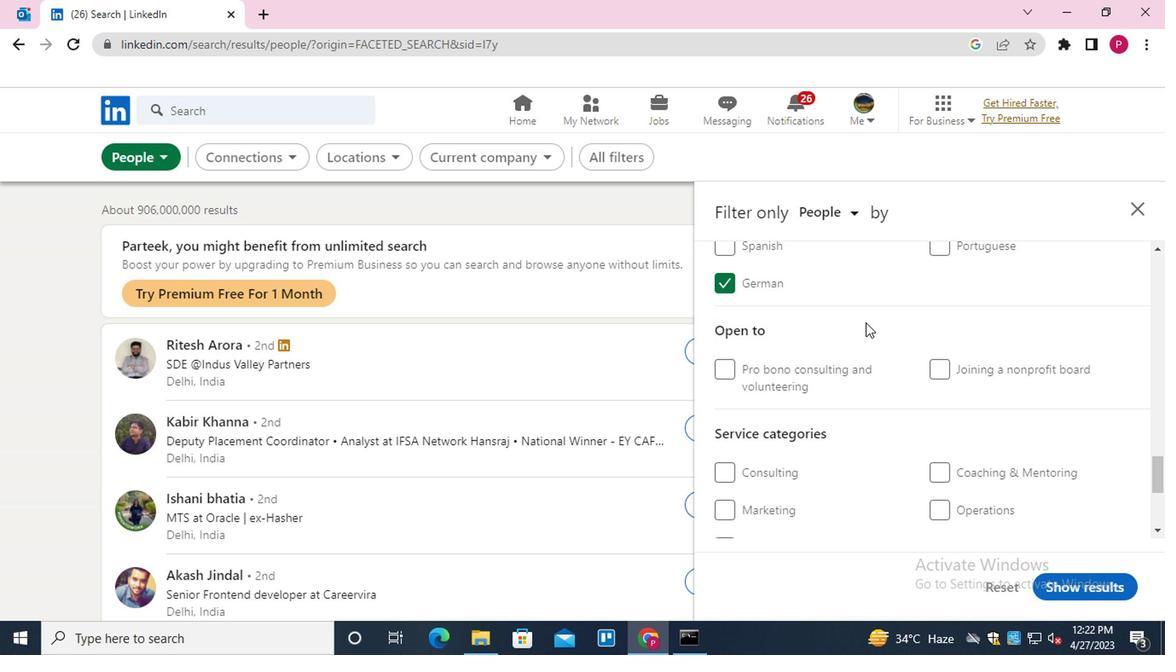 
Action: Mouse scrolled (692, 306) with delta (0, 0)
Screenshot: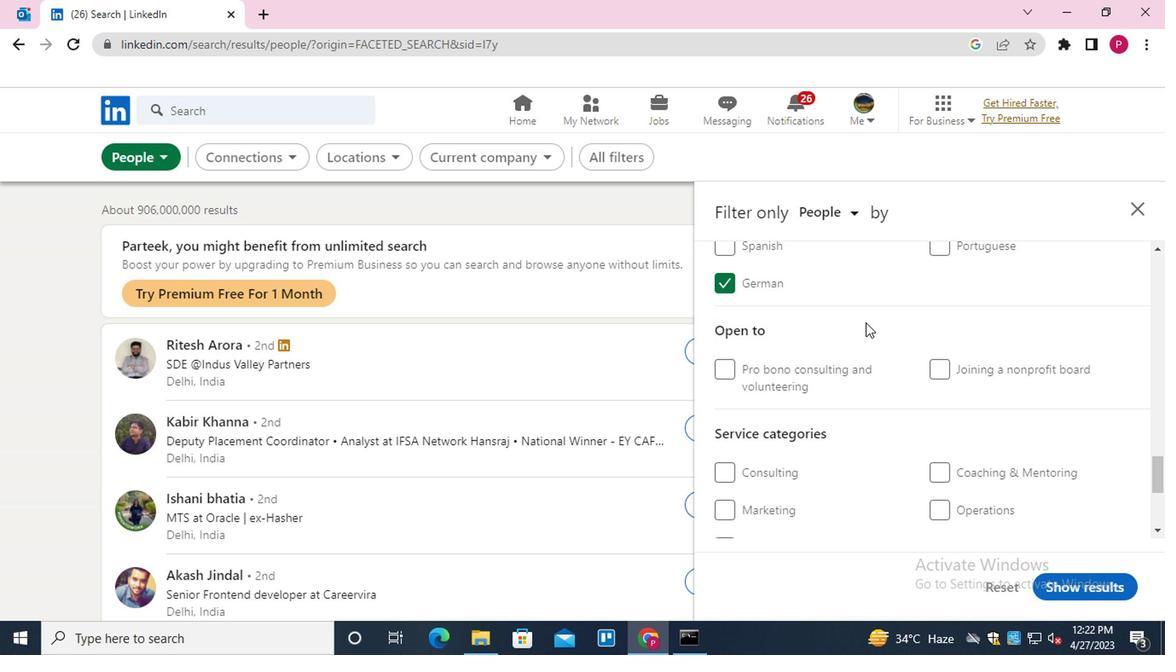 
Action: Mouse moved to (779, 399)
Screenshot: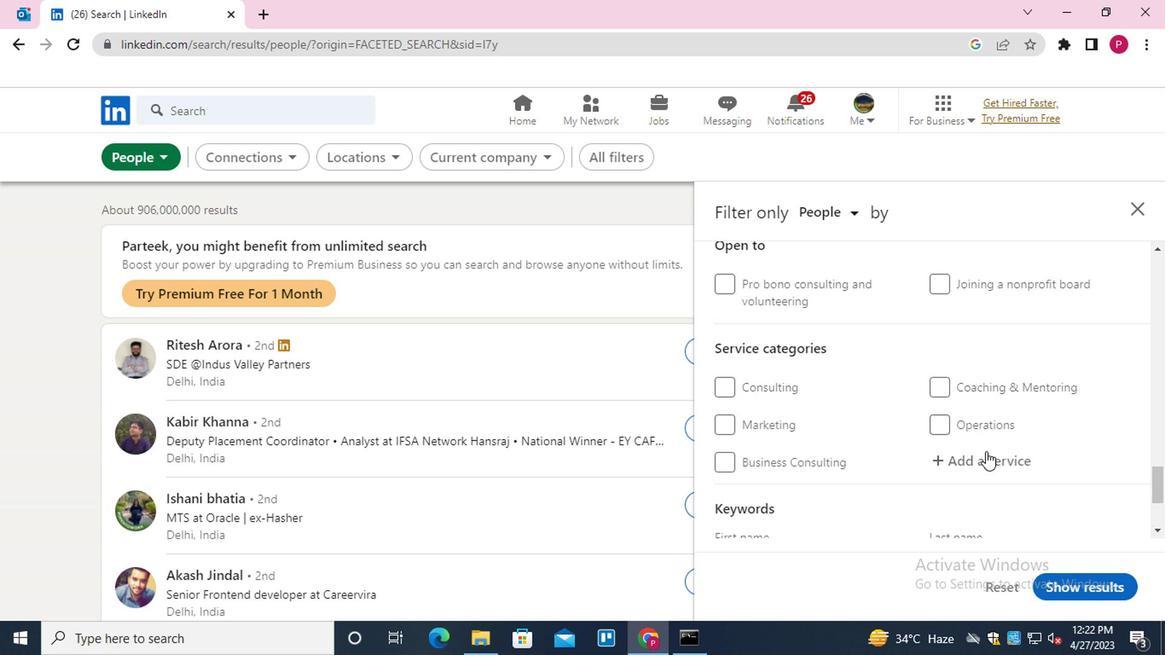 
Action: Mouse pressed left at (779, 399)
Screenshot: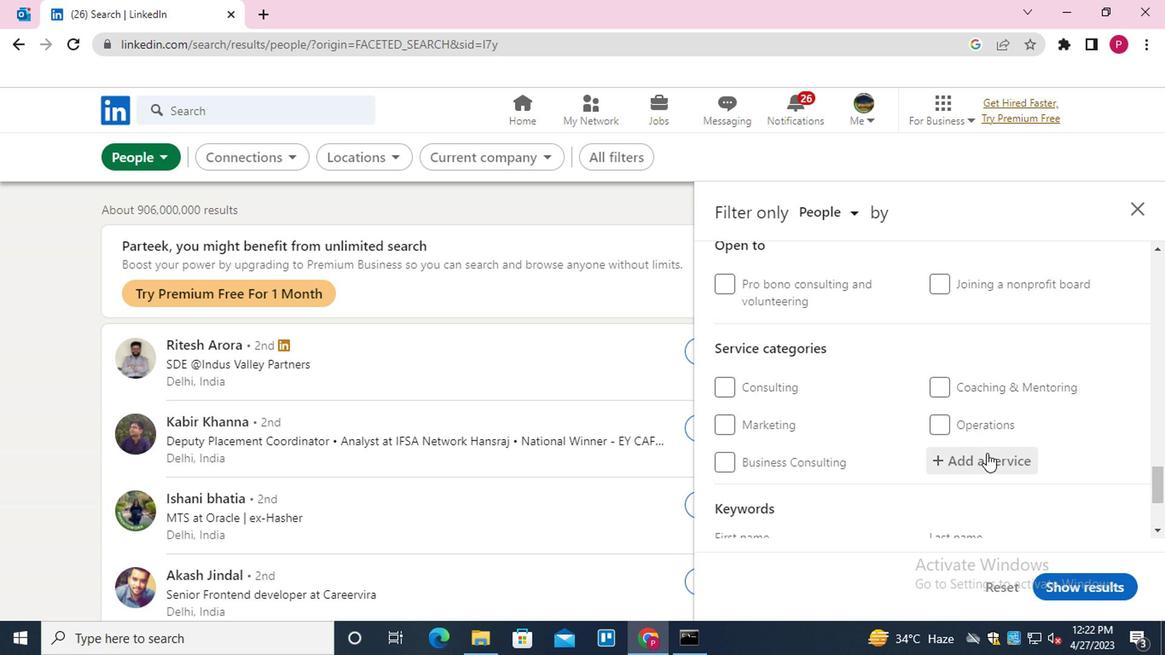 
Action: Key pressed <Key.shift>VIDEO<Key.space><Key.down><Key.enter>
Screenshot: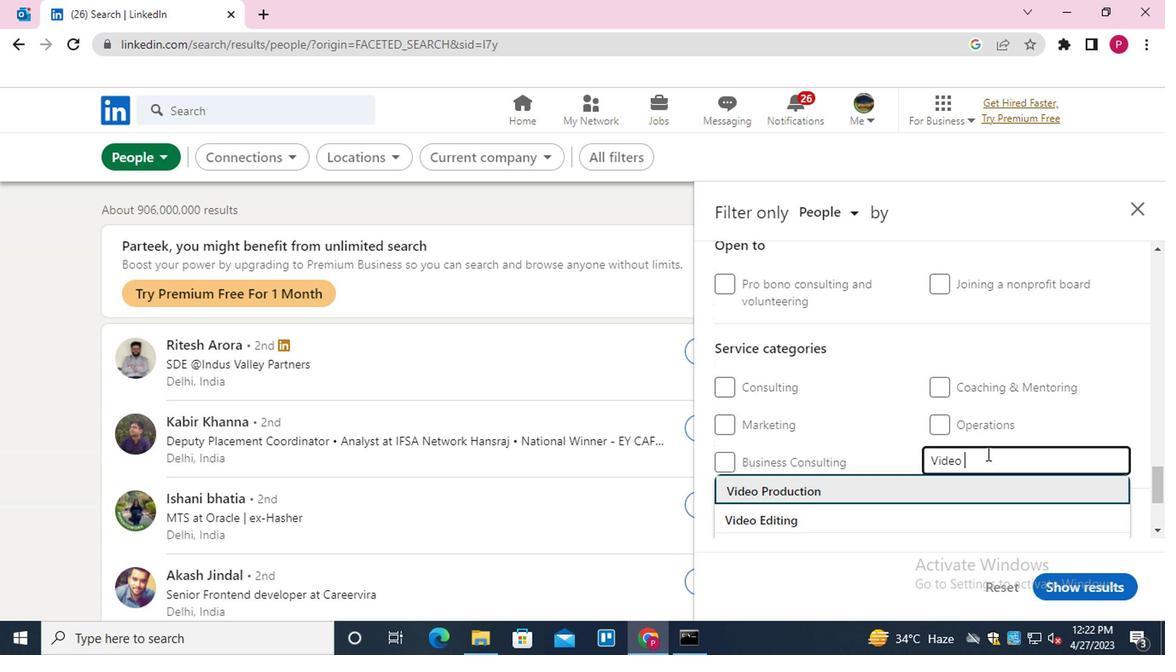 
Action: Mouse scrolled (779, 399) with delta (0, 0)
Screenshot: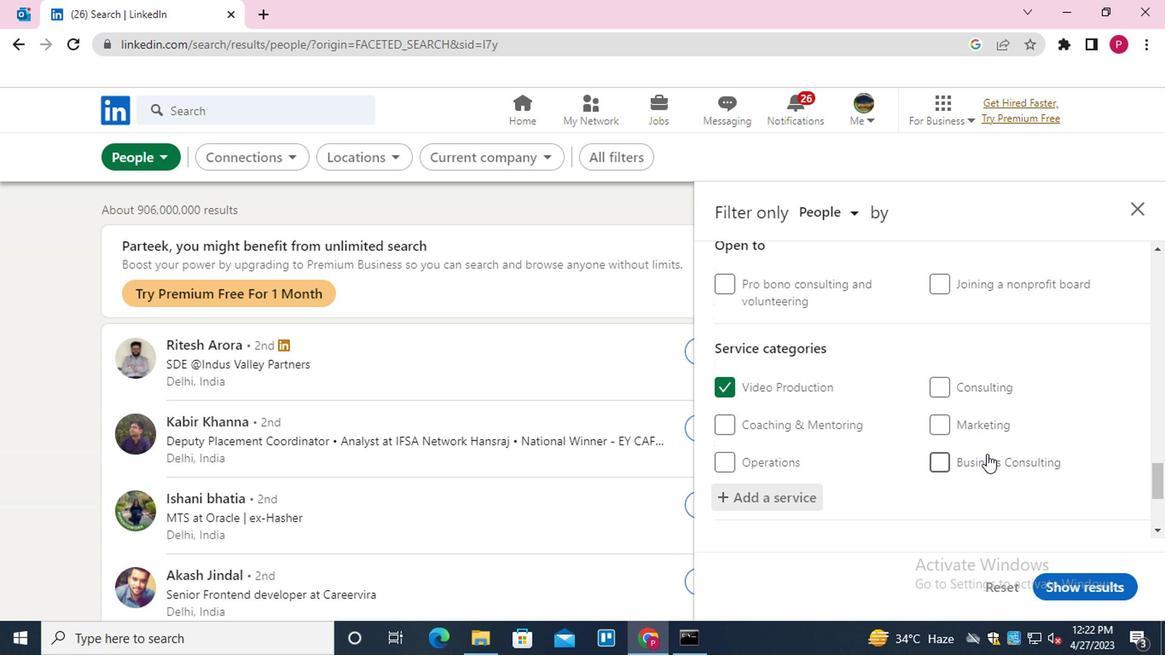 
Action: Mouse scrolled (779, 399) with delta (0, 0)
Screenshot: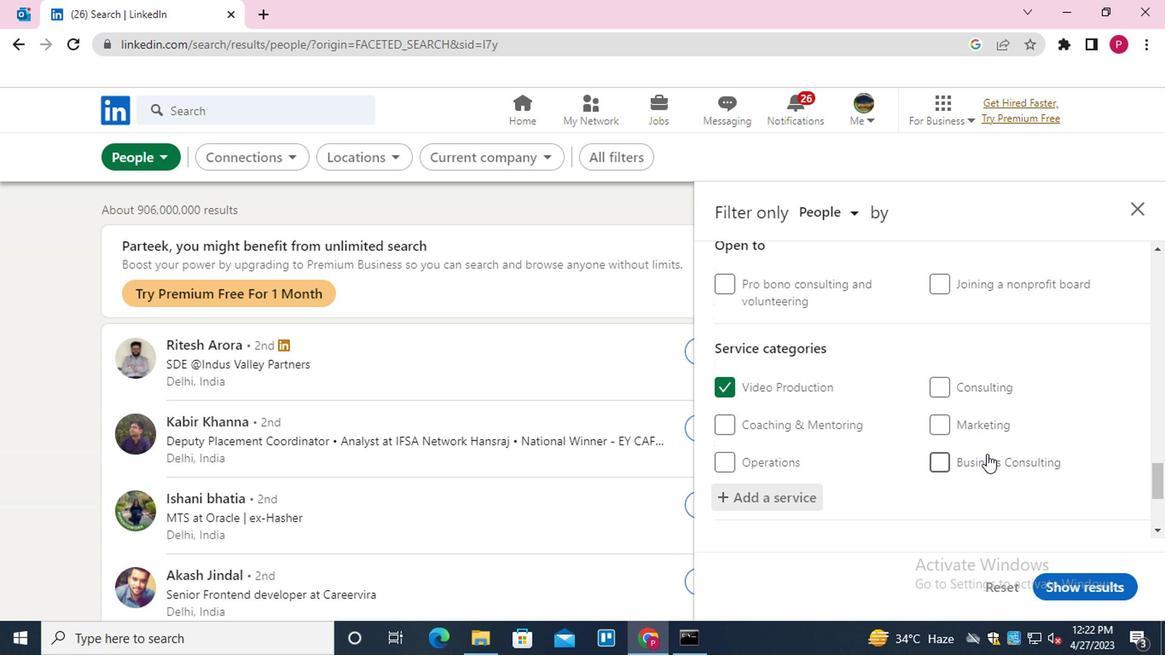 
Action: Mouse scrolled (779, 399) with delta (0, 0)
Screenshot: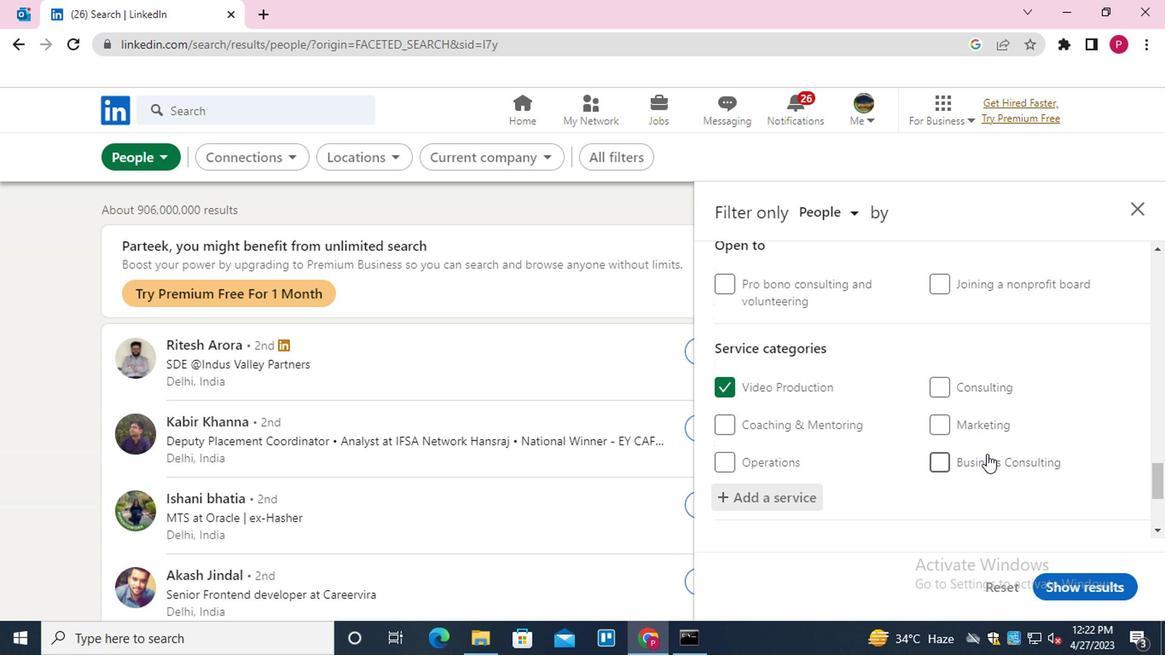 
Action: Mouse scrolled (779, 399) with delta (0, 0)
Screenshot: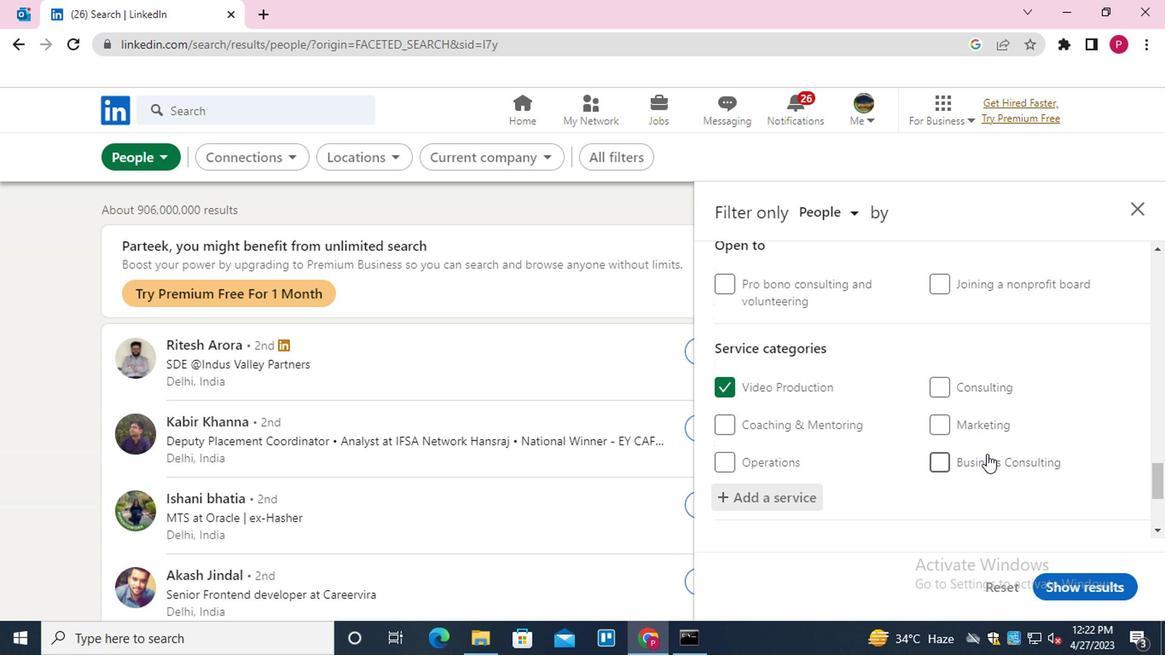 
Action: Mouse scrolled (779, 399) with delta (0, 0)
Screenshot: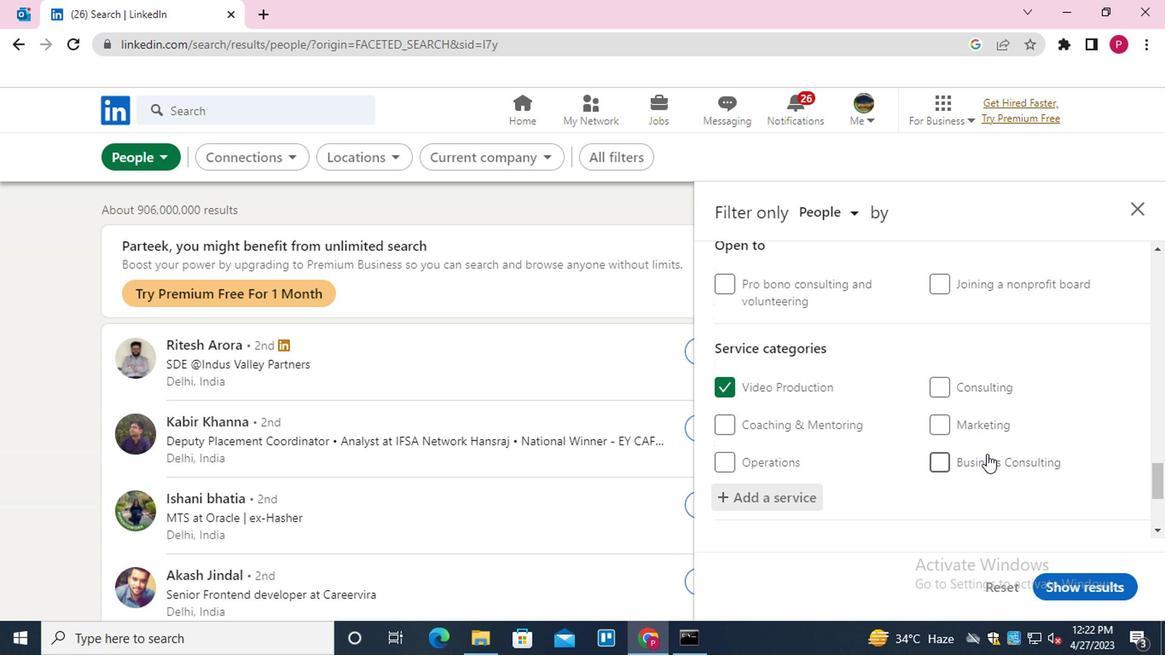 
Action: Mouse moved to (641, 407)
Screenshot: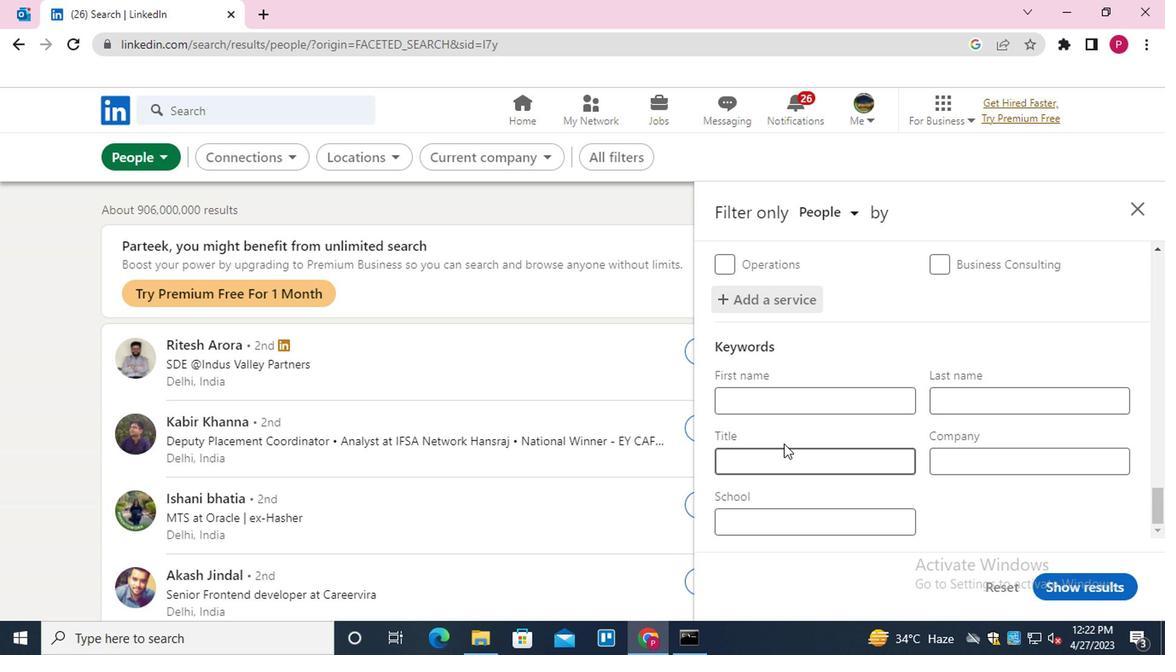 
Action: Mouse pressed left at (641, 407)
Screenshot: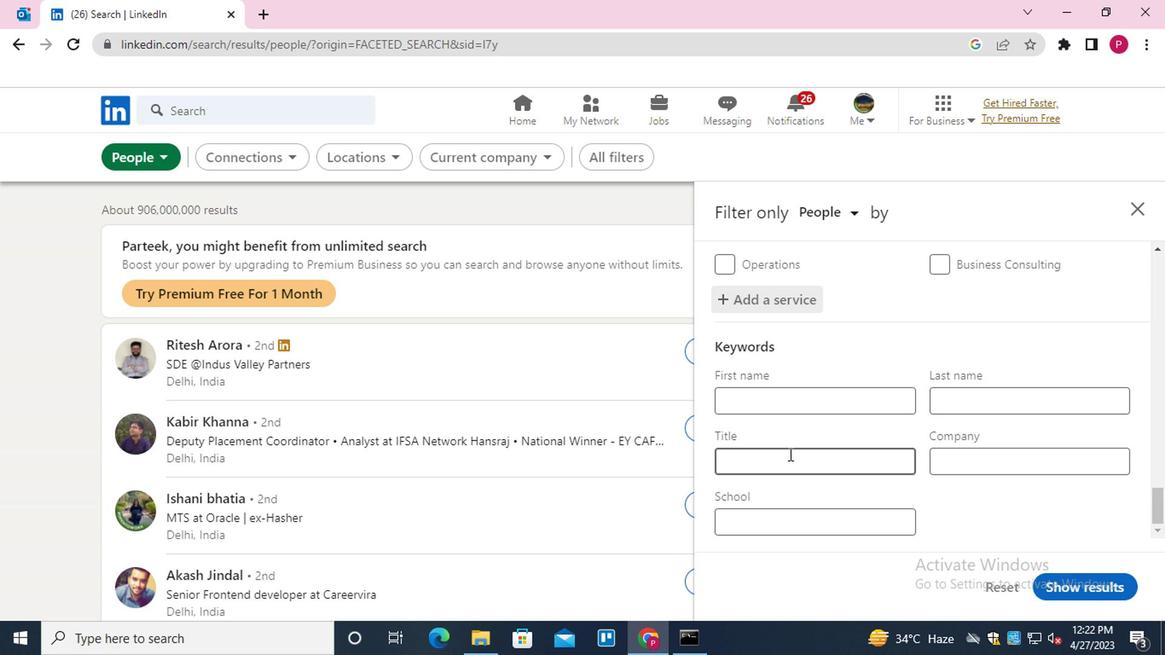 
Action: Key pressed <Key.shift><Key.shift><Key.shift><Key.shift><Key.shift><Key.shift><Key.shift><Key.shift><Key.shift>FOOD<Key.space><Key.shift>PROJECT<Key.space><Key.shift>WORKER
Screenshot: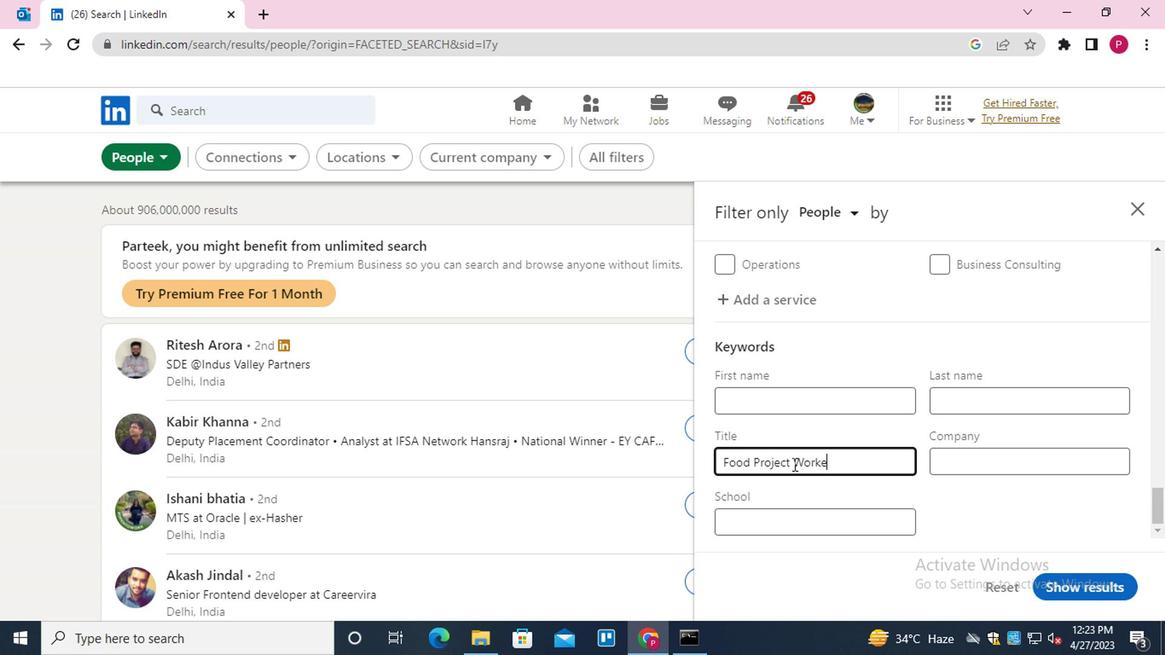 
Action: Mouse moved to (838, 493)
Screenshot: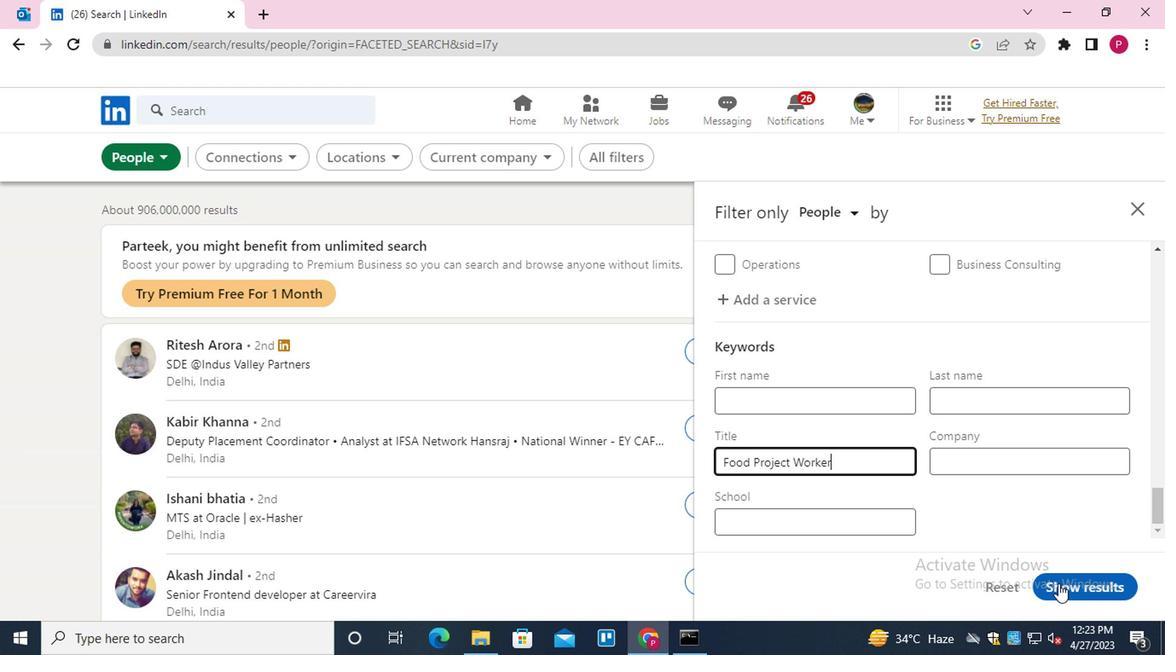 
Action: Mouse pressed left at (838, 493)
Screenshot: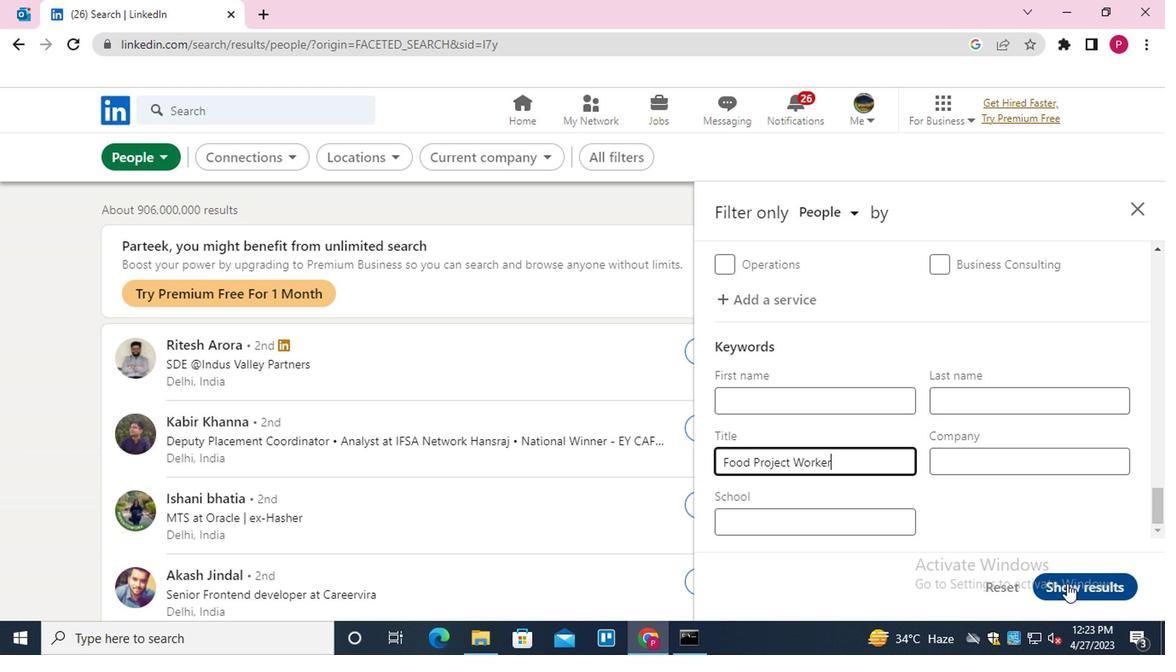 
Action: Mouse moved to (563, 357)
Screenshot: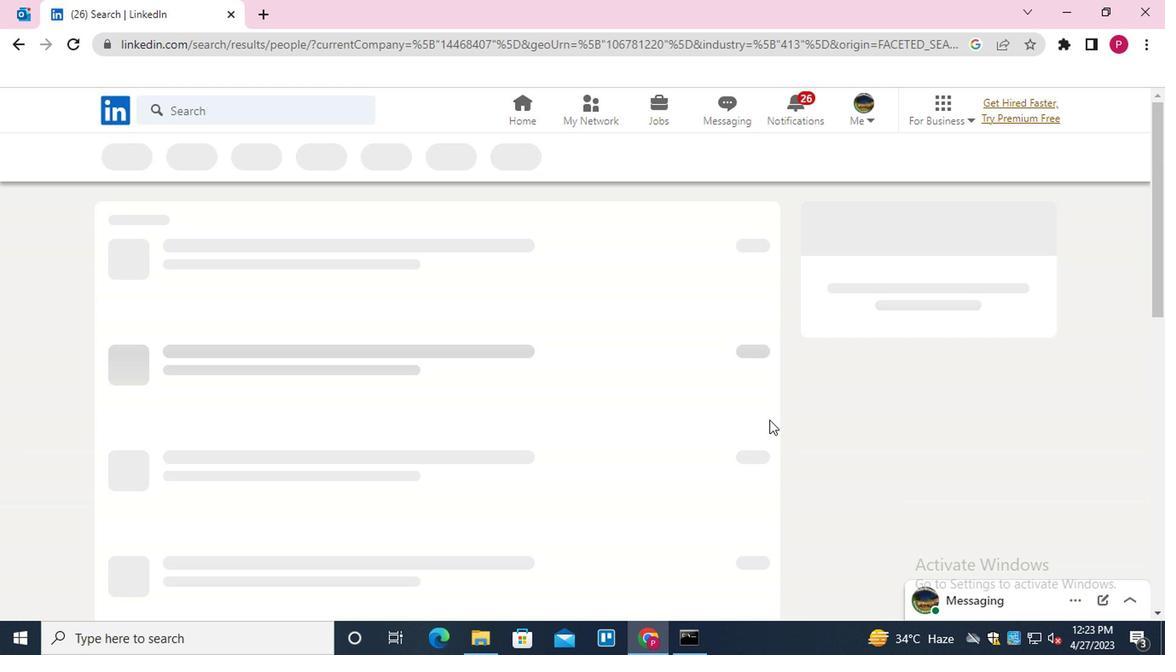 
